 Task: Add an event with the title Third Training Session: Effective Team Collaboration, date '2024/03/16', time 8:30 AM to 10:30 AMand add a description: The Sales Techniques training session is a comprehensive and interactive workshop designed to equip sales professionals with effective strategies, skills, and tactics to enhance their sales performance and achieve greater success in their roles. This session focuses on developing a deep understanding of customer needs, building strong relationships, and closing deals through persuasive and customer-centric approaches., put the event into Blue category, logged in from the account softage.9@softage.netand send the event invitation to softage.3@softage.net with CC to  softage.4@softage.net. Set a reminder for the event 30 minutes before
Action: Mouse moved to (103, 137)
Screenshot: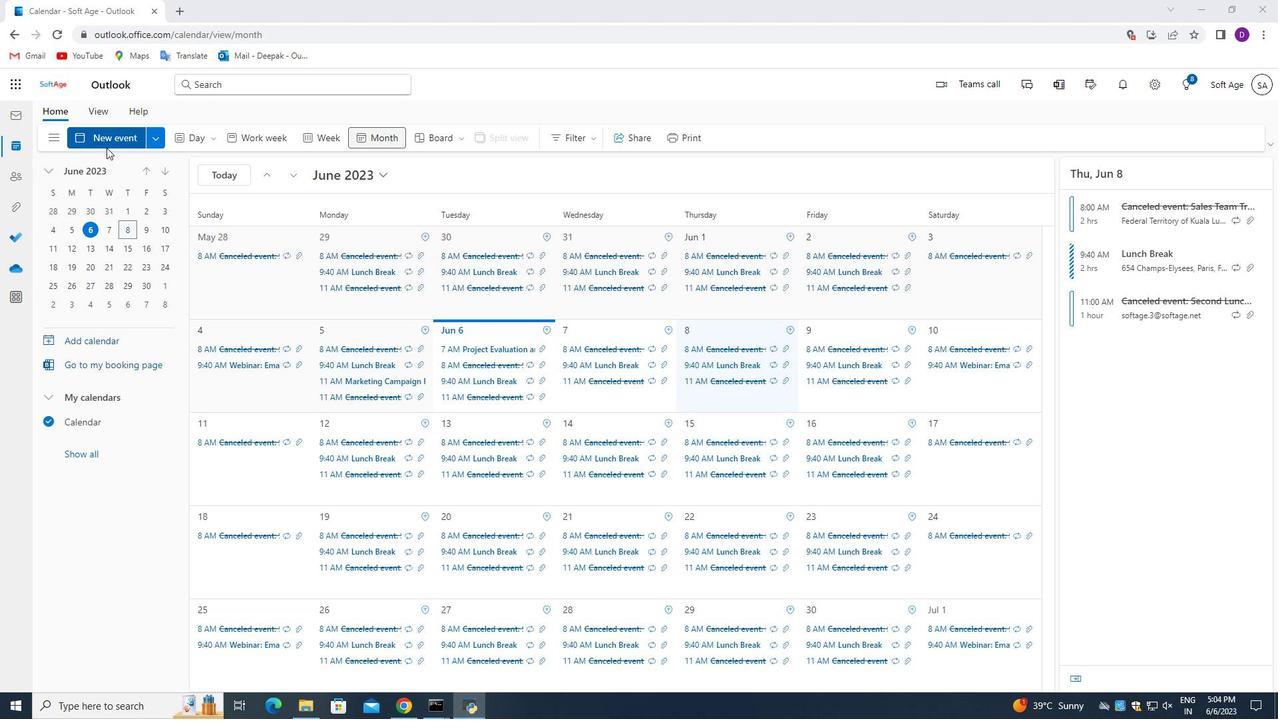 
Action: Mouse pressed left at (103, 137)
Screenshot: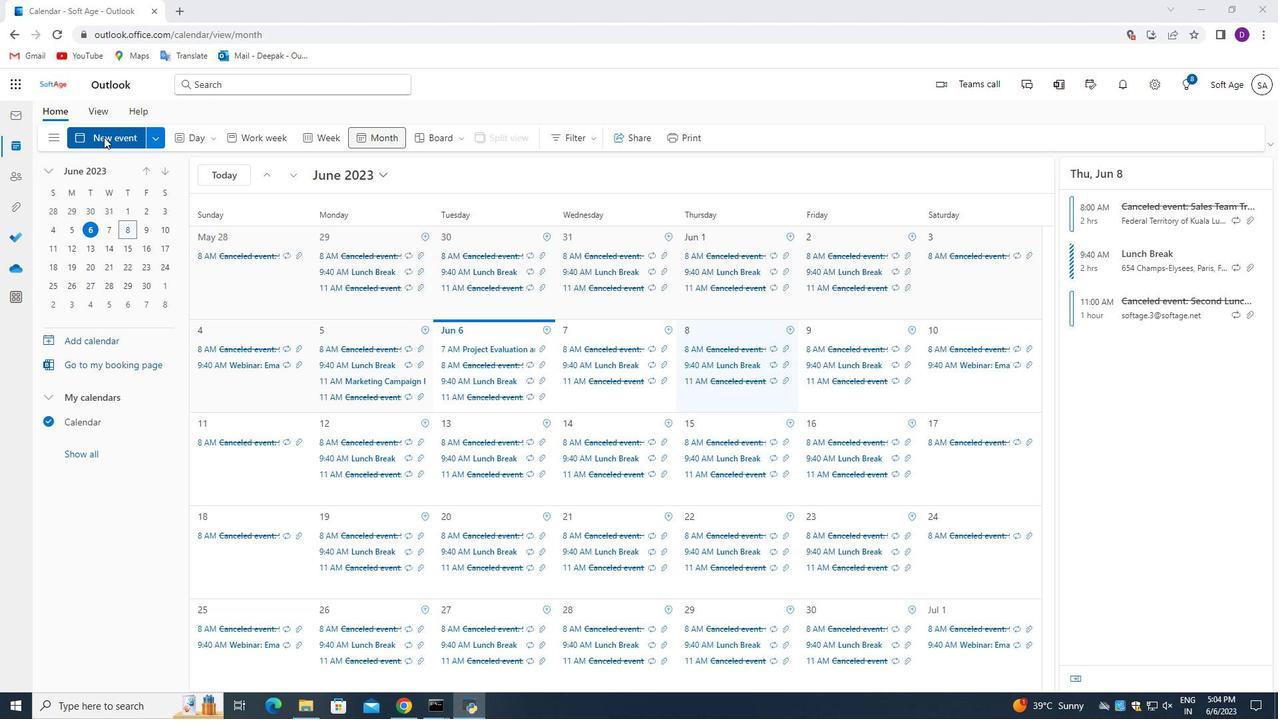 
Action: Mouse moved to (369, 515)
Screenshot: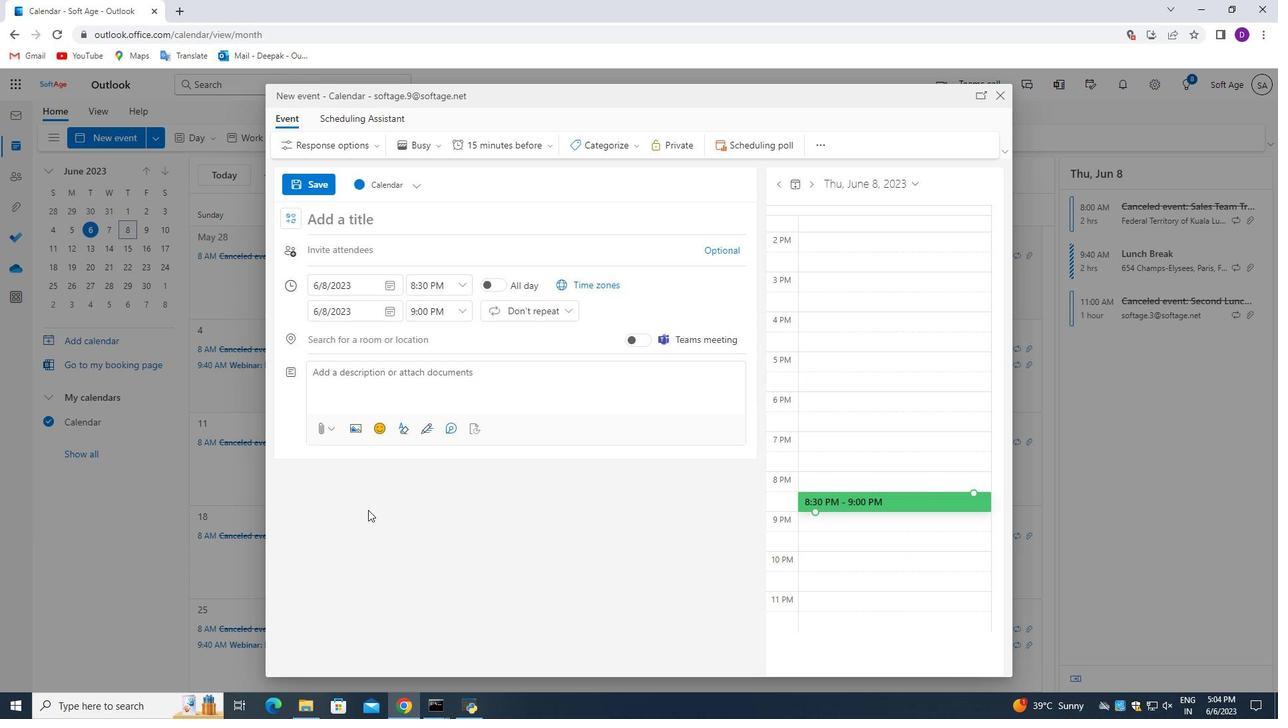 
Action: Key pressed <Key.shift_r>Third<Key.space><Key.shift_r>Training<Key.space><Key.shift_r>Seddion<Key.backspace><Key.backspace><Key.backspace><Key.backspace><Key.backspace>ssion<Key.shift_r>:<Key.space><Key.shift_r>Effective<Key.space><Key.shift_r>Team<Key.space><Key.shift_r>Collaboration
Screenshot: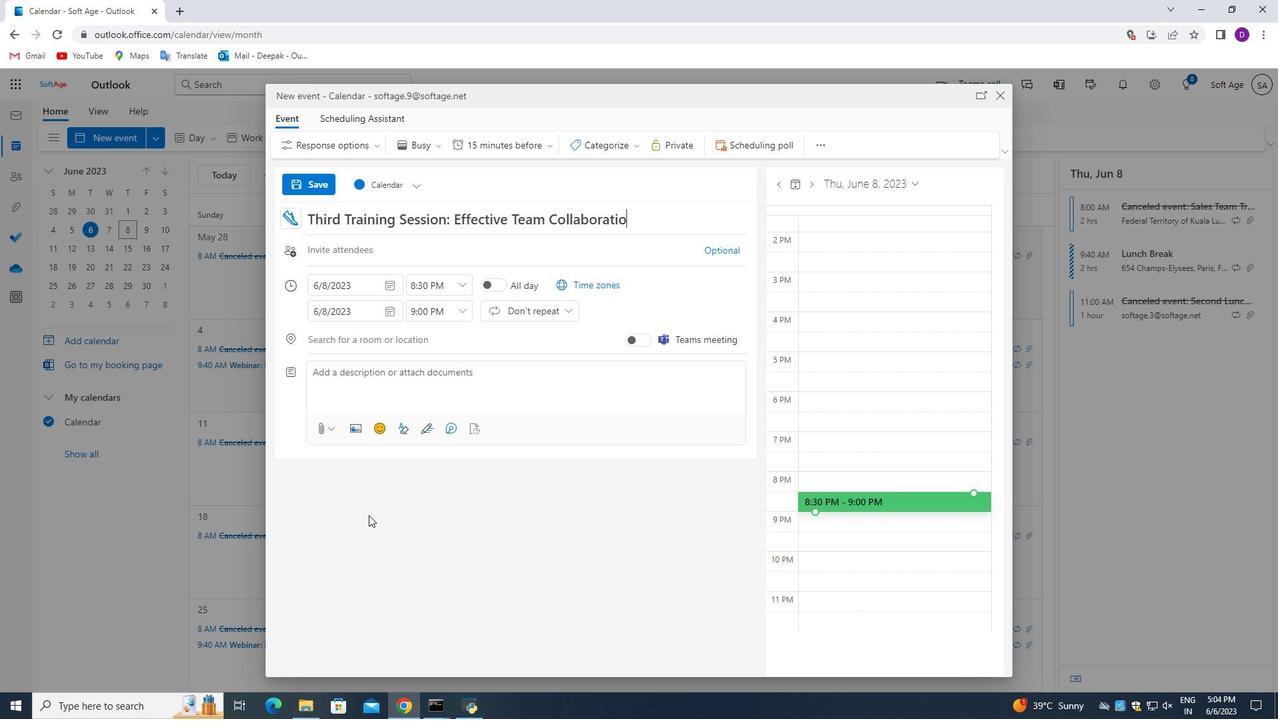 
Action: Mouse moved to (386, 287)
Screenshot: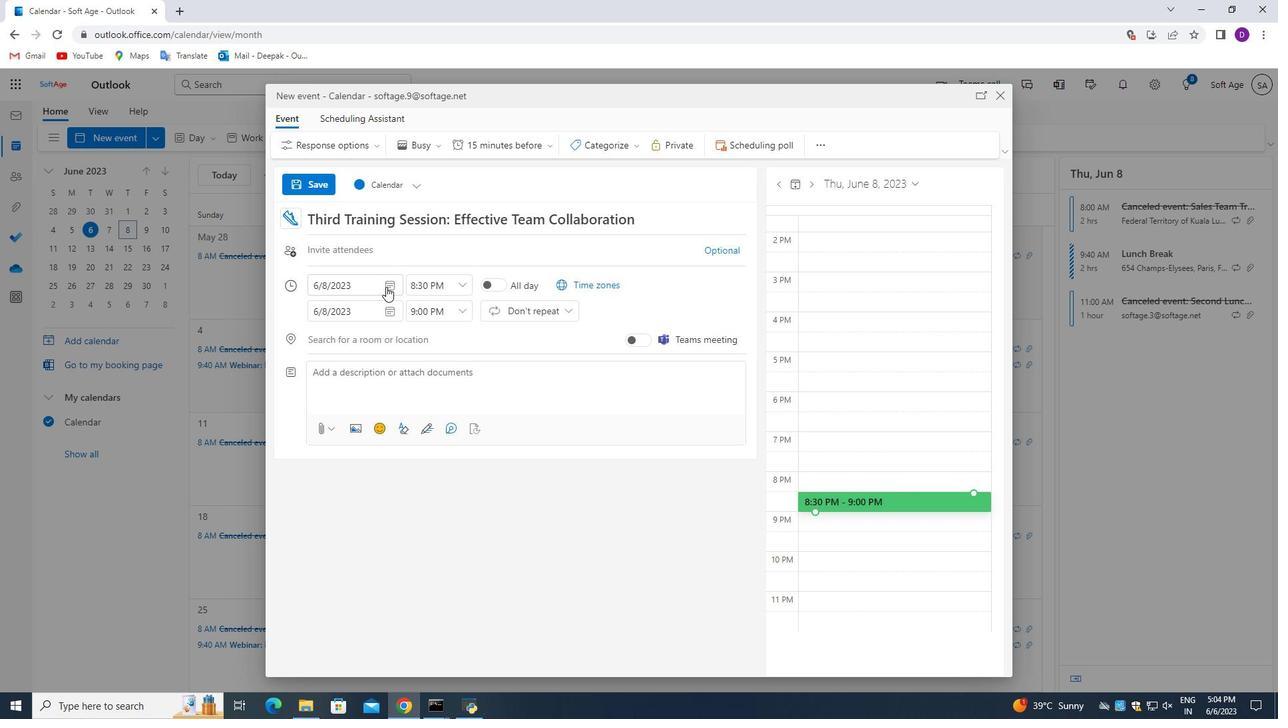 
Action: Mouse pressed left at (386, 287)
Screenshot: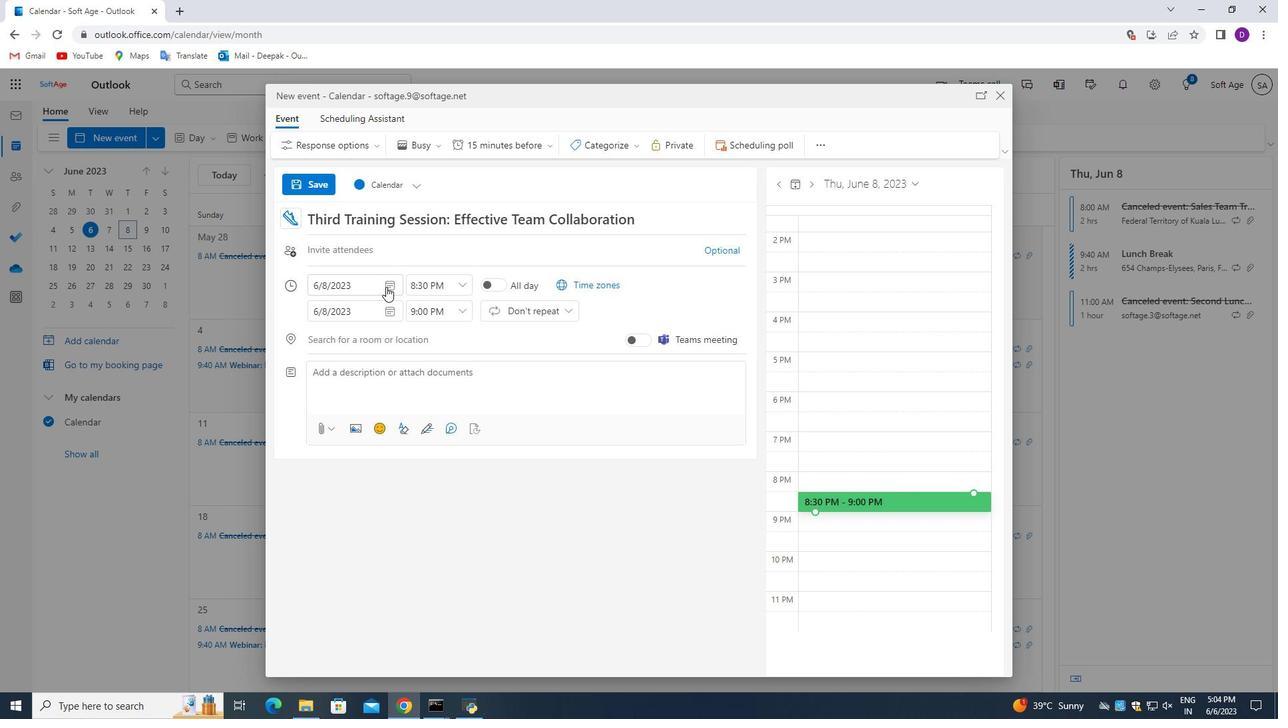 
Action: Mouse moved to (353, 315)
Screenshot: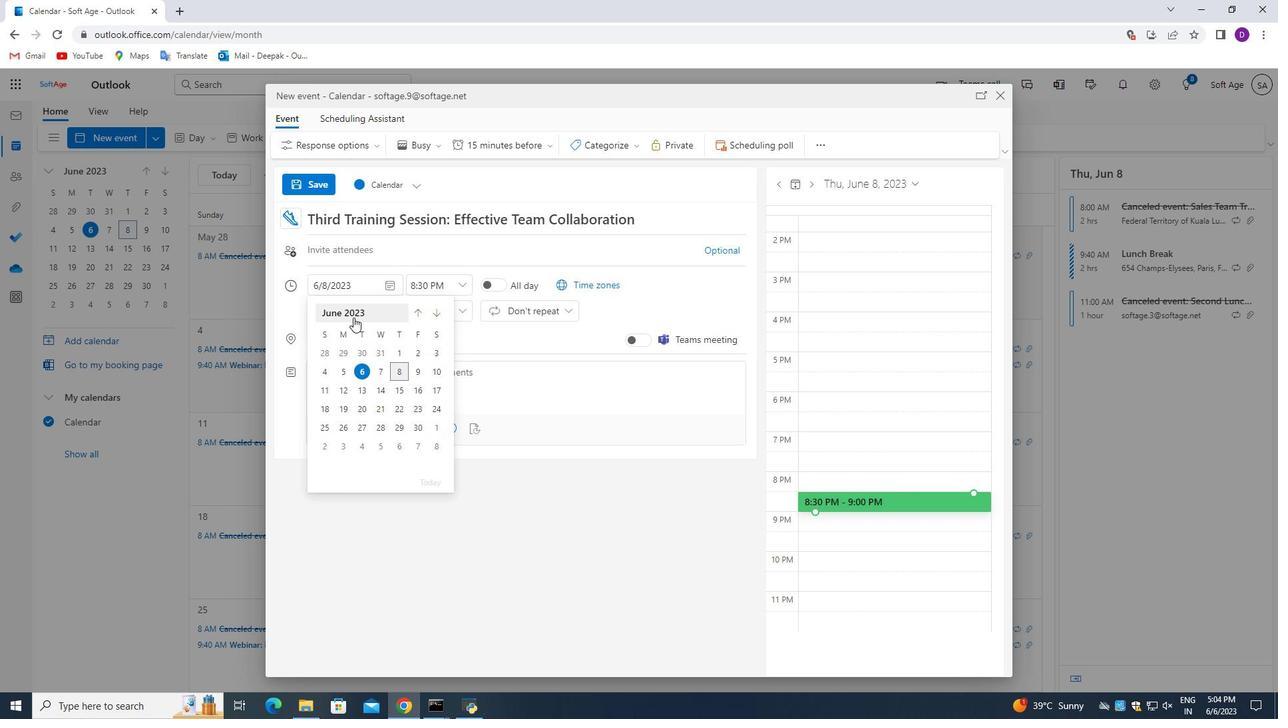 
Action: Mouse pressed left at (353, 315)
Screenshot: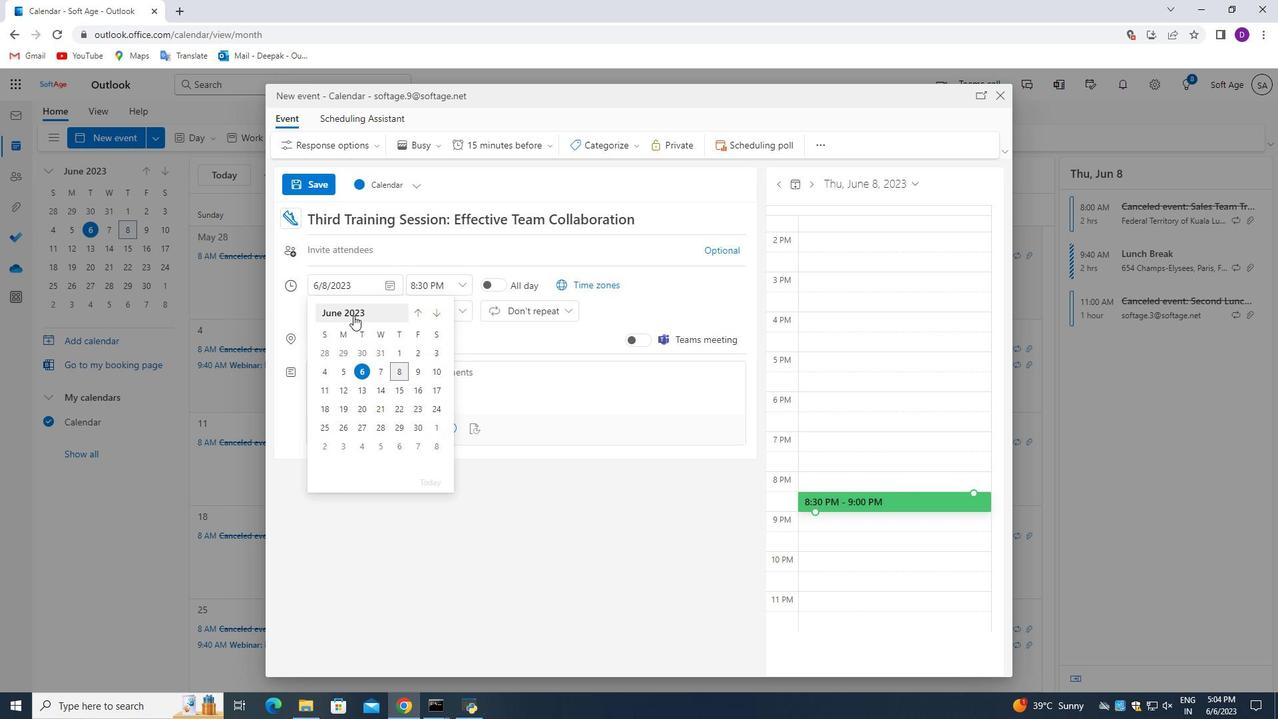 
Action: Mouse moved to (401, 343)
Screenshot: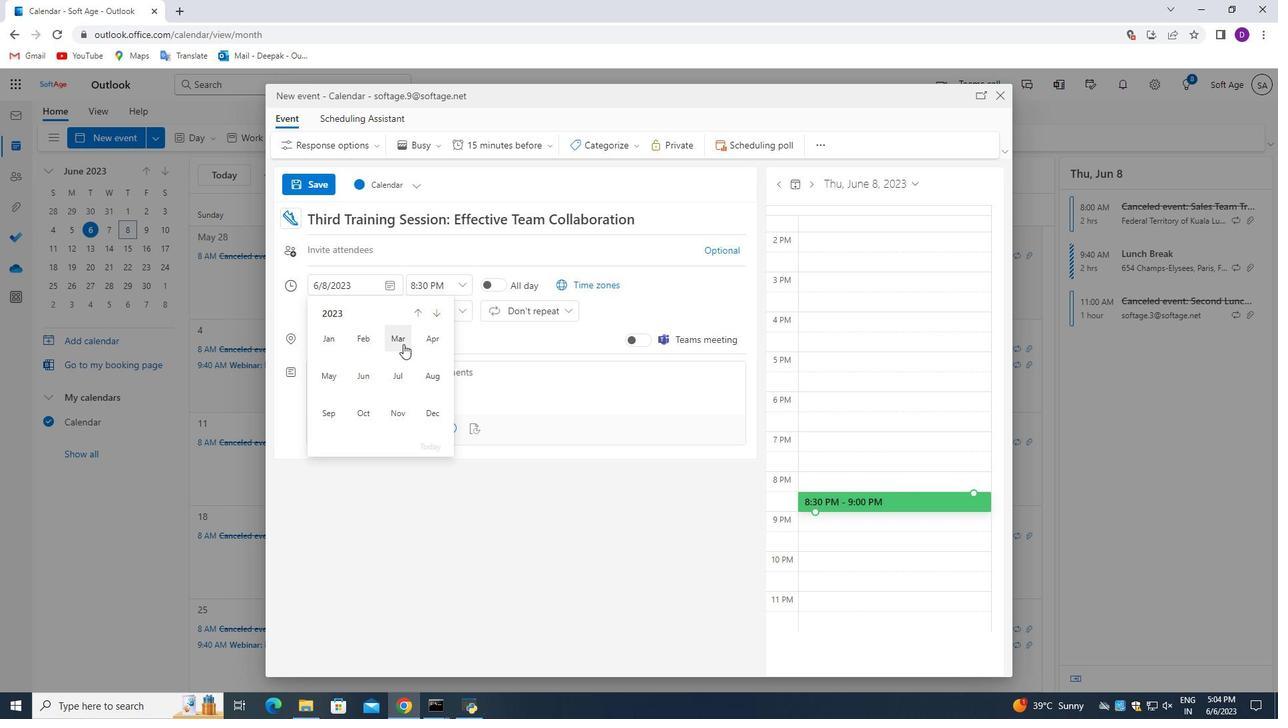 
Action: Mouse pressed left at (401, 343)
Screenshot: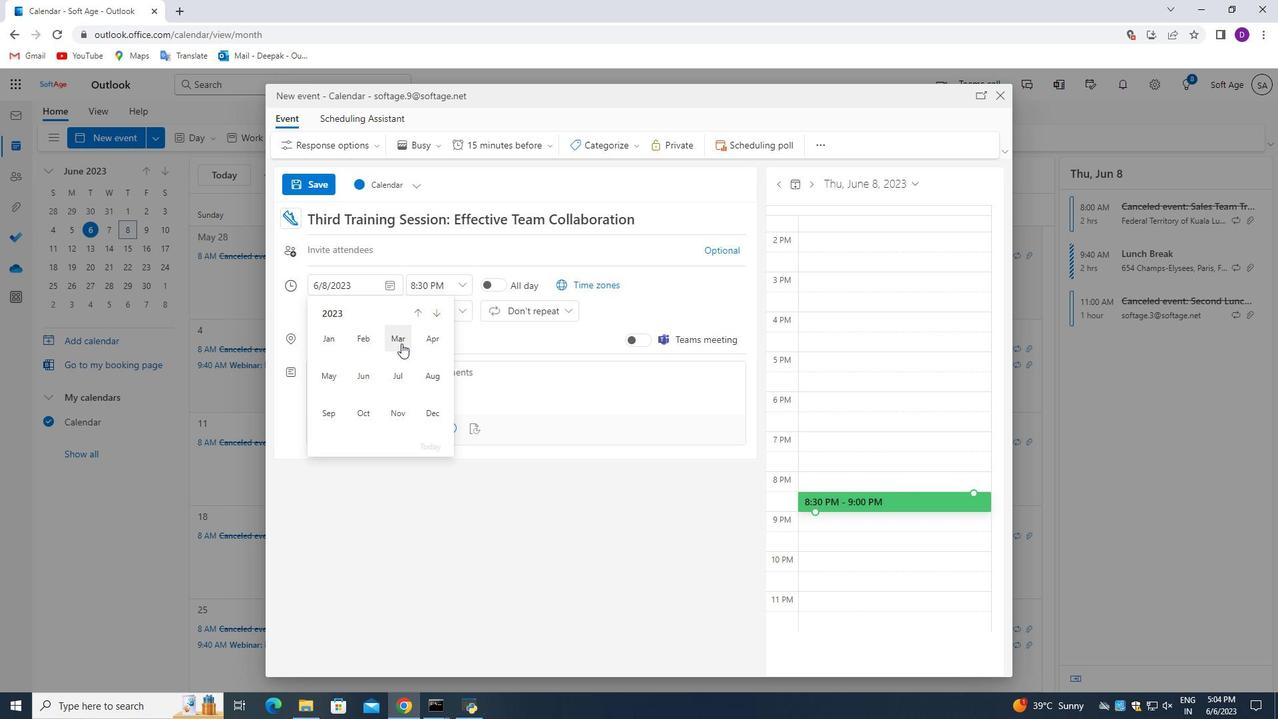 
Action: Mouse moved to (401, 391)
Screenshot: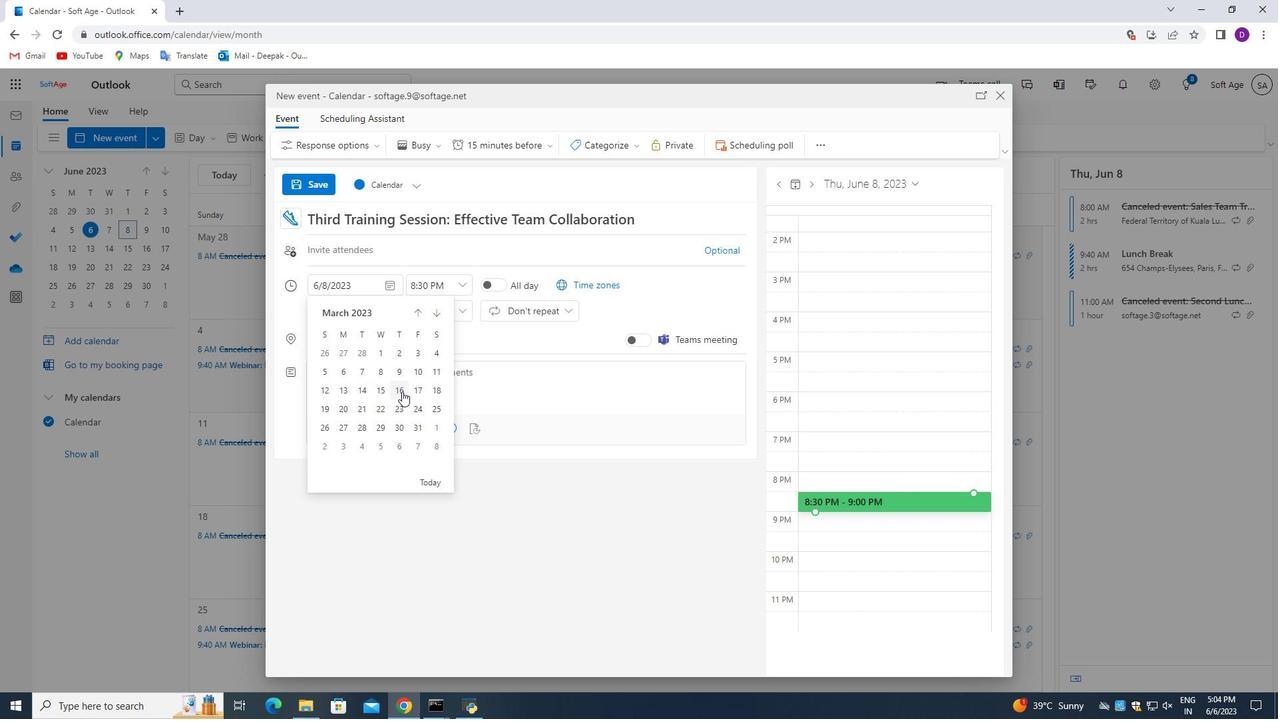 
Action: Mouse pressed left at (401, 391)
Screenshot: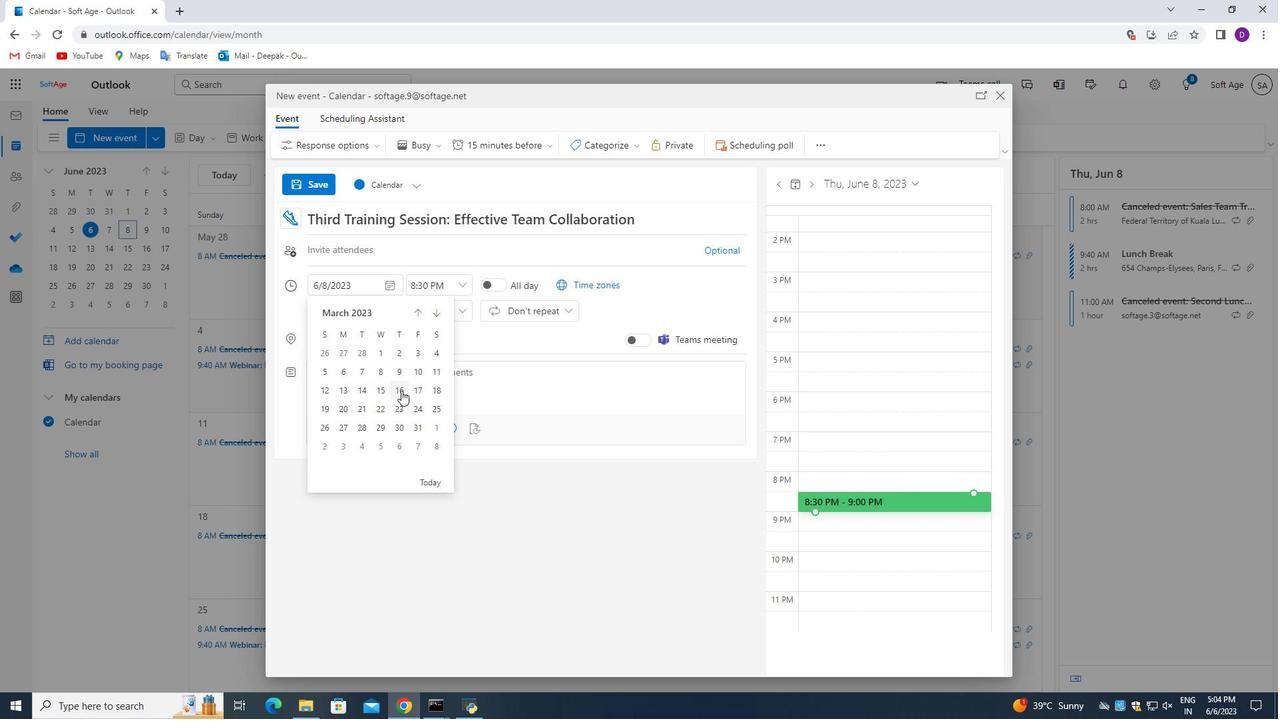 
Action: Mouse moved to (428, 377)
Screenshot: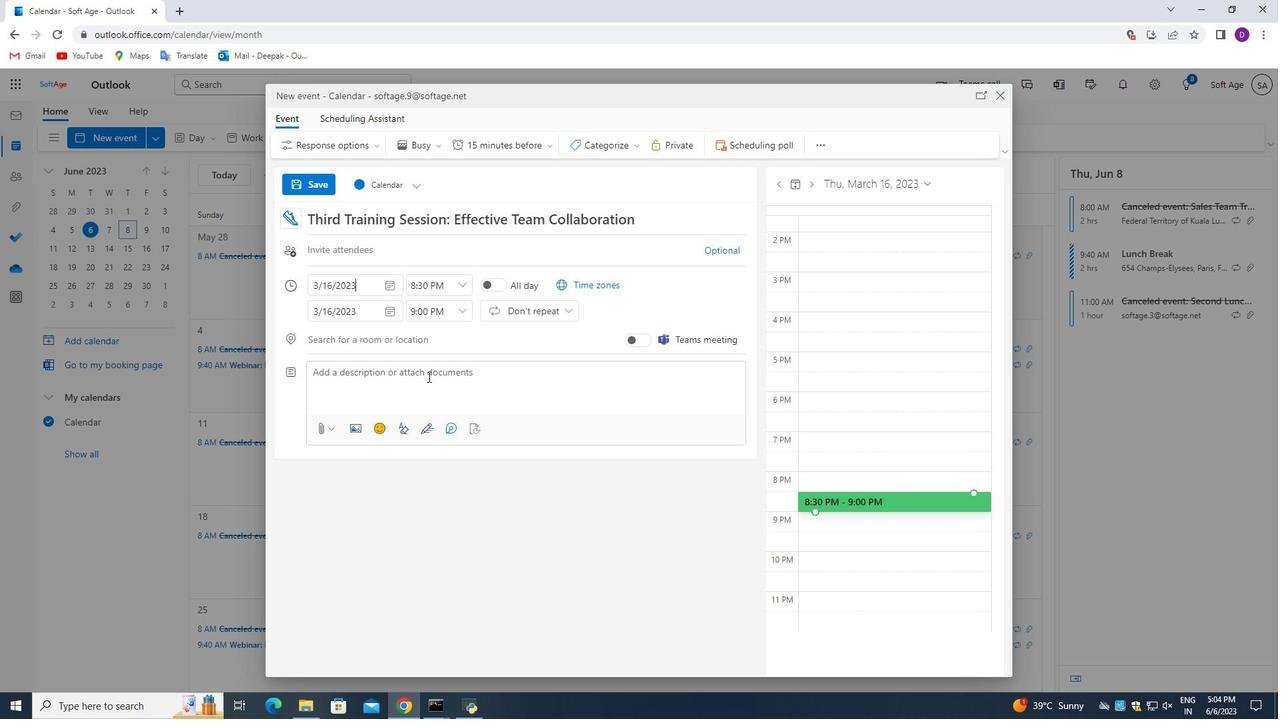 
Action: Mouse pressed left at (428, 377)
Screenshot: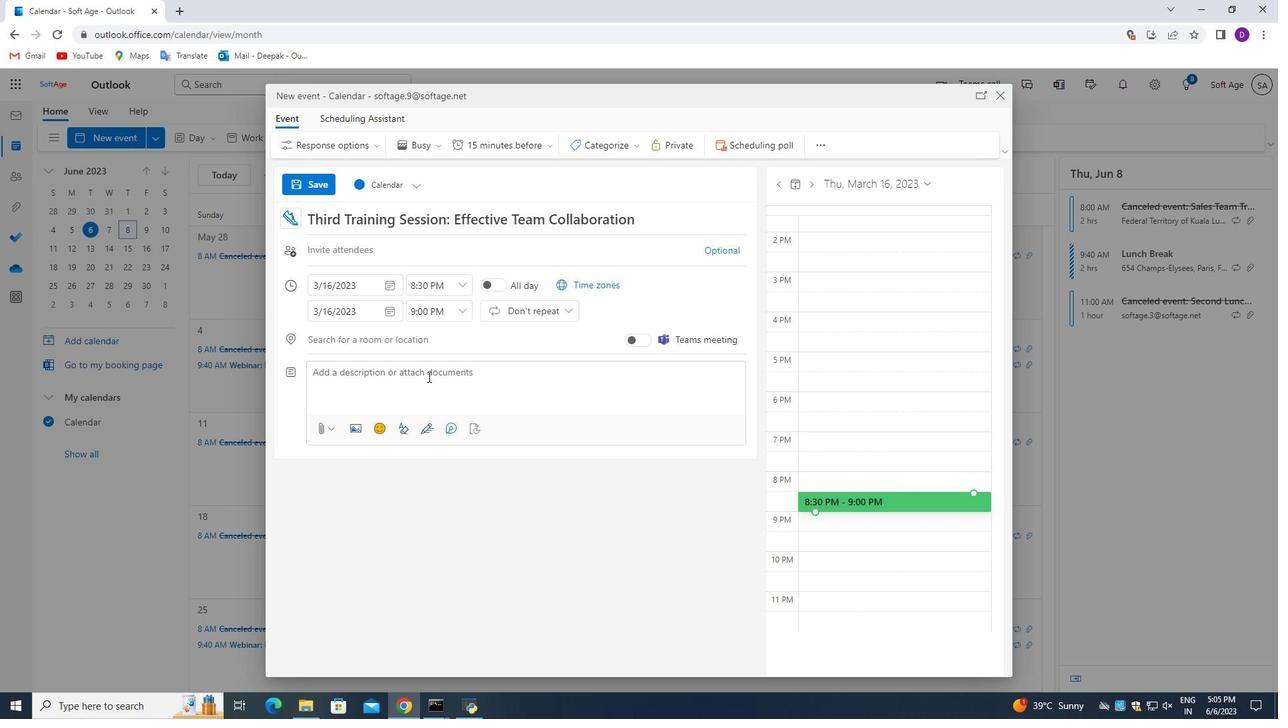
Action: Mouse moved to (458, 289)
Screenshot: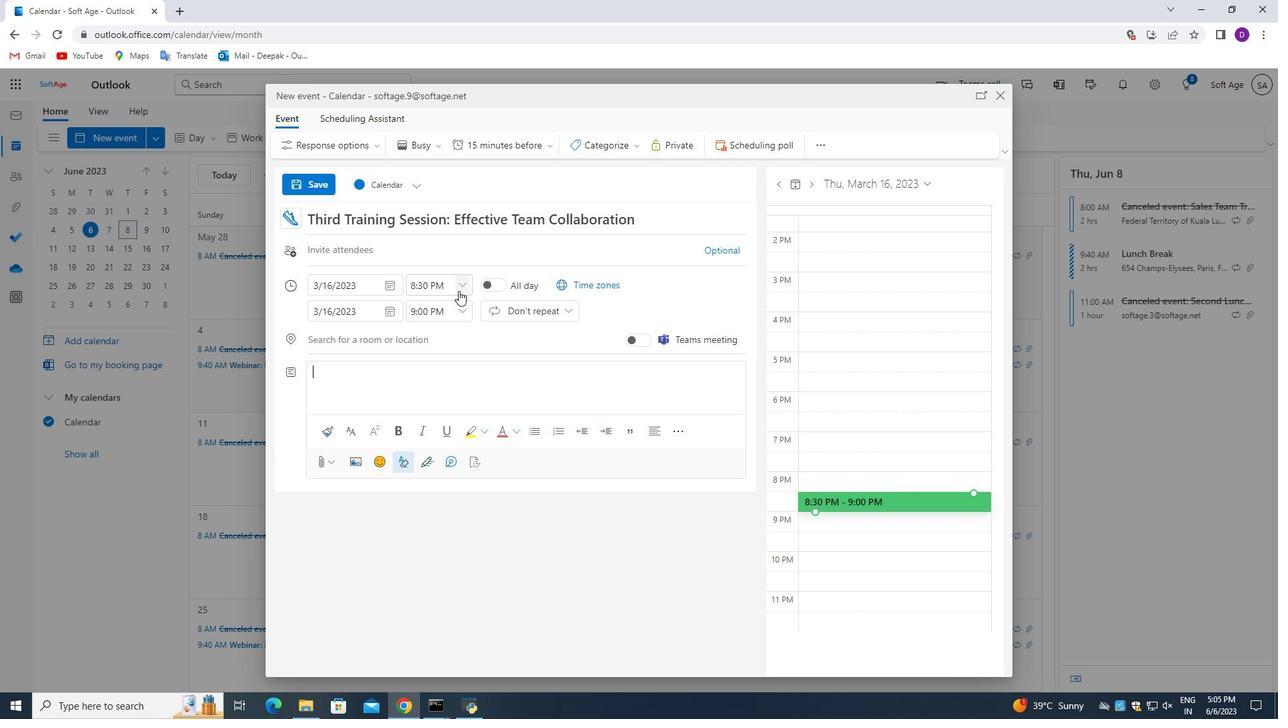 
Action: Mouse pressed left at (458, 289)
Screenshot: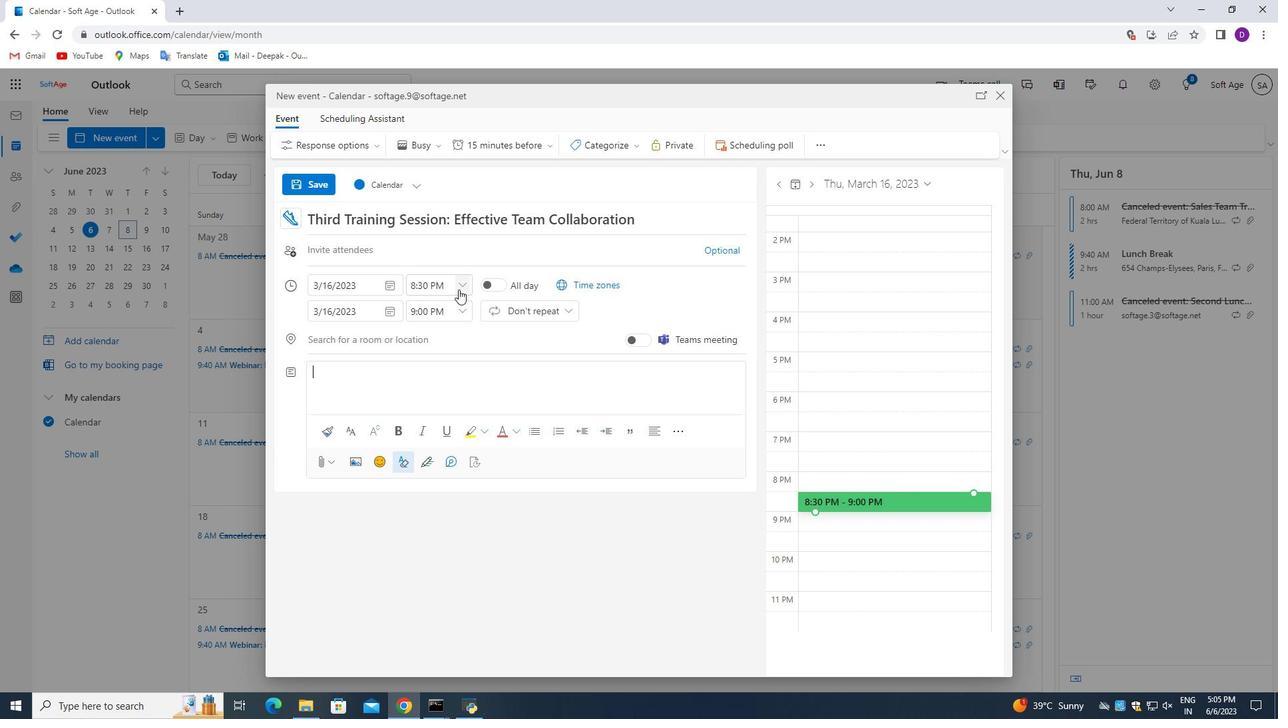 
Action: Mouse moved to (436, 384)
Screenshot: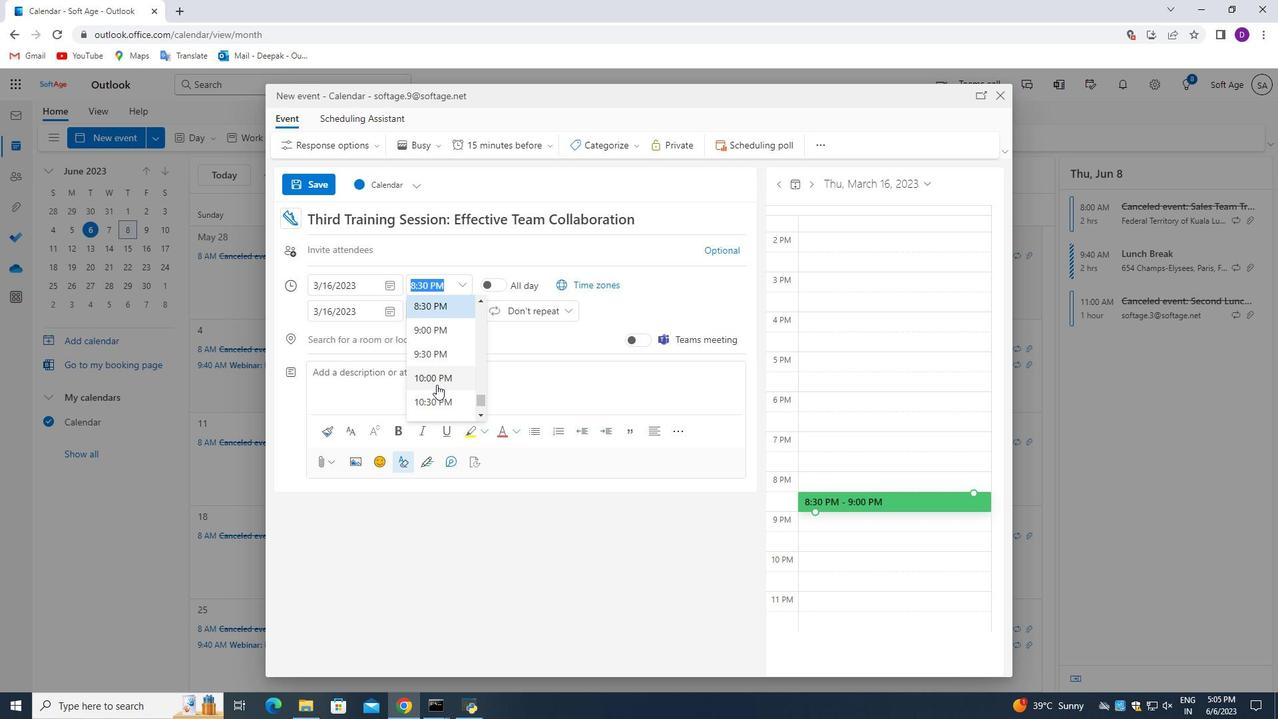 
Action: Mouse scrolled (436, 385) with delta (0, 0)
Screenshot: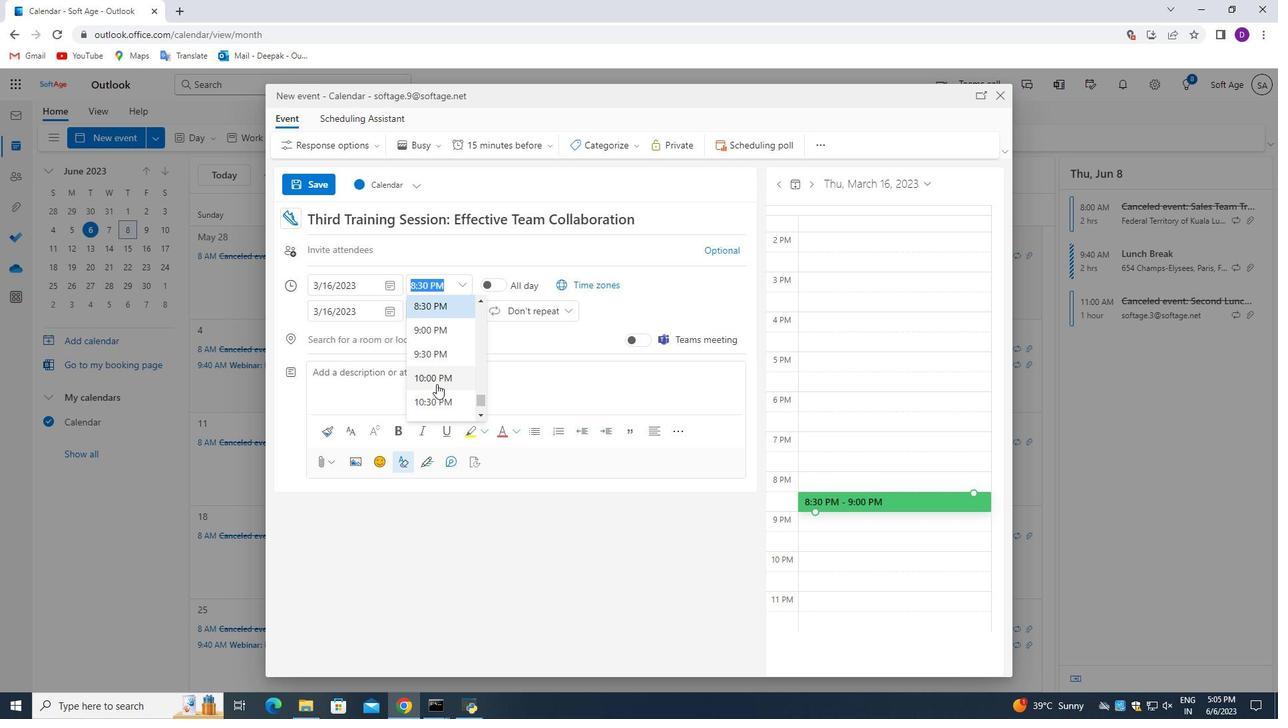 
Action: Mouse scrolled (436, 385) with delta (0, 0)
Screenshot: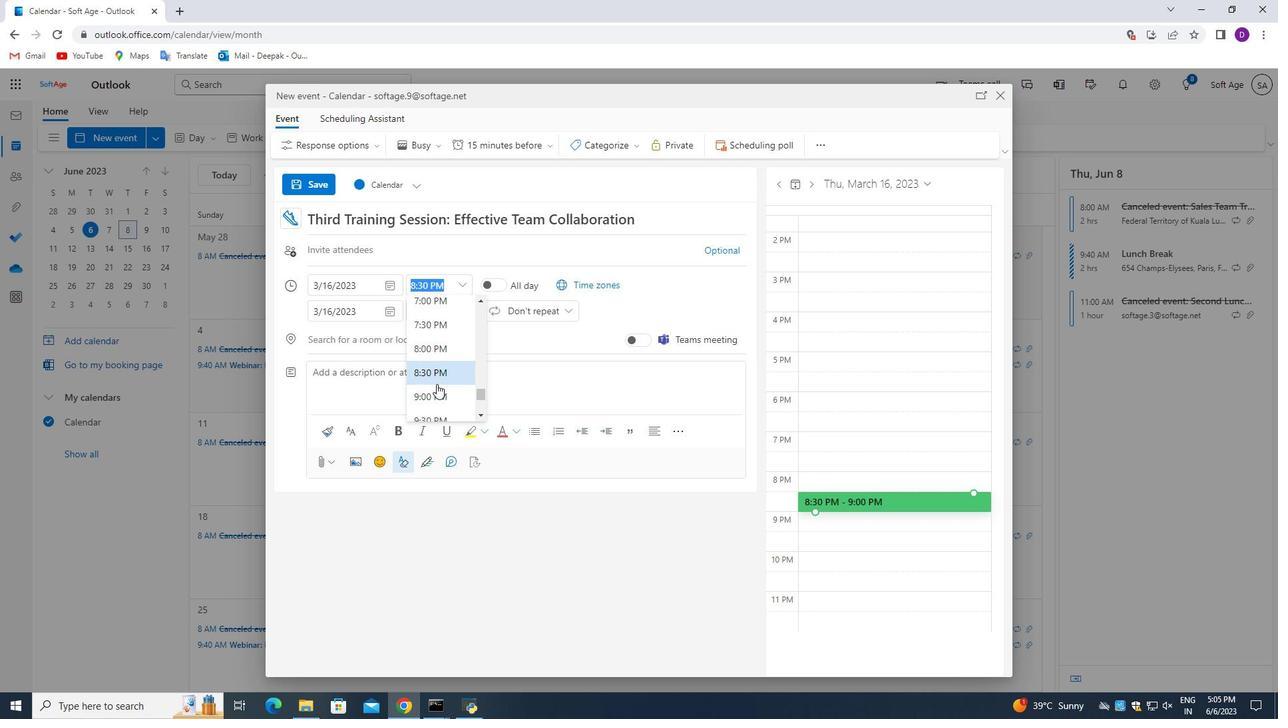 
Action: Mouse scrolled (436, 385) with delta (0, 0)
Screenshot: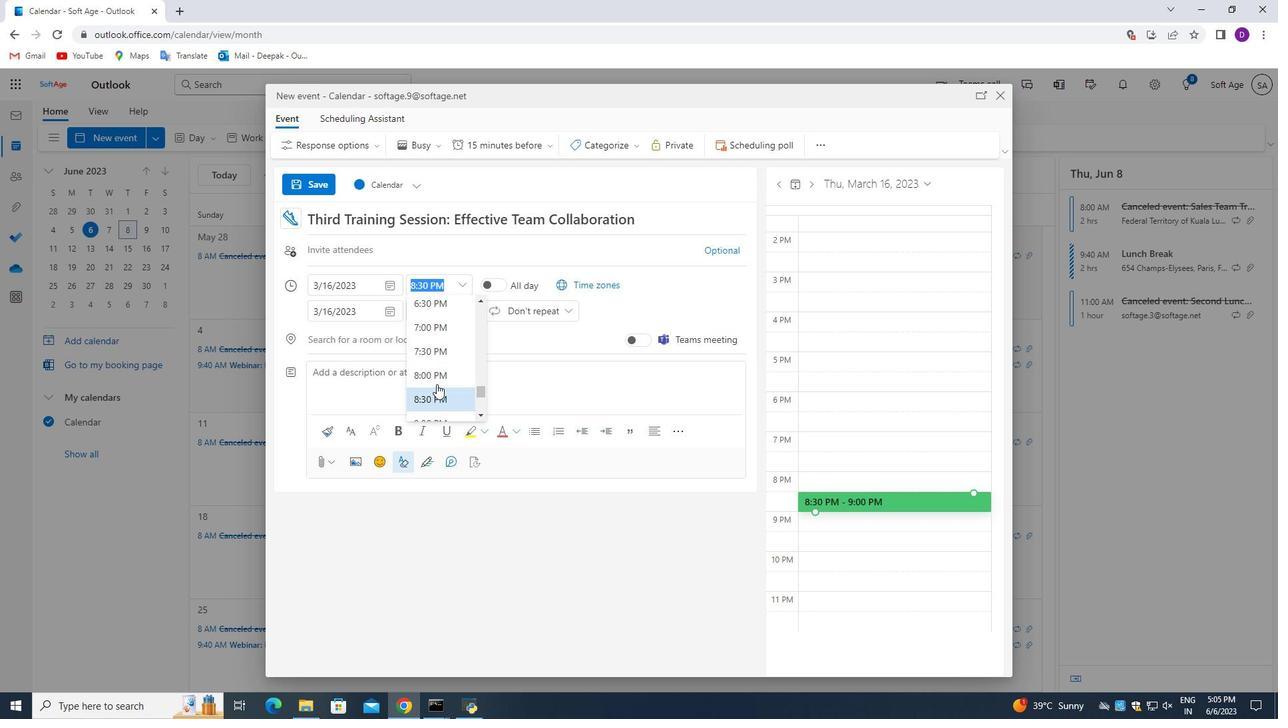 
Action: Mouse moved to (446, 379)
Screenshot: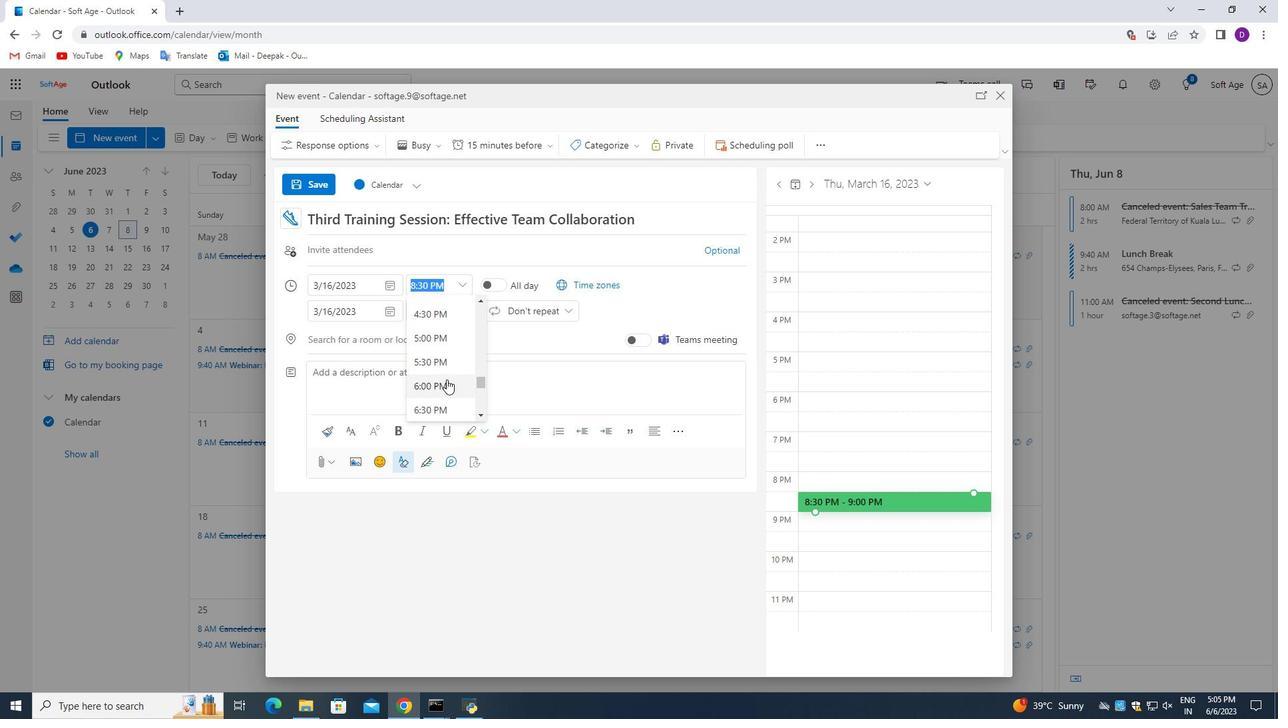 
Action: Mouse scrolled (446, 380) with delta (0, 0)
Screenshot: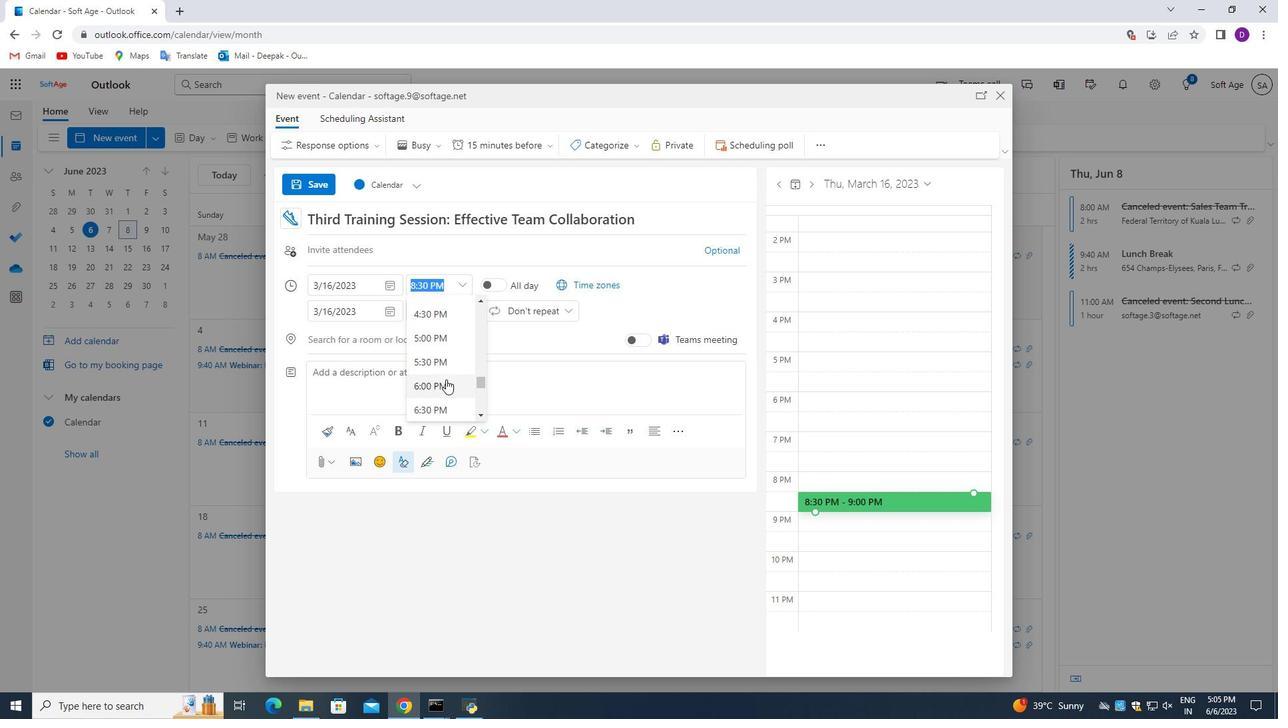 
Action: Mouse moved to (428, 381)
Screenshot: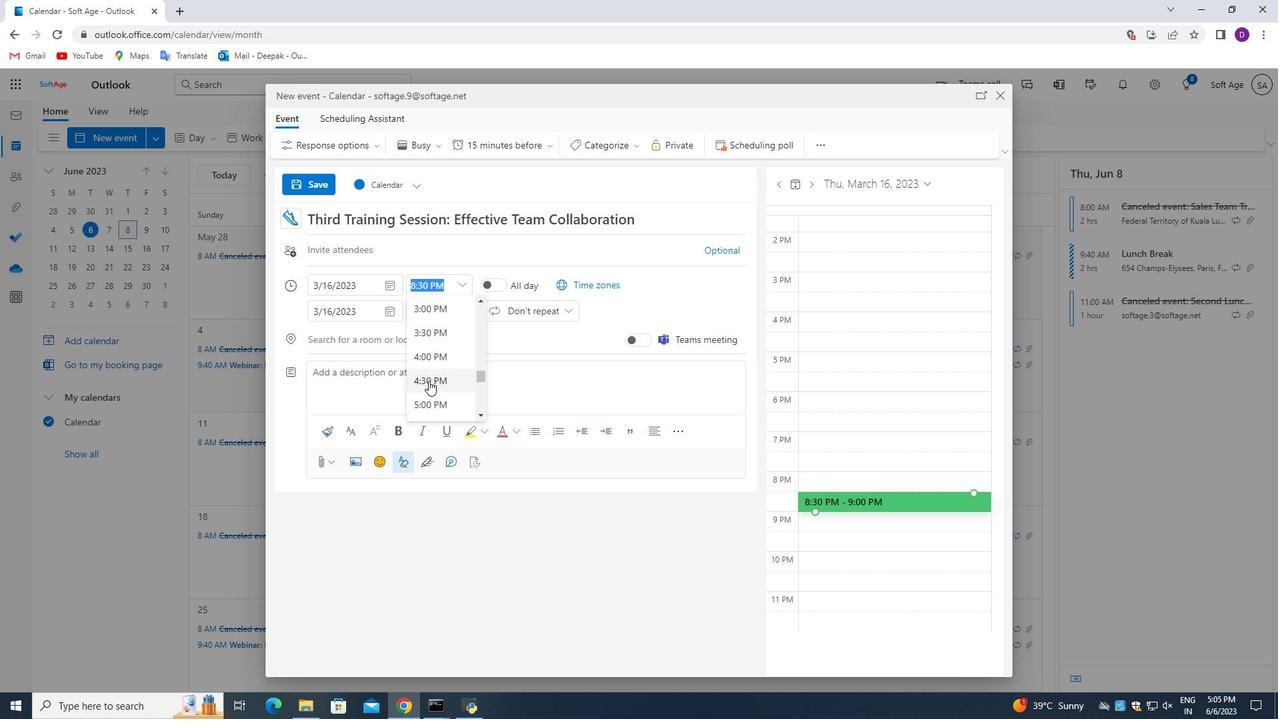 
Action: Mouse scrolled (428, 381) with delta (0, 0)
Screenshot: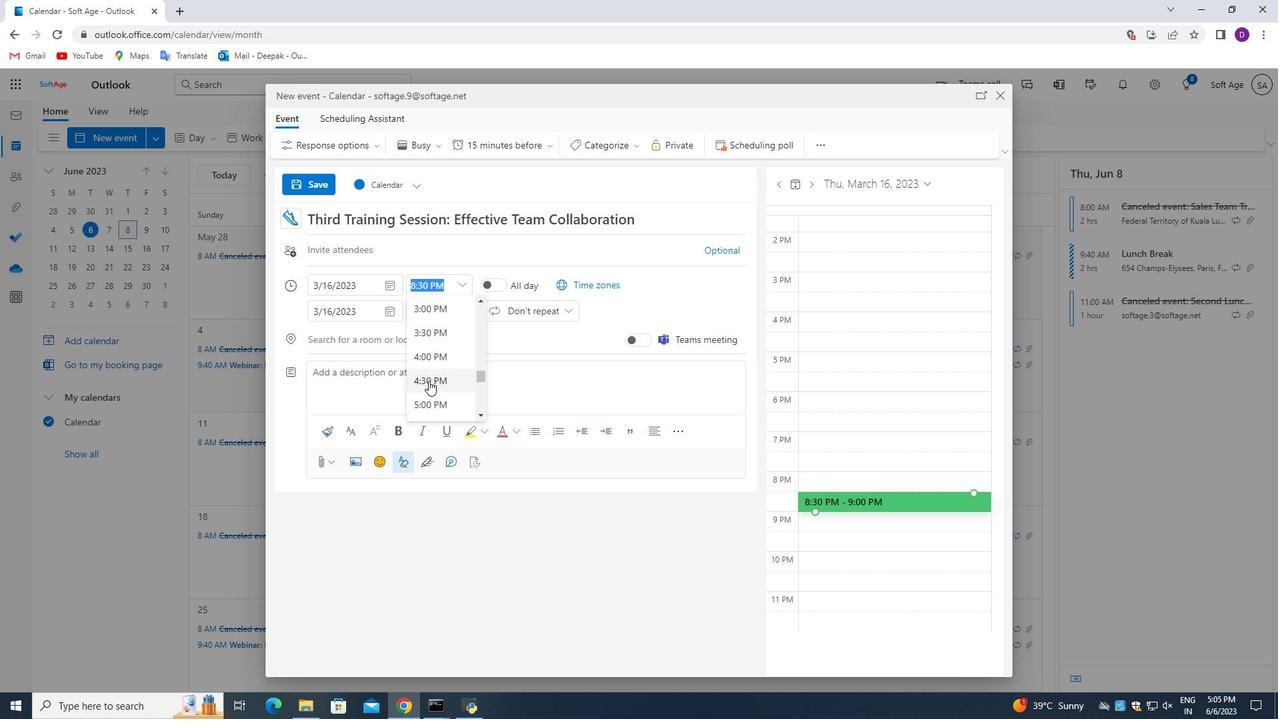 
Action: Mouse moved to (428, 380)
Screenshot: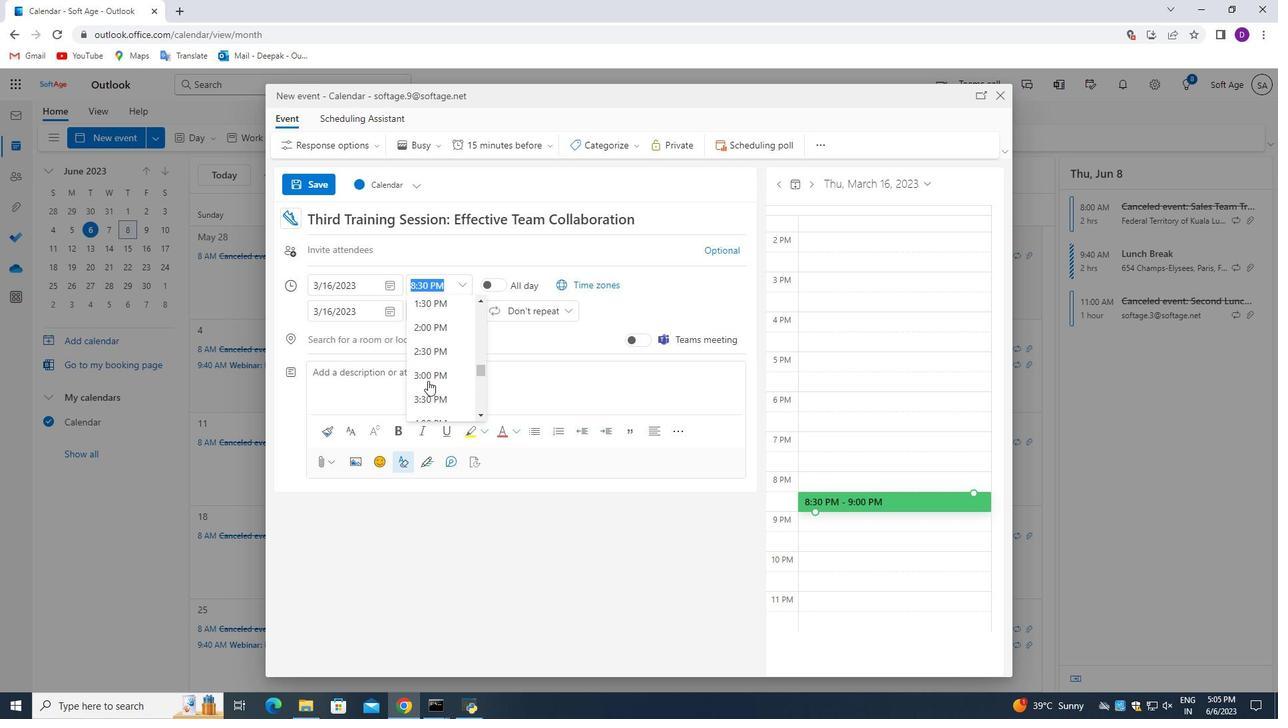 
Action: Mouse scrolled (428, 381) with delta (0, 0)
Screenshot: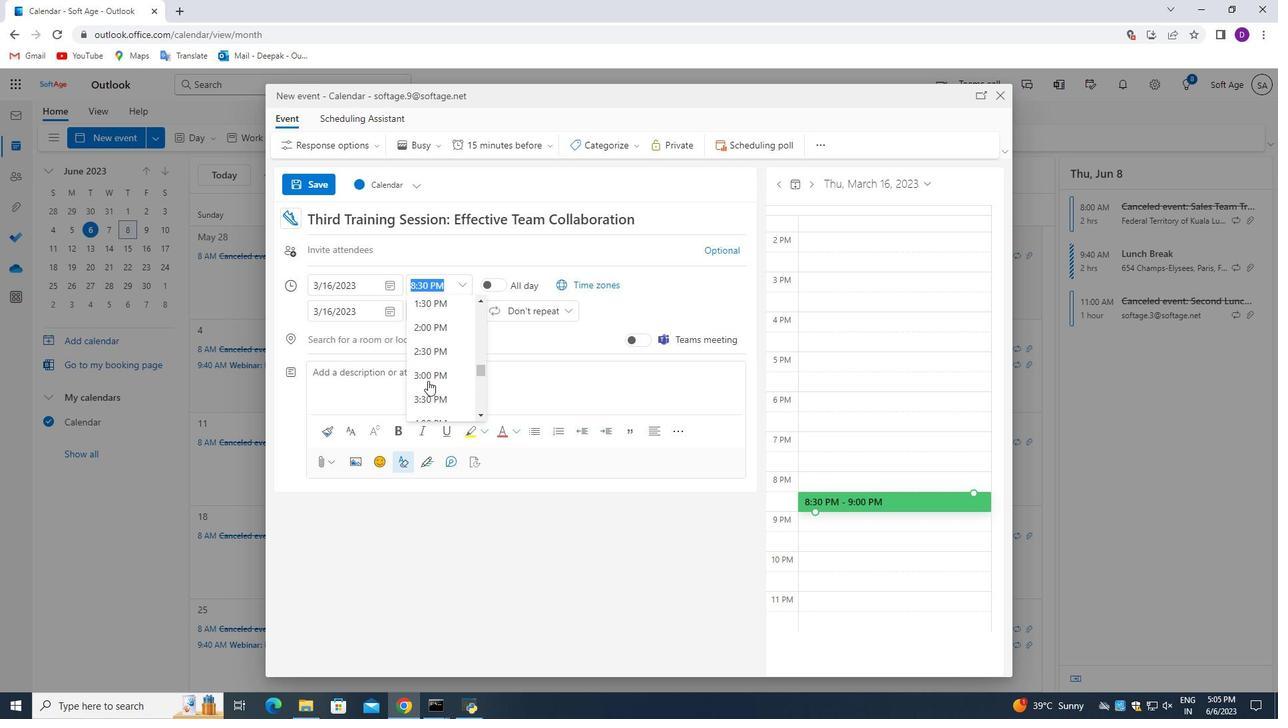 
Action: Mouse moved to (428, 379)
Screenshot: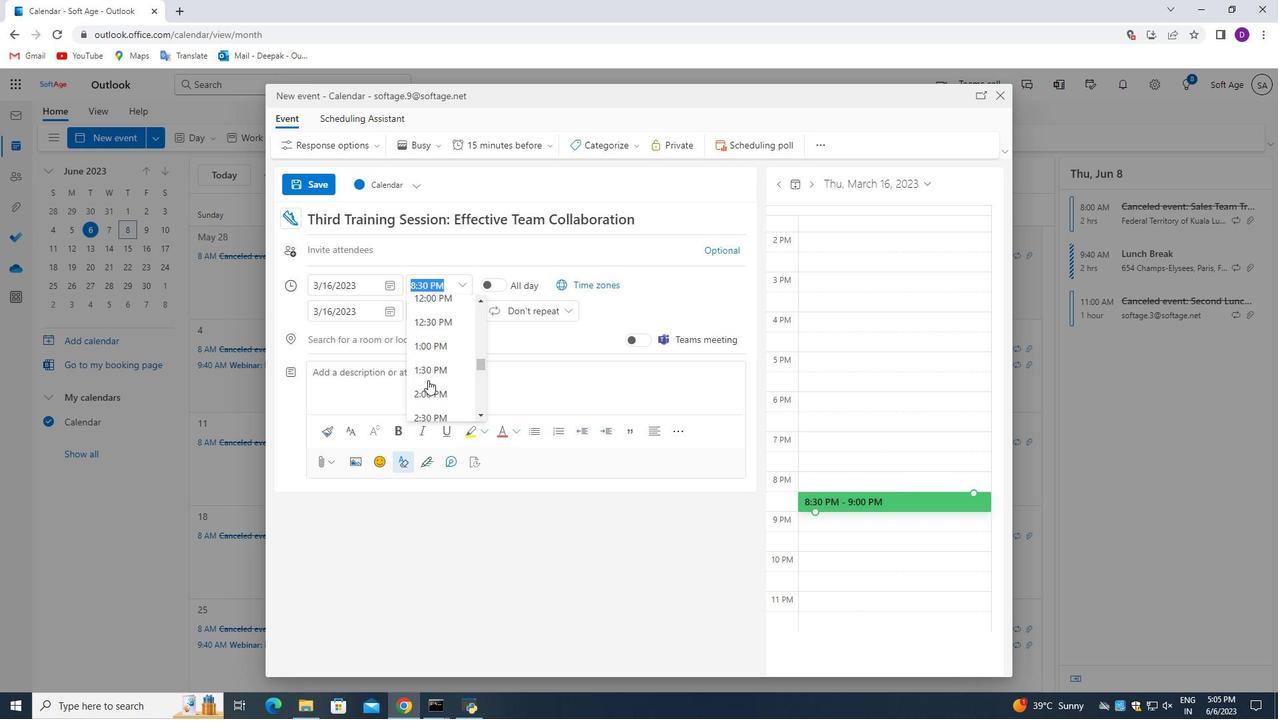 
Action: Mouse scrolled (428, 380) with delta (0, 0)
Screenshot: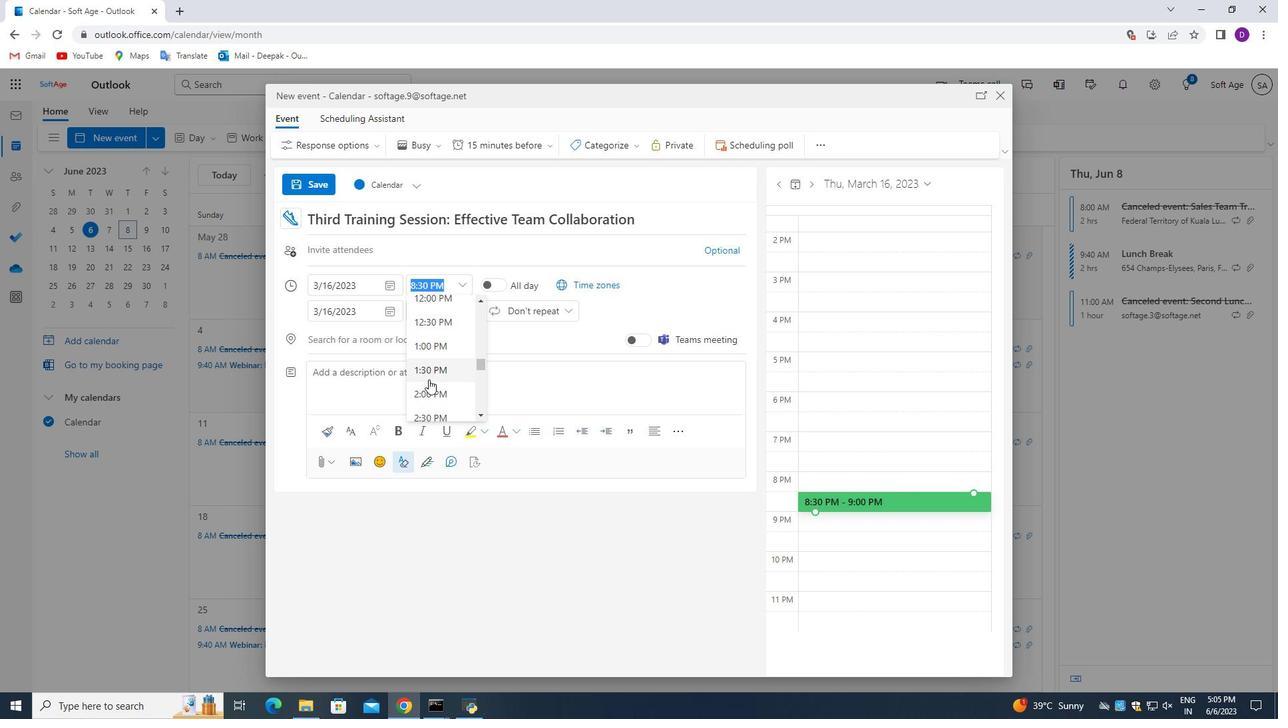 
Action: Mouse moved to (430, 389)
Screenshot: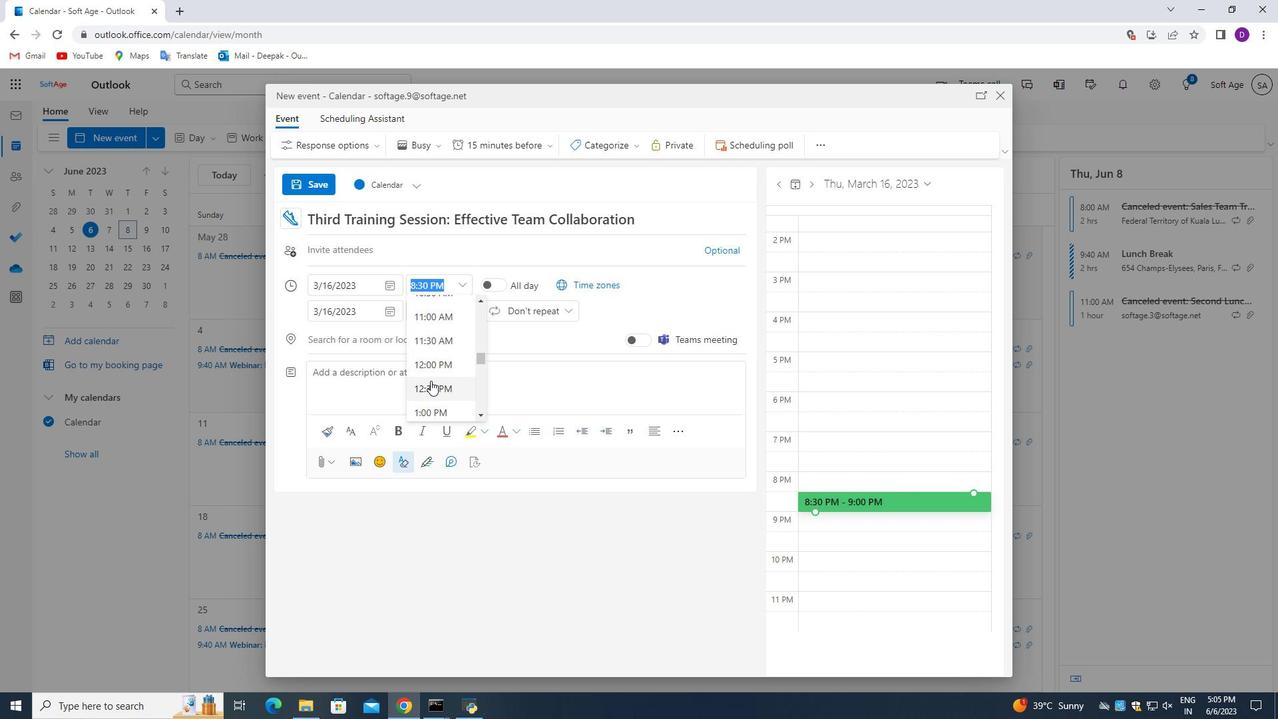 
Action: Mouse scrolled (430, 389) with delta (0, 0)
Screenshot: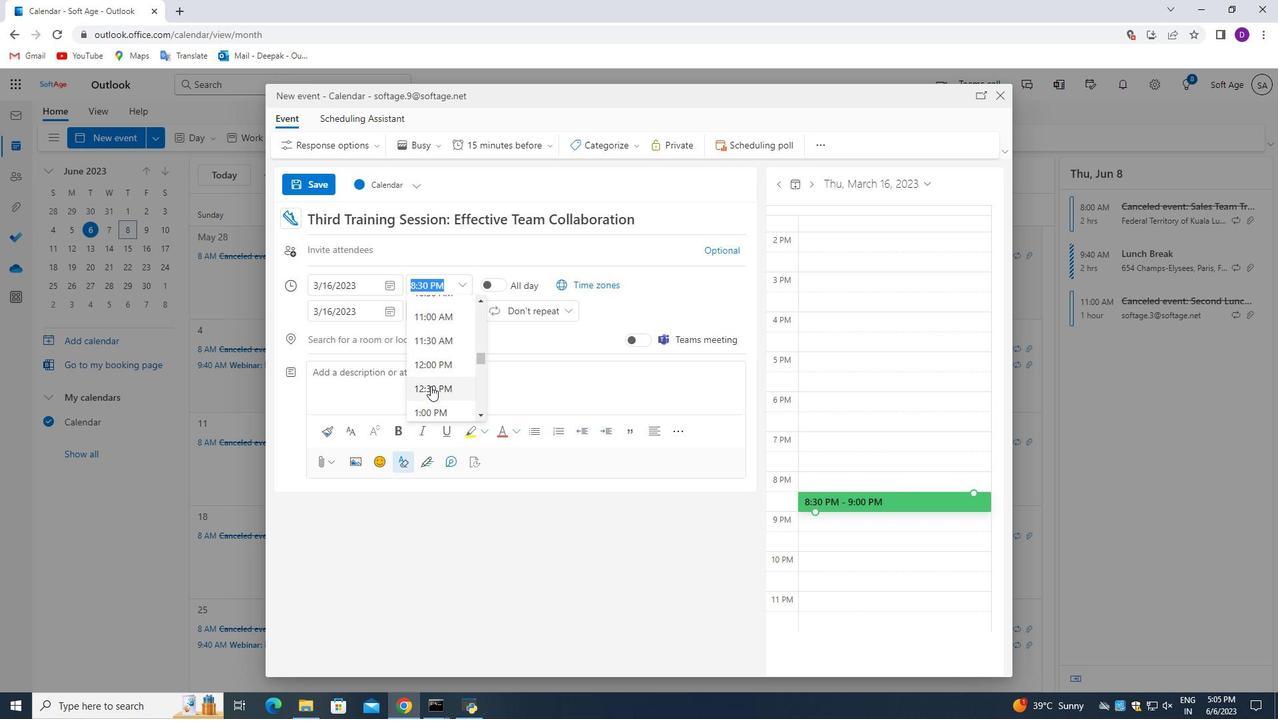 
Action: Mouse moved to (430, 389)
Screenshot: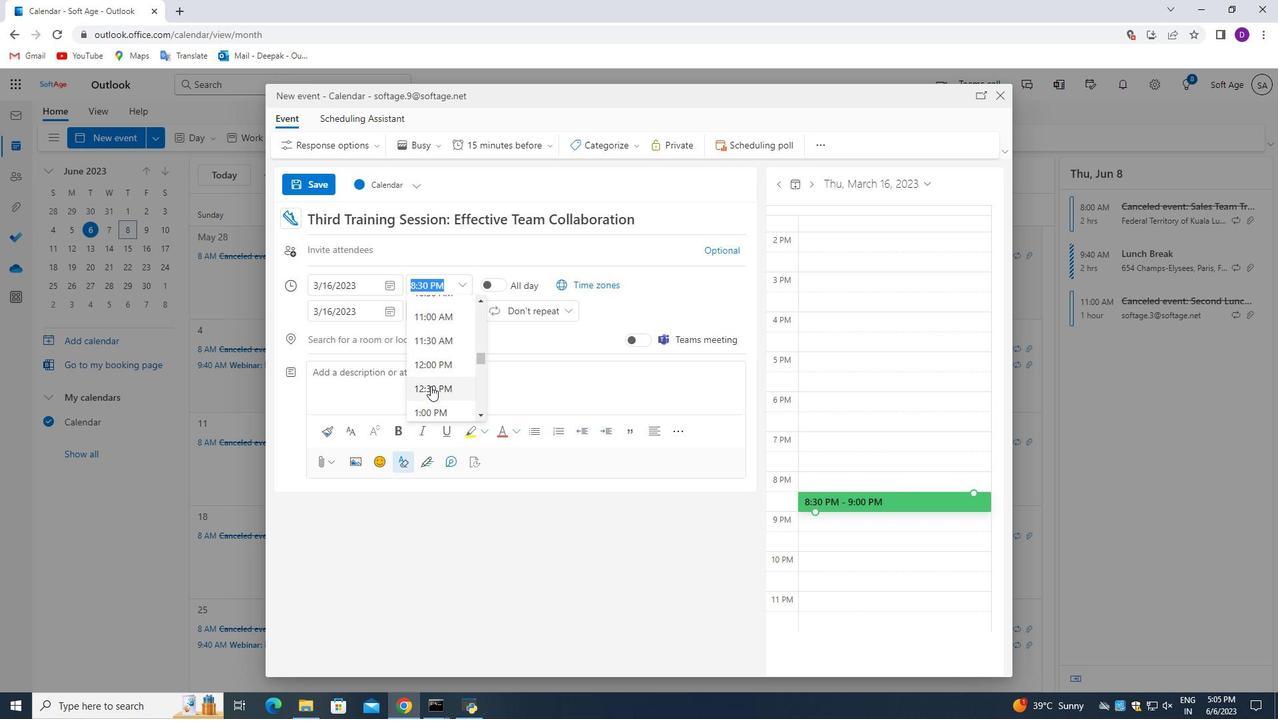 
Action: Mouse scrolled (430, 390) with delta (0, 0)
Screenshot: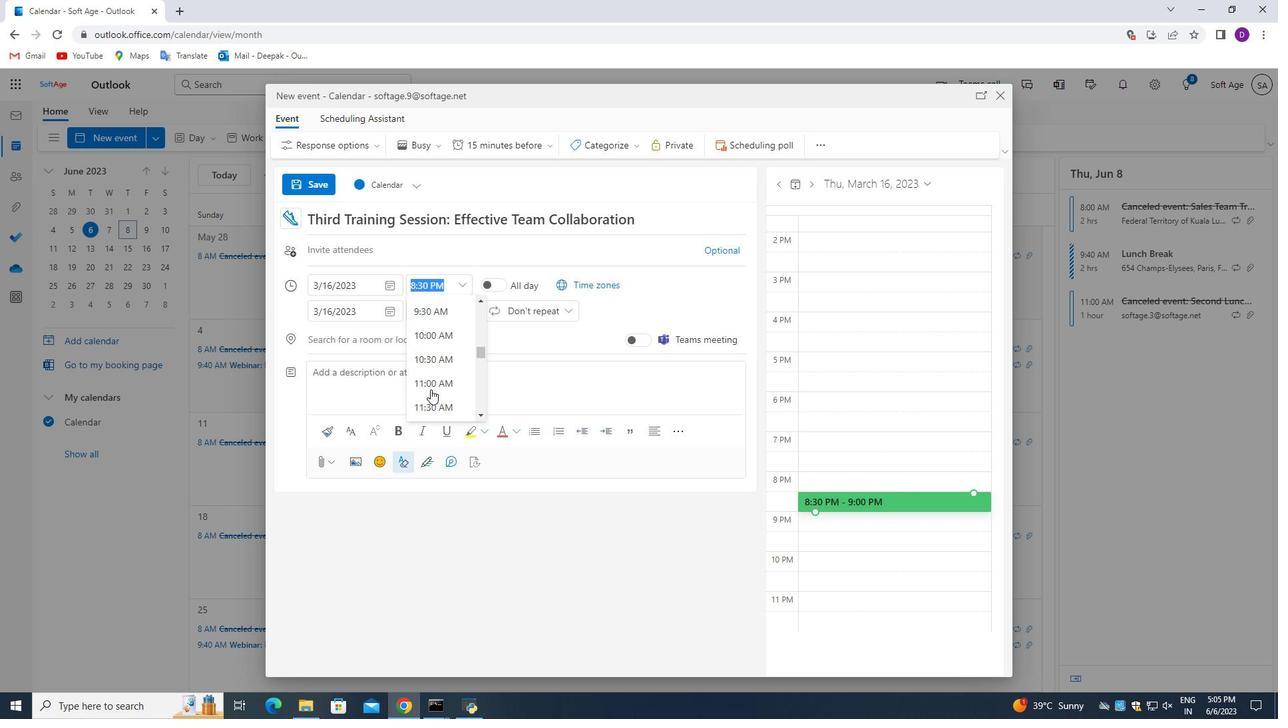 
Action: Mouse moved to (436, 329)
Screenshot: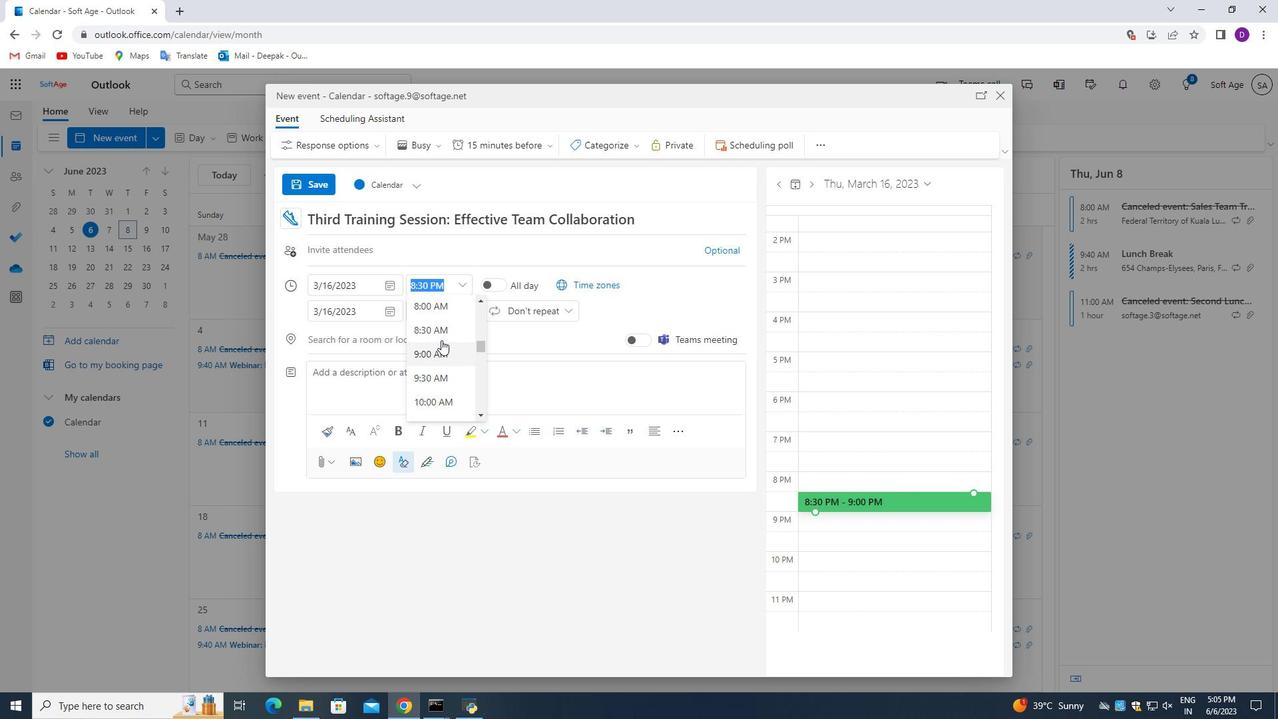 
Action: Mouse pressed left at (436, 329)
Screenshot: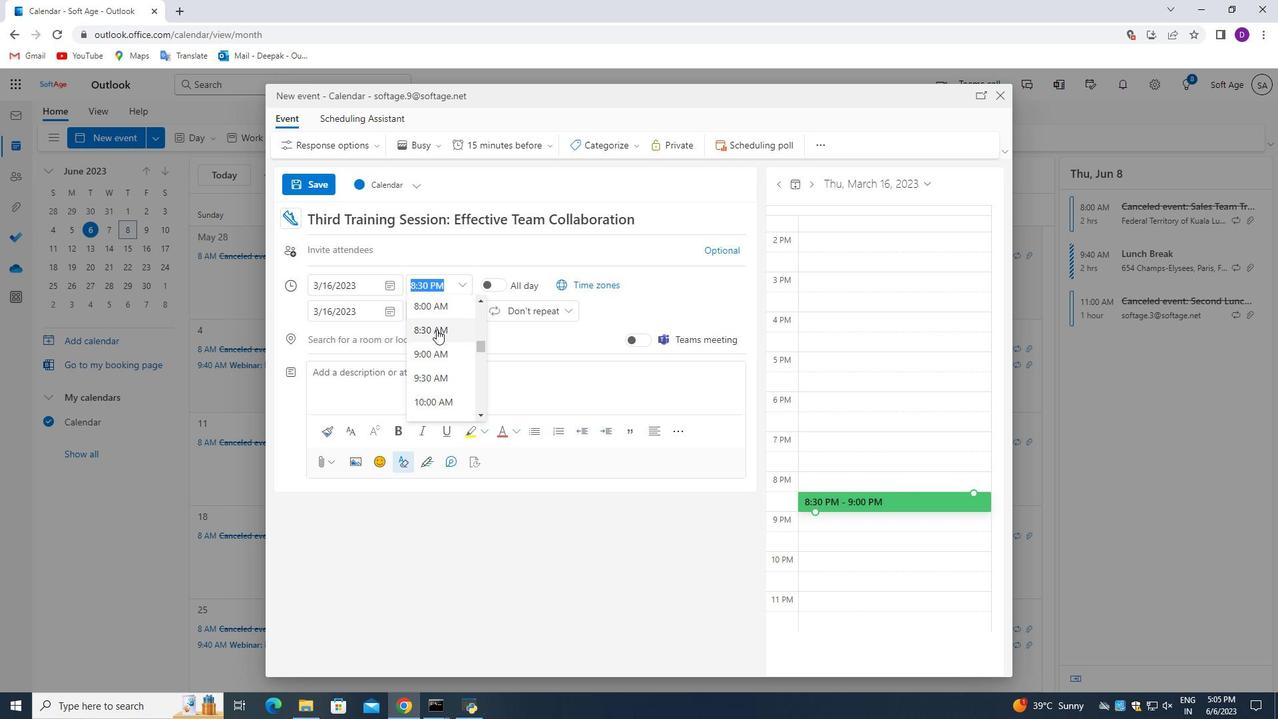 
Action: Mouse moved to (458, 315)
Screenshot: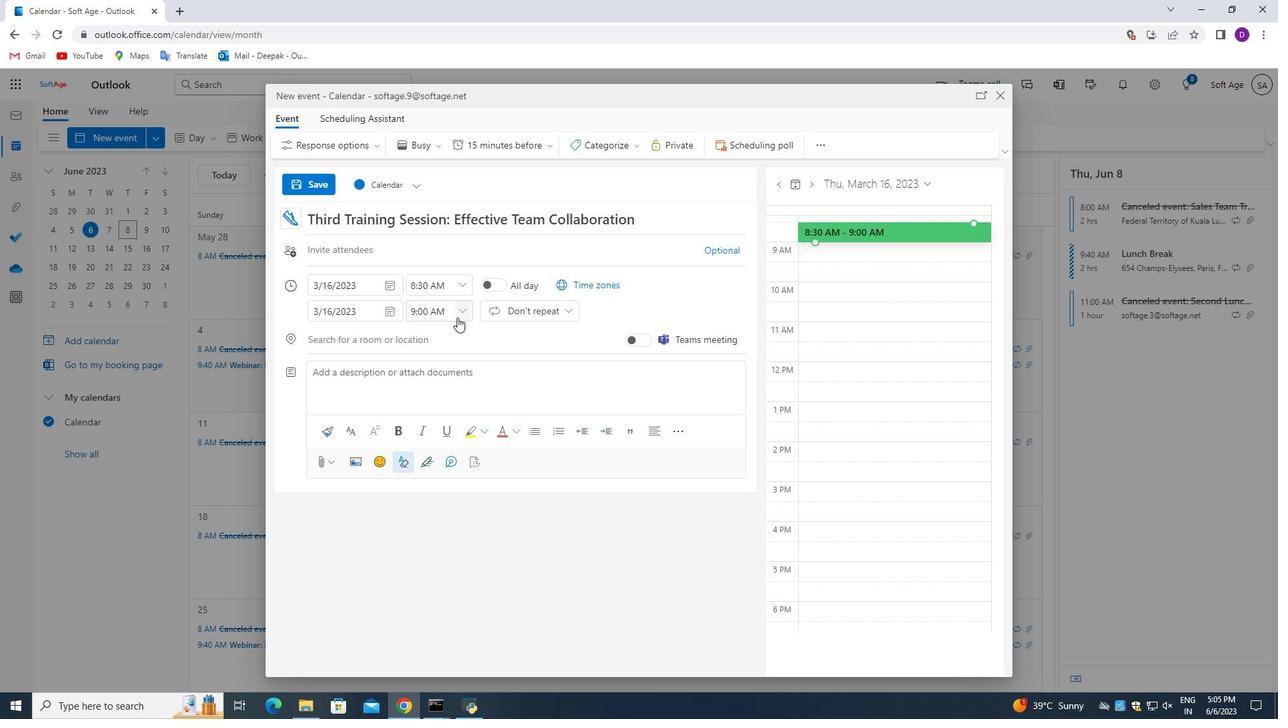 
Action: Mouse pressed left at (458, 315)
Screenshot: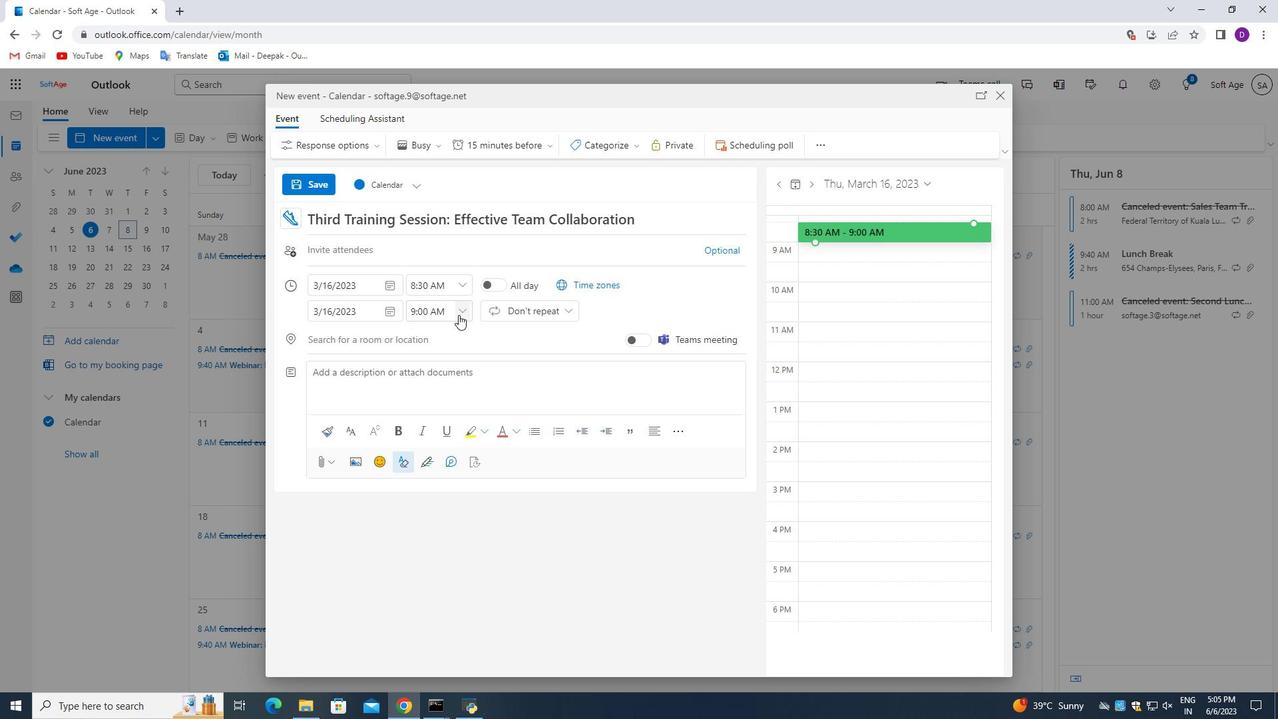 
Action: Mouse moved to (456, 400)
Screenshot: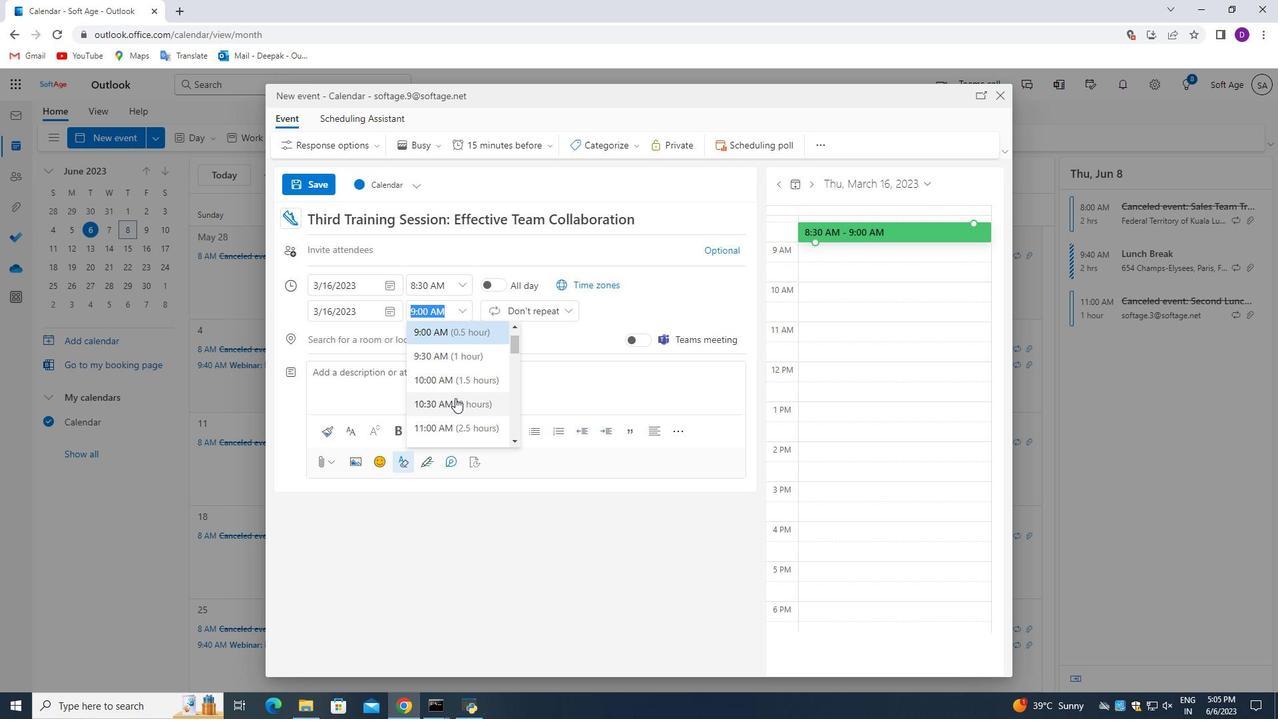
Action: Mouse pressed left at (456, 400)
Screenshot: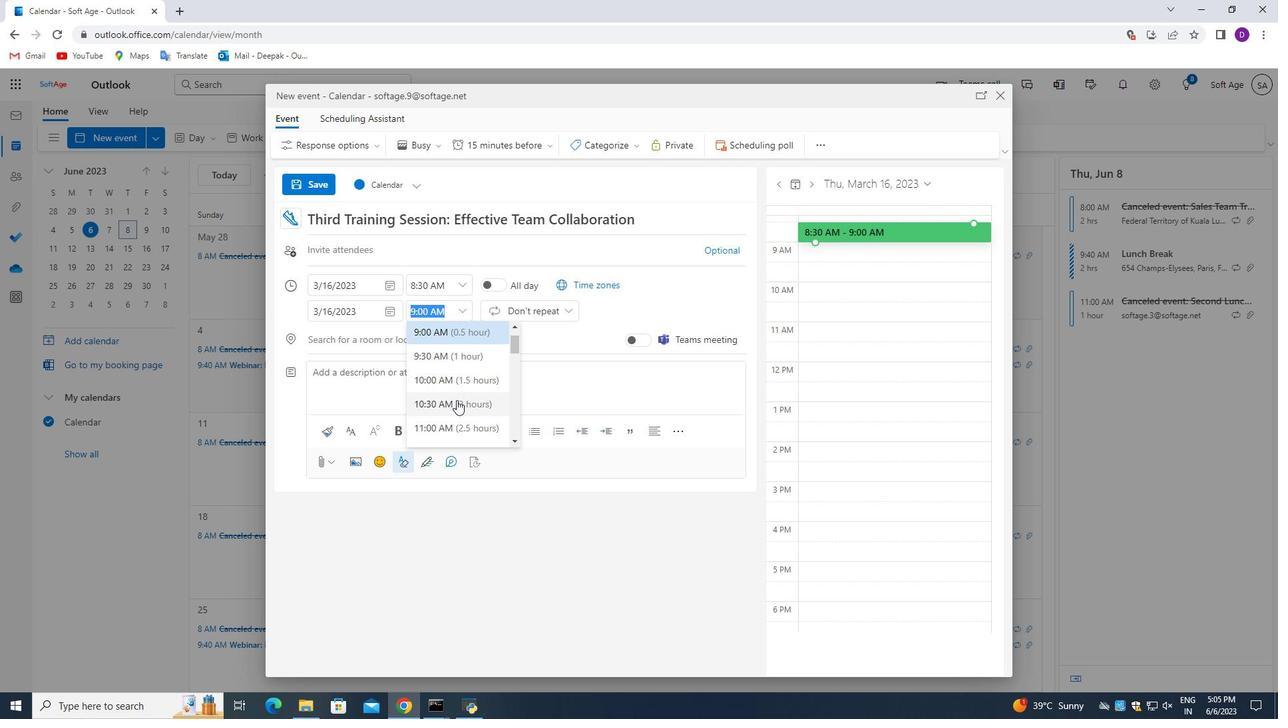 
Action: Mouse moved to (412, 378)
Screenshot: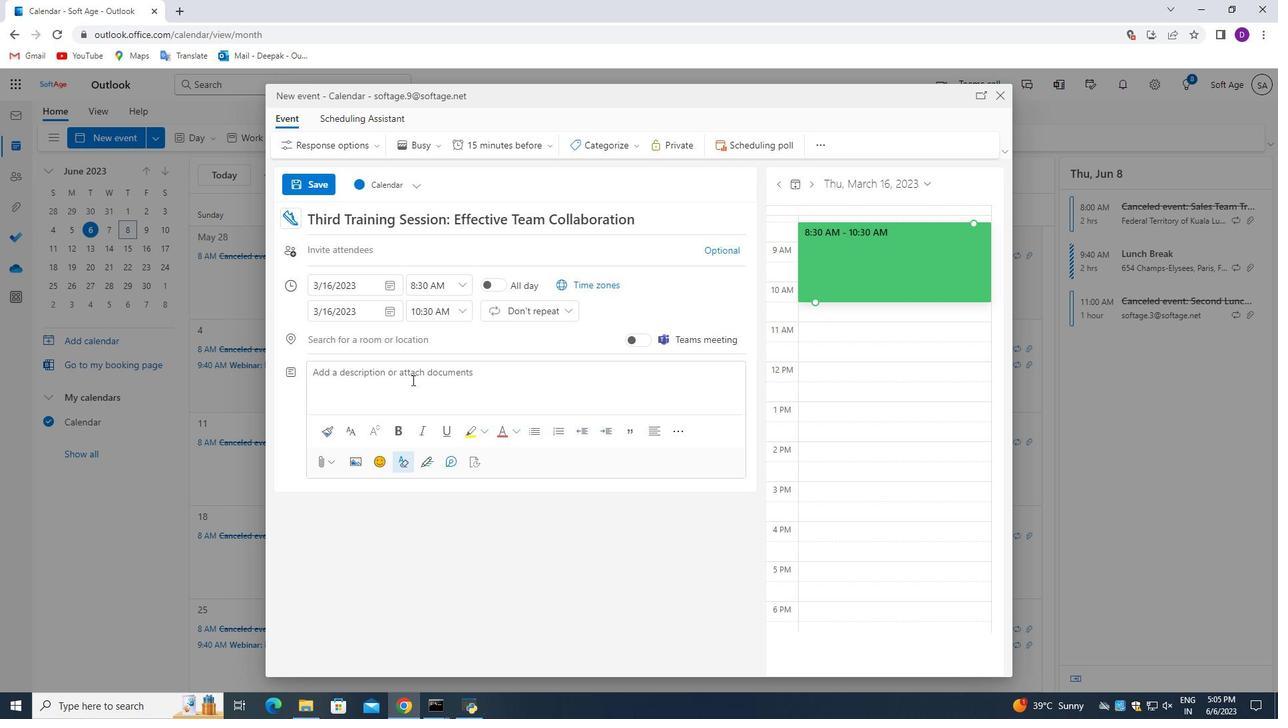 
Action: Mouse pressed left at (412, 378)
Screenshot: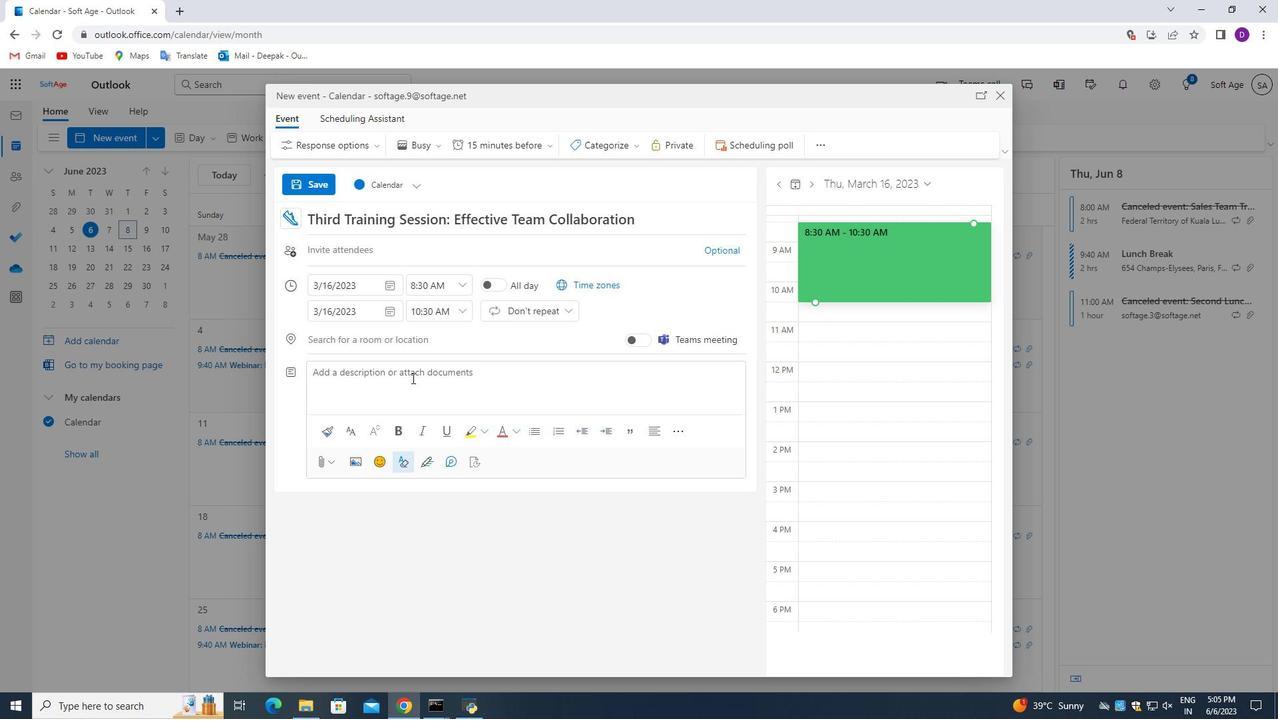 
Action: Mouse moved to (463, 564)
Screenshot: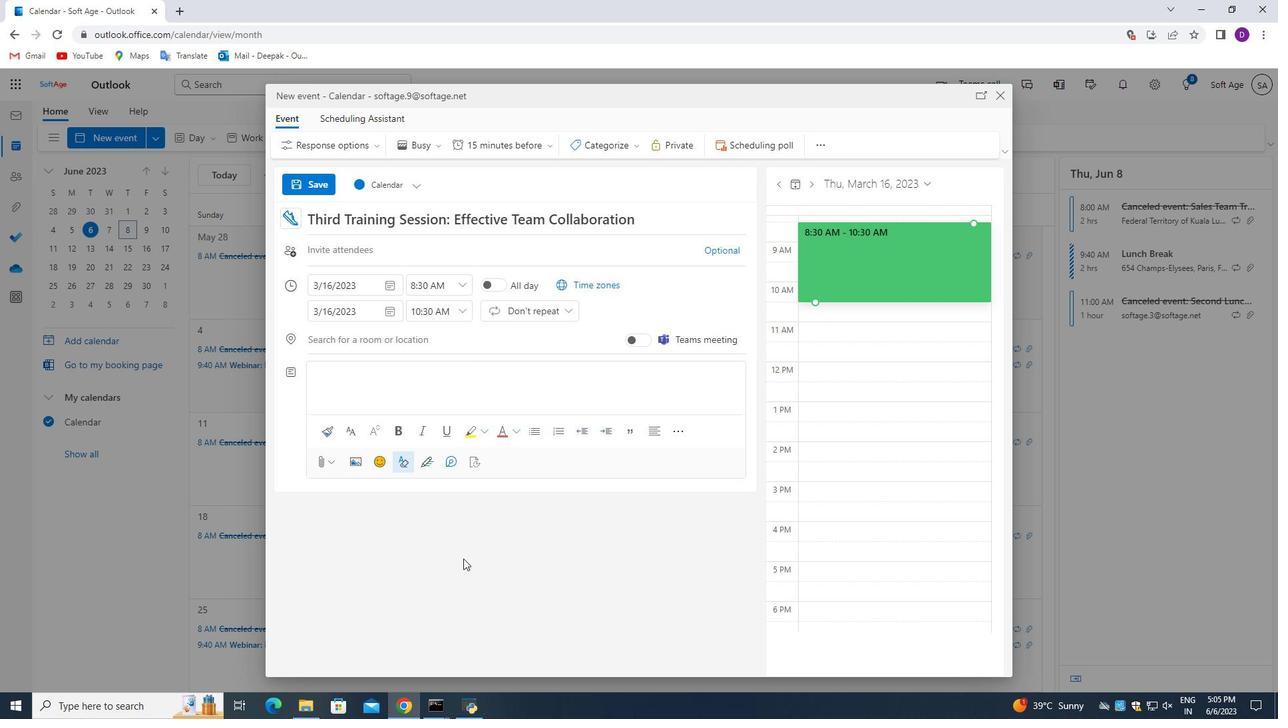 
Action: Key pressed <Key.shift_r>The<Key.space><Key.shift_r>Sales<Key.space><Key.shift_r>Techniques<Key.space>training<Key.space>session<Key.space>is<Key.space>a<Key.space>comprehensic<Key.backspace>ve<Key.space>and<Key.space>interactive<Key.space>workshop<Key.space>designed<Key.space>to<Key.space>equip<Key.space>sales<Key.space>professionals<Key.space>with<Key.space>effective<Key.space>strategies,<Key.space>skills,<Key.space>and<Key.space>tactics<Key.space>to<Key.space>enhance<Key.space>their<Key.space>sales<Key.space>pr<Key.backspace>erformance<Key.space>and<Key.space>achieve<Key.space>g
Screenshot: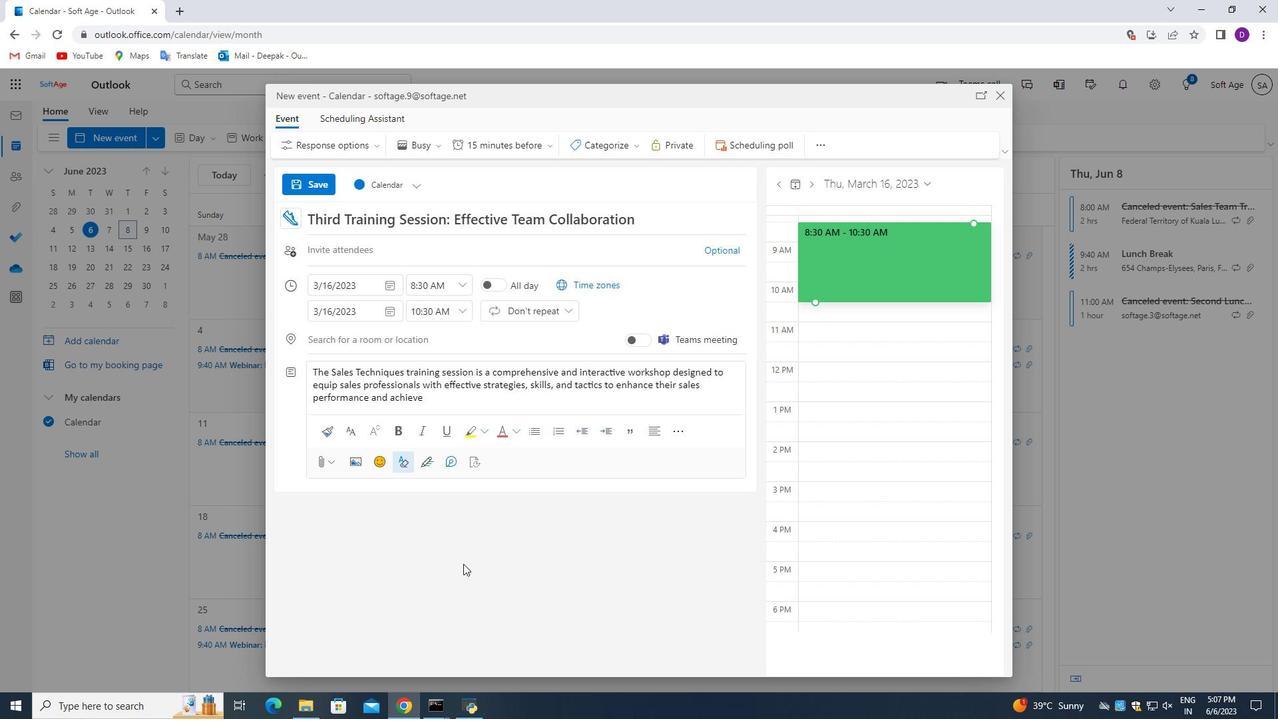 
Action: Mouse moved to (463, 564)
Screenshot: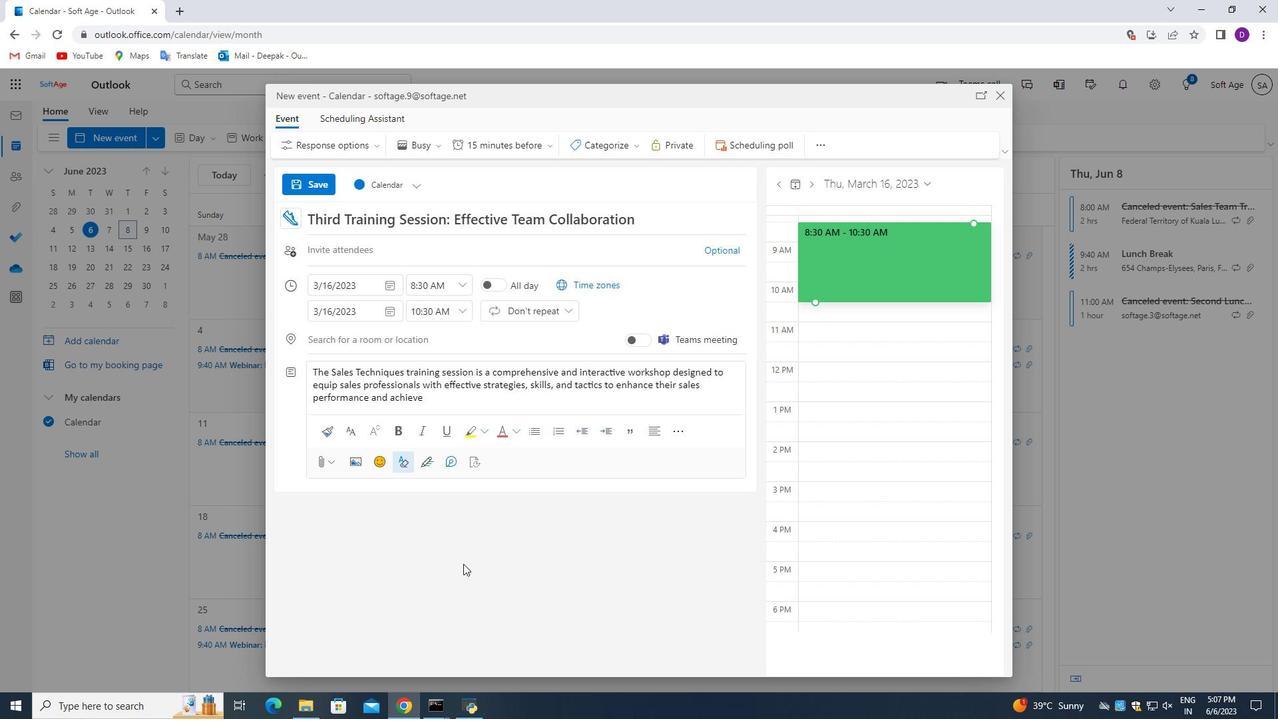 
Action: Key pressed reater<Key.space>success<Key.space>in<Key.space>their<Key.space>roles.<Key.space><Key.shift_r>This<Key.space>session<Key.space>focuses<Key.space>on<Key.space>developing<Key.space>a<Key.space>deep<Key.space>understanding<Key.space>of<Key.space>customer<Key.space>needs<Key.space>through<Key.space>persuasive<Key.space>and<Key.space>customer-centric<Key.space>approaches.
Screenshot: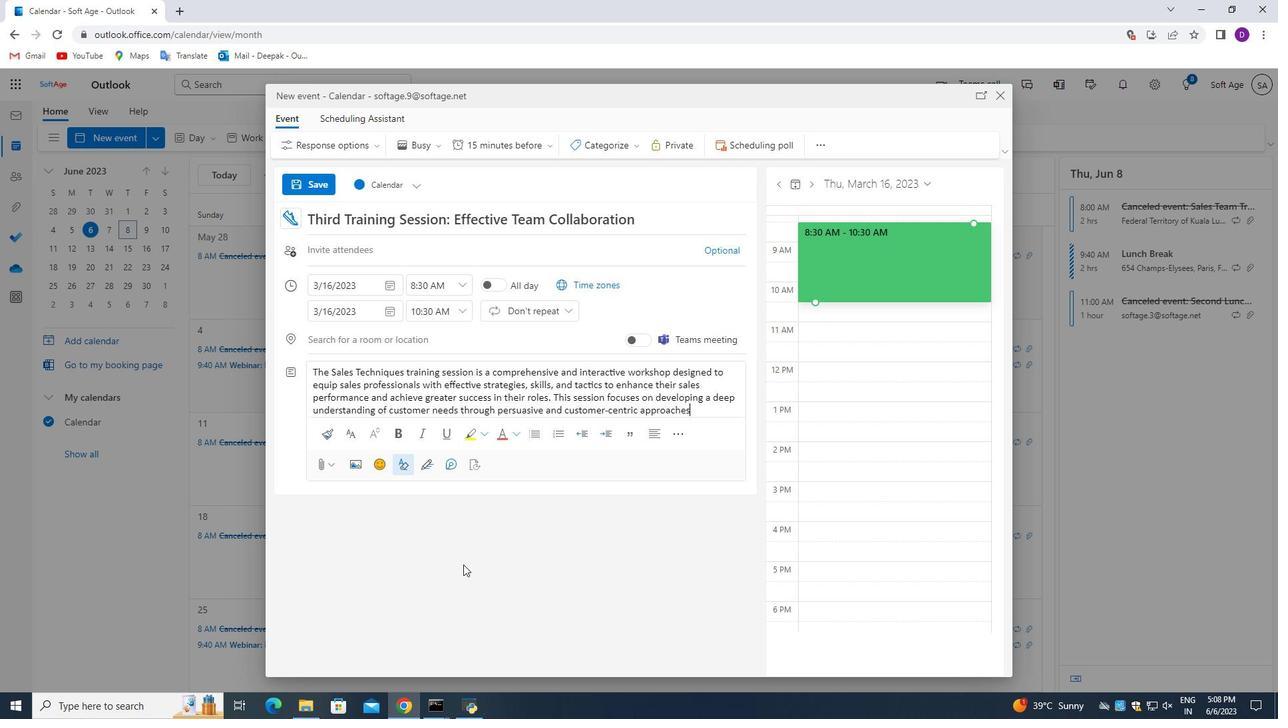 
Action: Mouse moved to (608, 145)
Screenshot: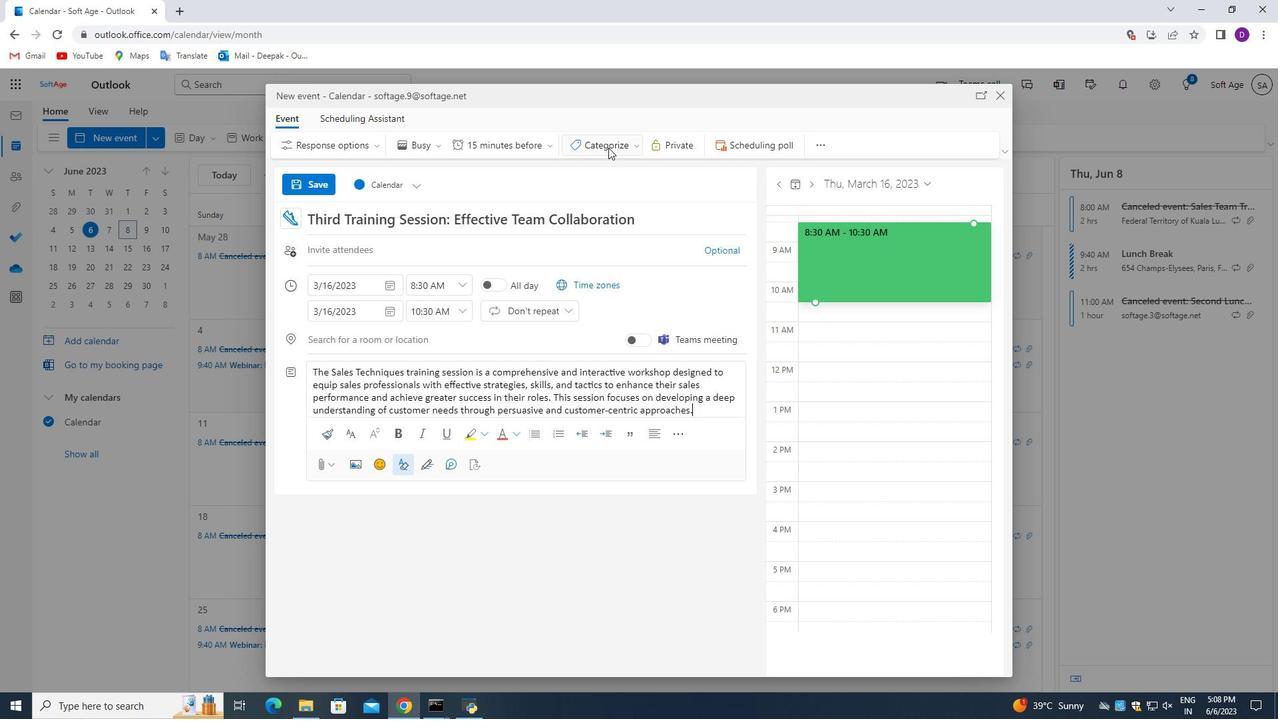 
Action: Mouse pressed left at (608, 145)
Screenshot: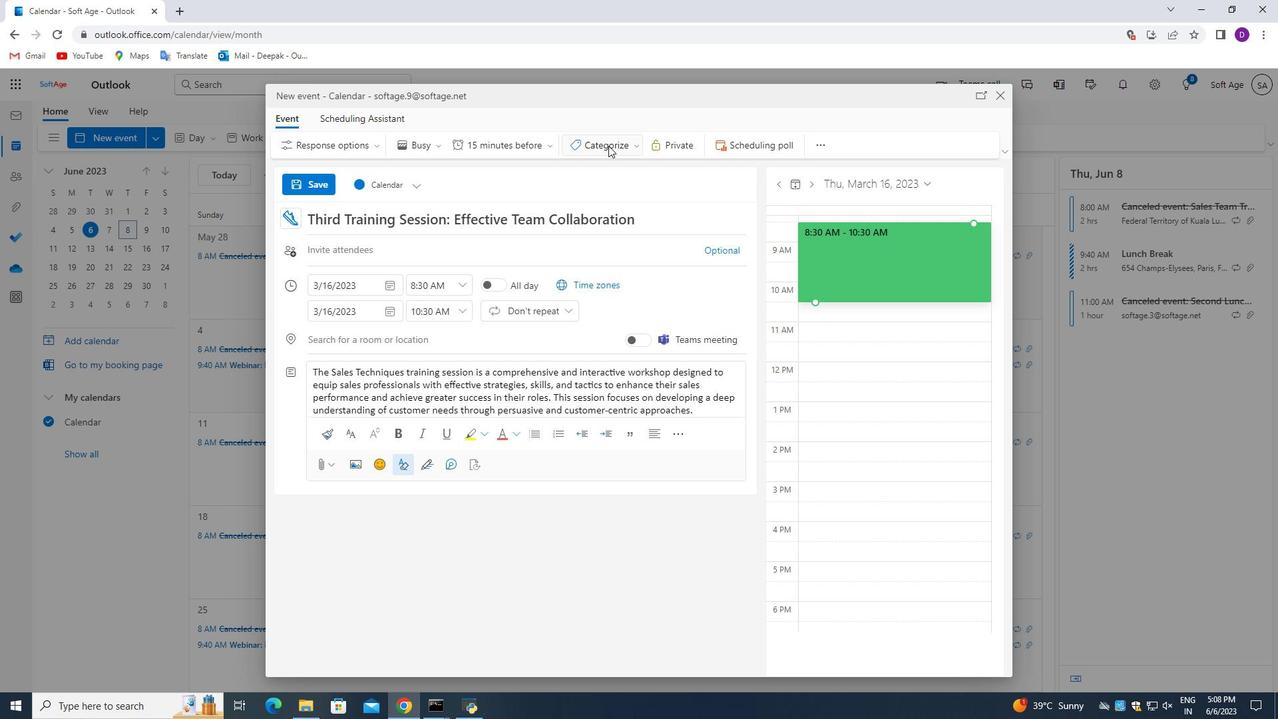 
Action: Mouse moved to (610, 174)
Screenshot: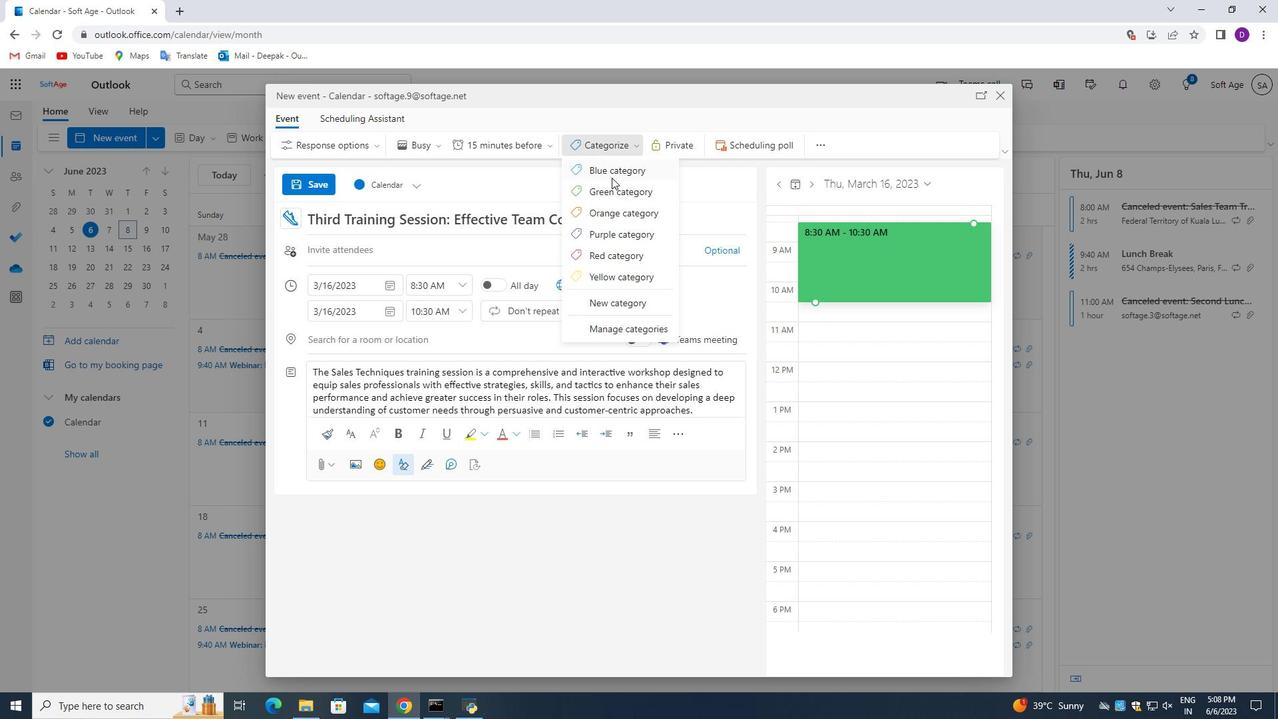 
Action: Mouse pressed left at (610, 174)
Screenshot: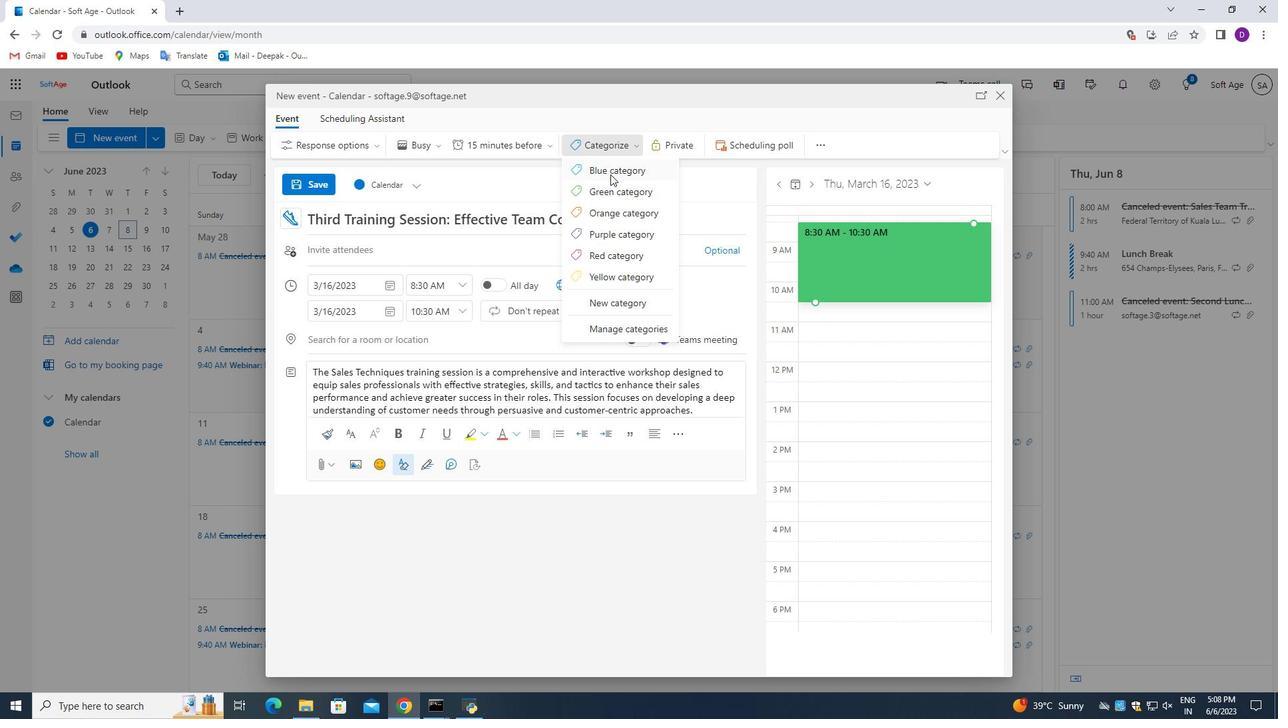 
Action: Mouse moved to (359, 250)
Screenshot: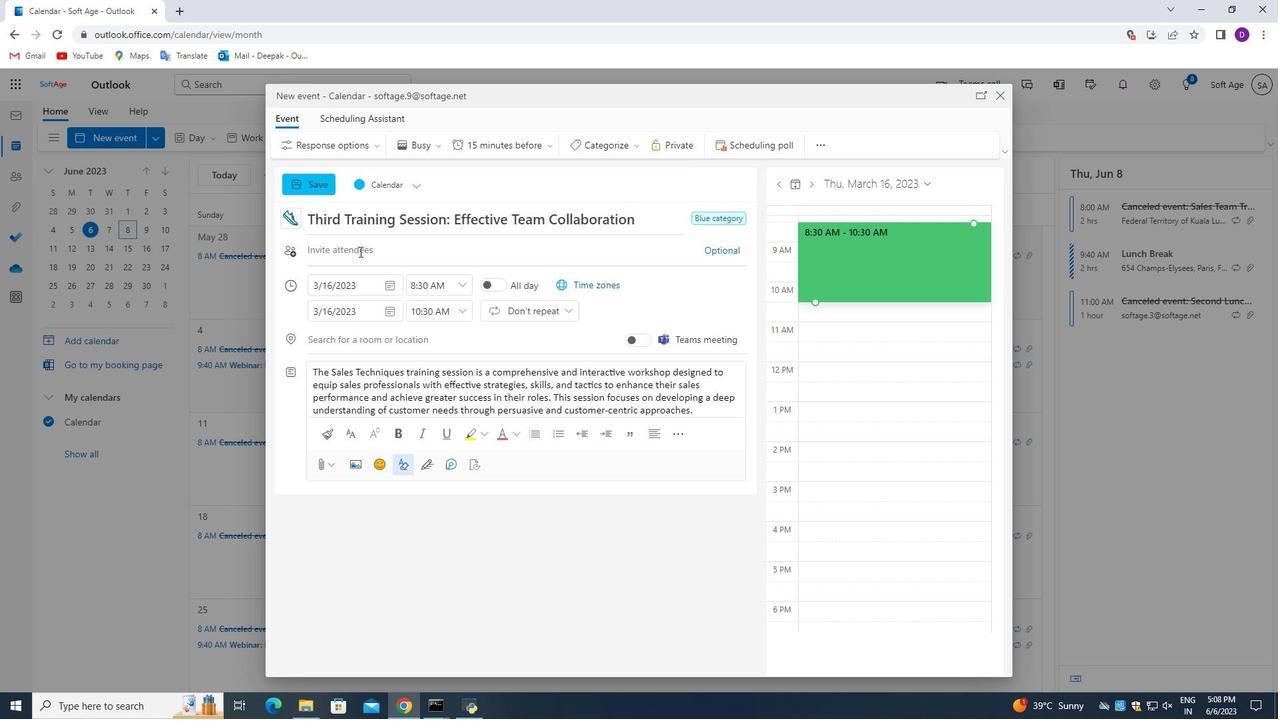 
Action: Mouse pressed left at (359, 250)
Screenshot: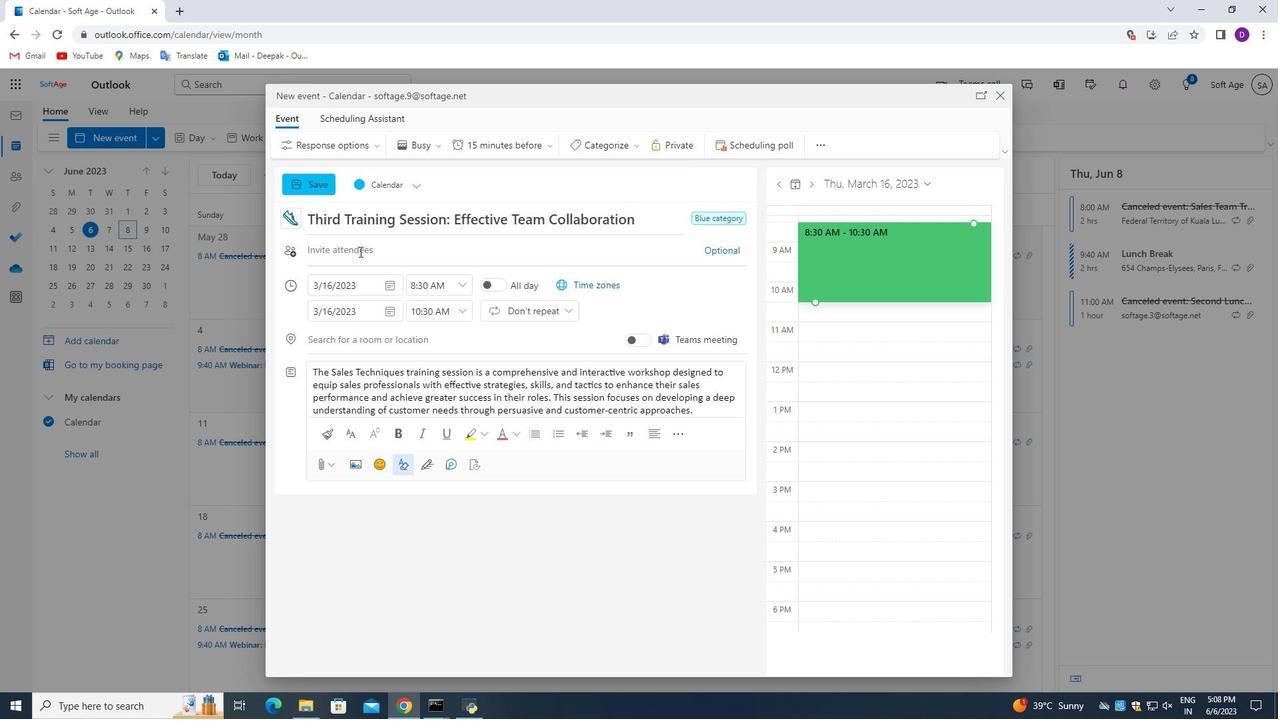 
Action: Mouse moved to (433, 524)
Screenshot: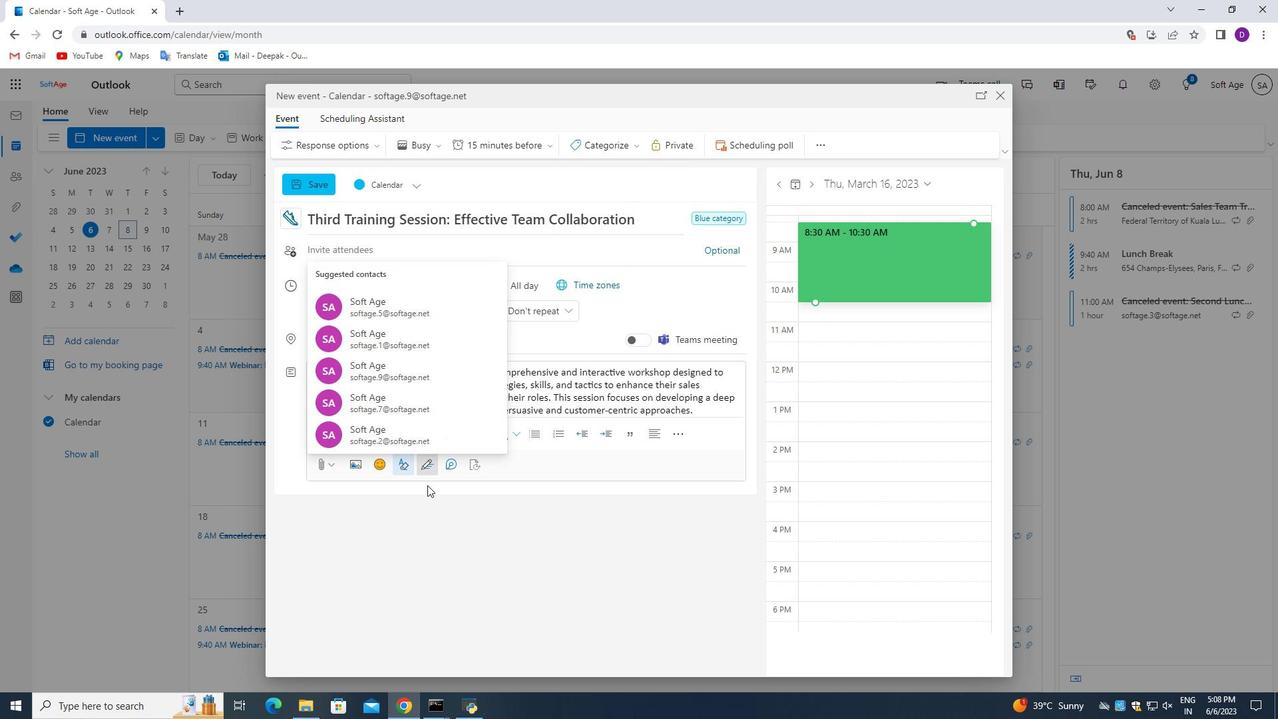 
Action: Key pressed softage.3<Key.shift>@softage.net<Key.enter>
Screenshot: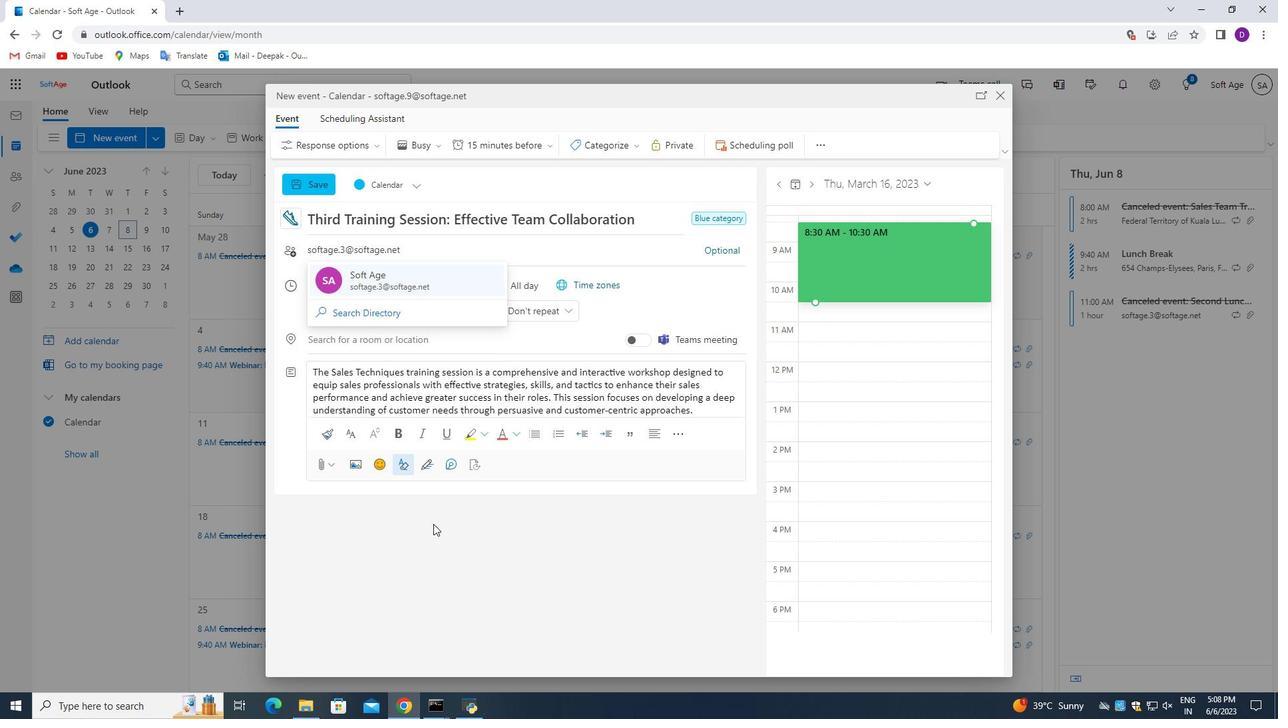 
Action: Mouse moved to (728, 256)
Screenshot: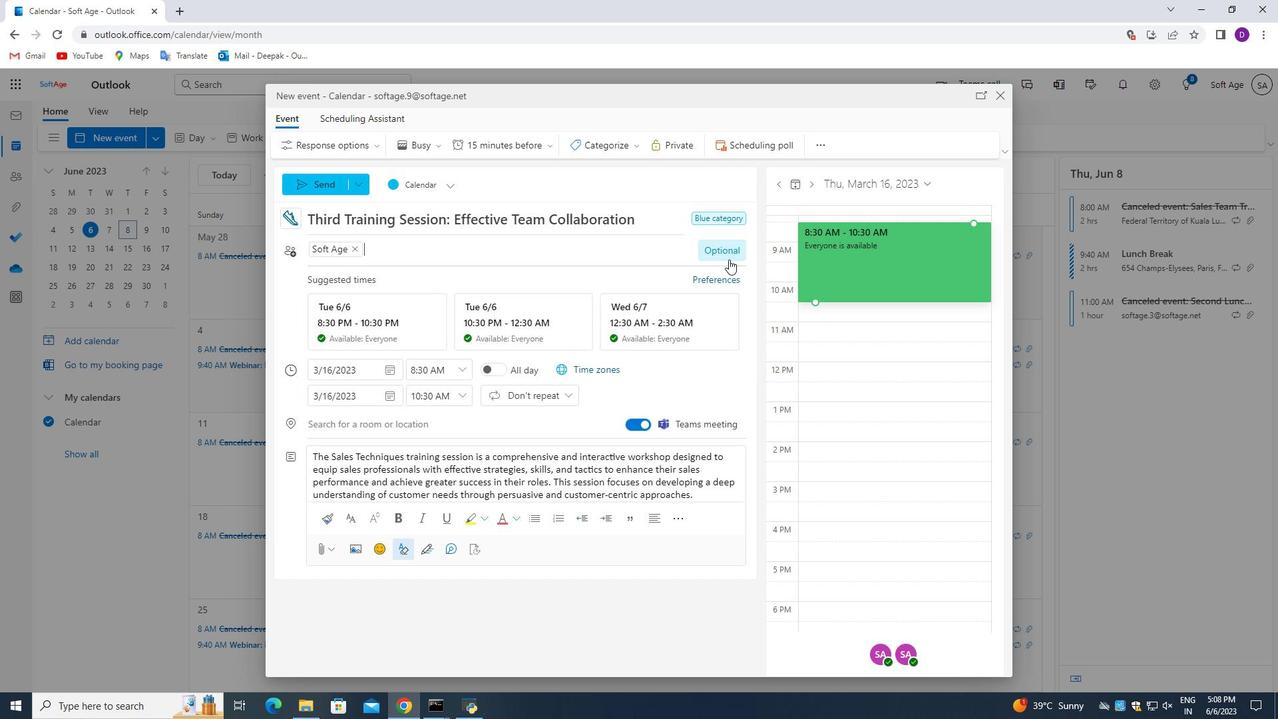 
Action: Mouse pressed left at (728, 256)
Screenshot: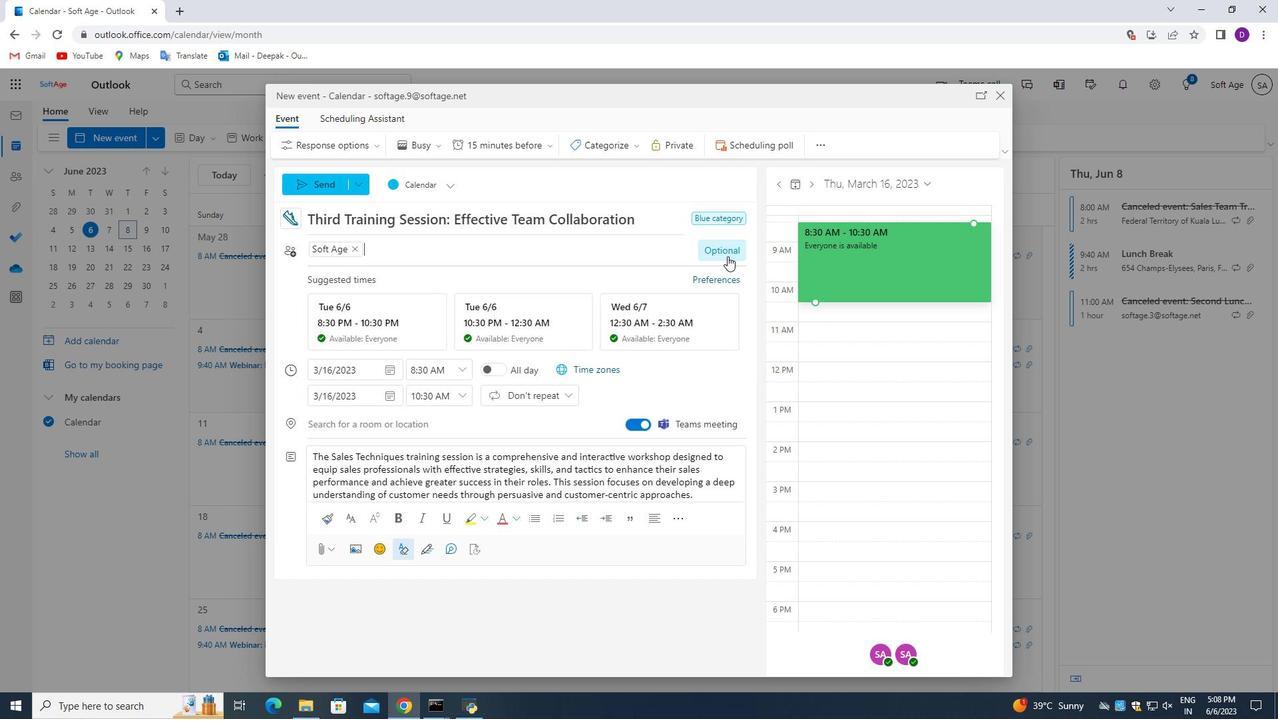 
Action: Mouse moved to (435, 253)
Screenshot: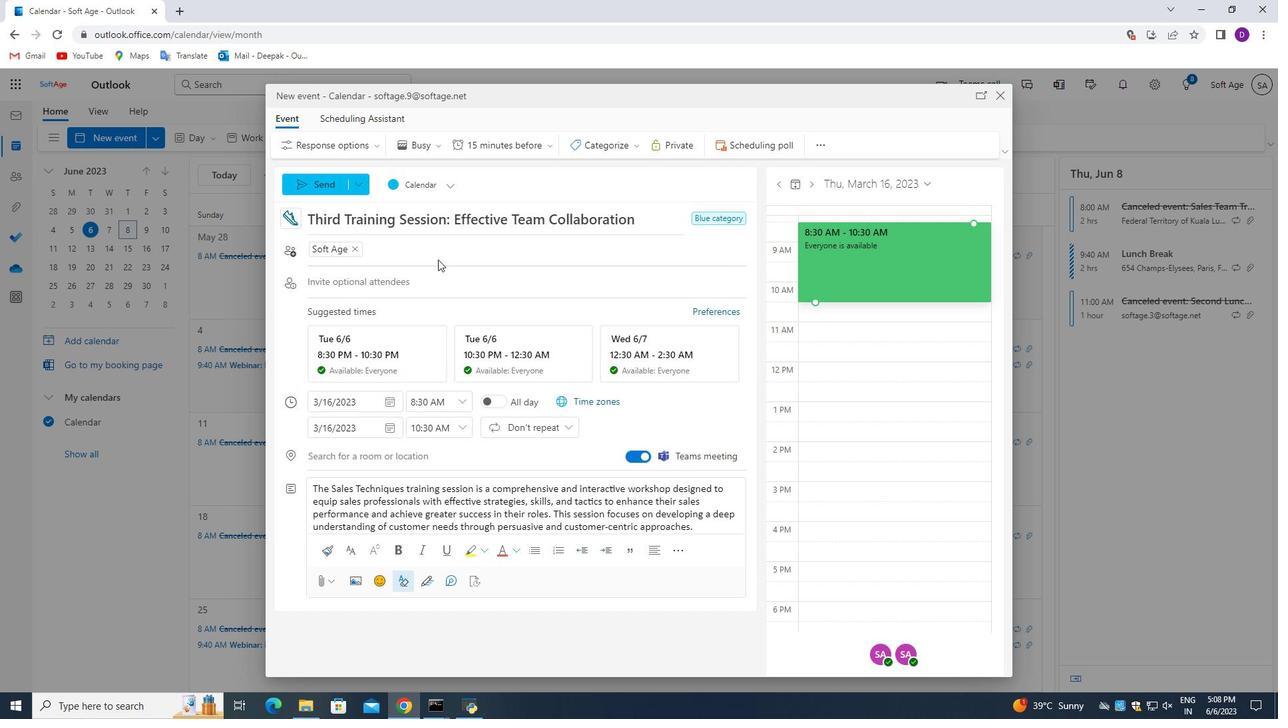 
Action: Key pressed softage.4<Key.shift>@softage.net<Key.enter>
Screenshot: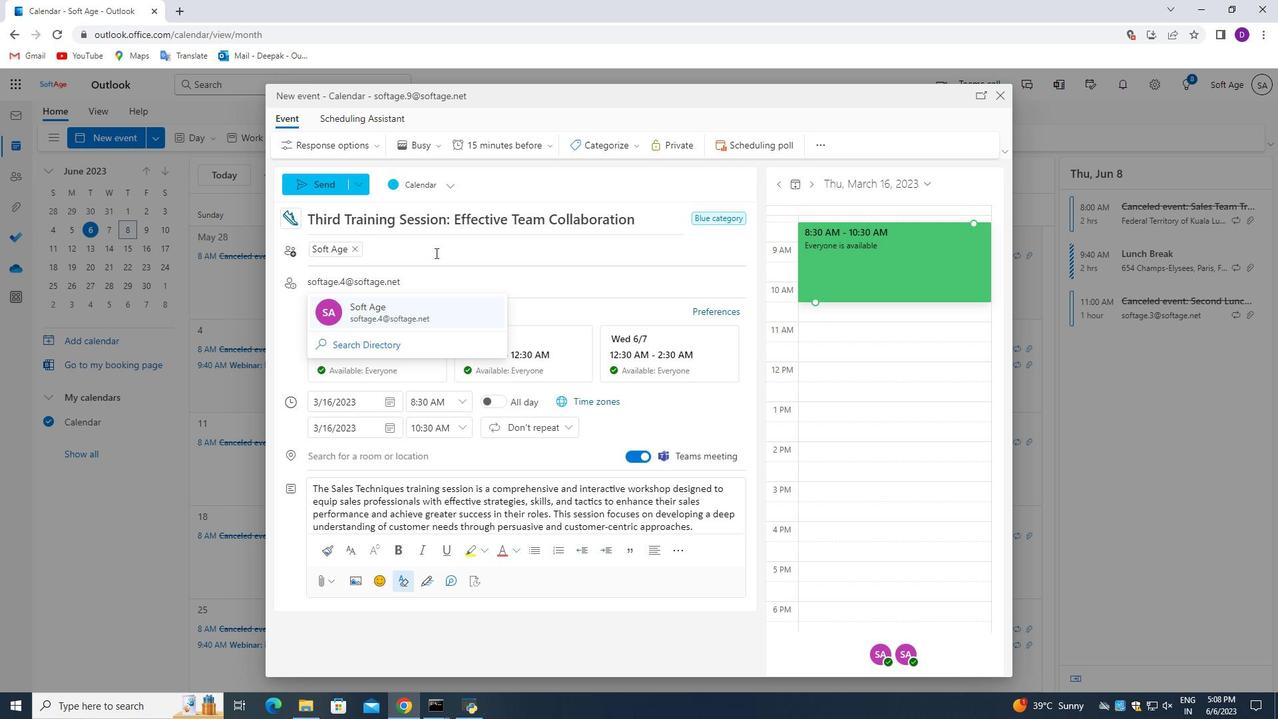 
Action: Mouse moved to (482, 289)
Screenshot: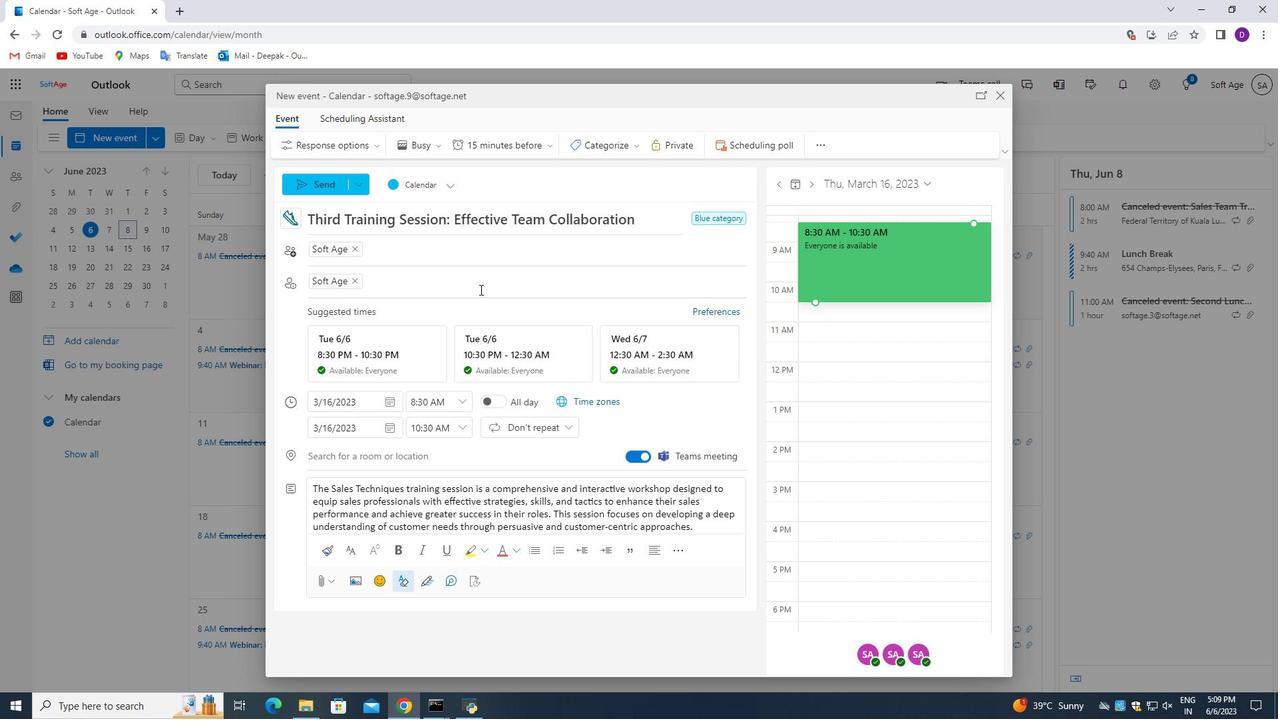 
Action: Mouse scrolled (482, 289) with delta (0, 0)
Screenshot: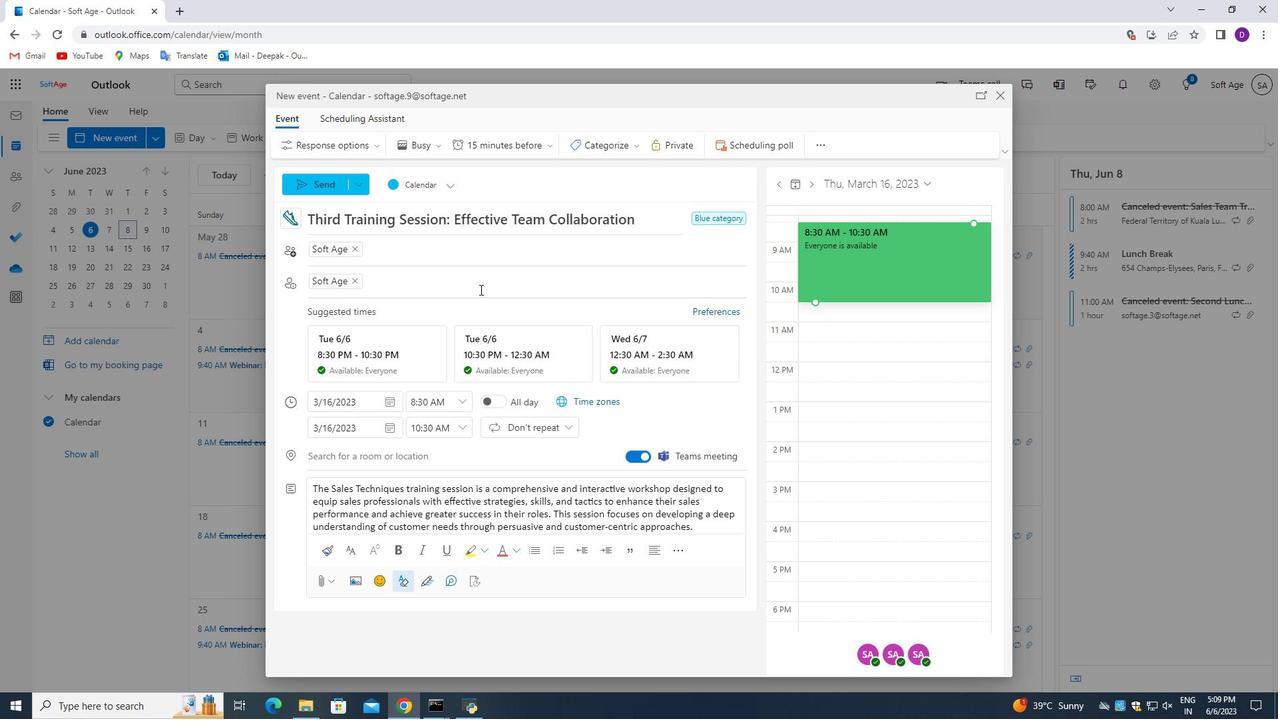 
Action: Mouse moved to (482, 287)
Screenshot: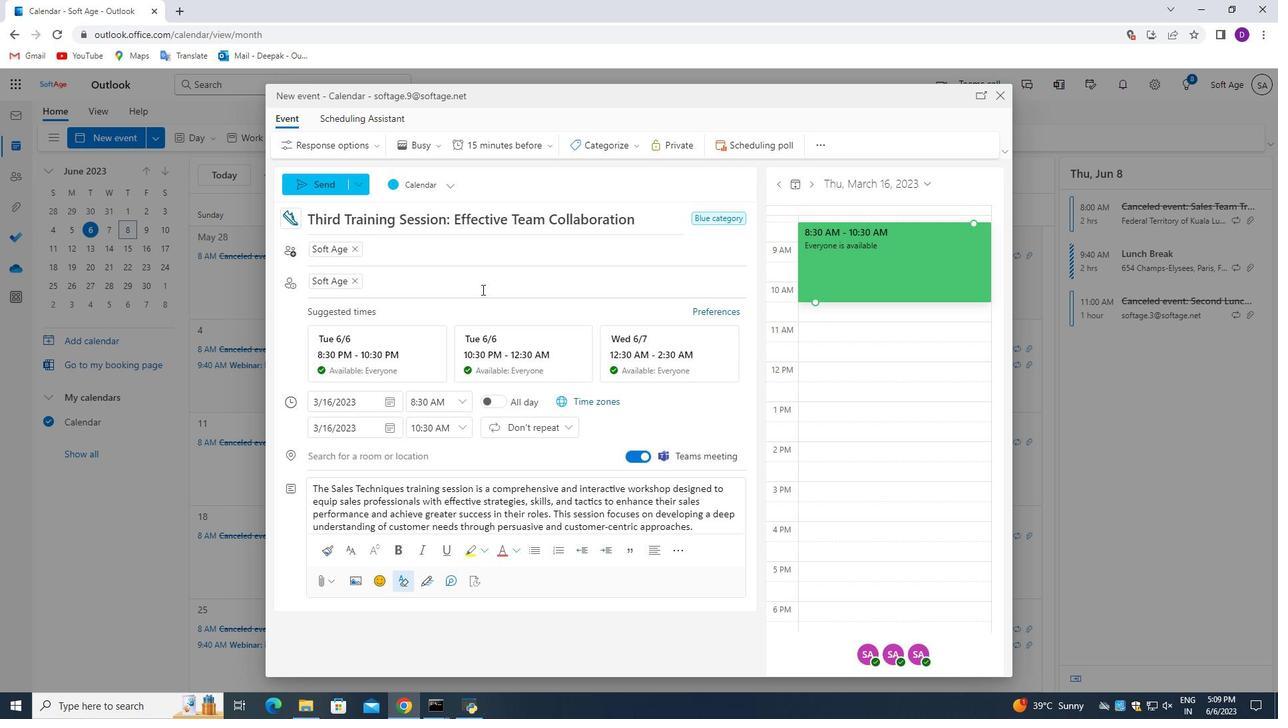 
Action: Mouse scrolled (482, 287) with delta (0, 0)
Screenshot: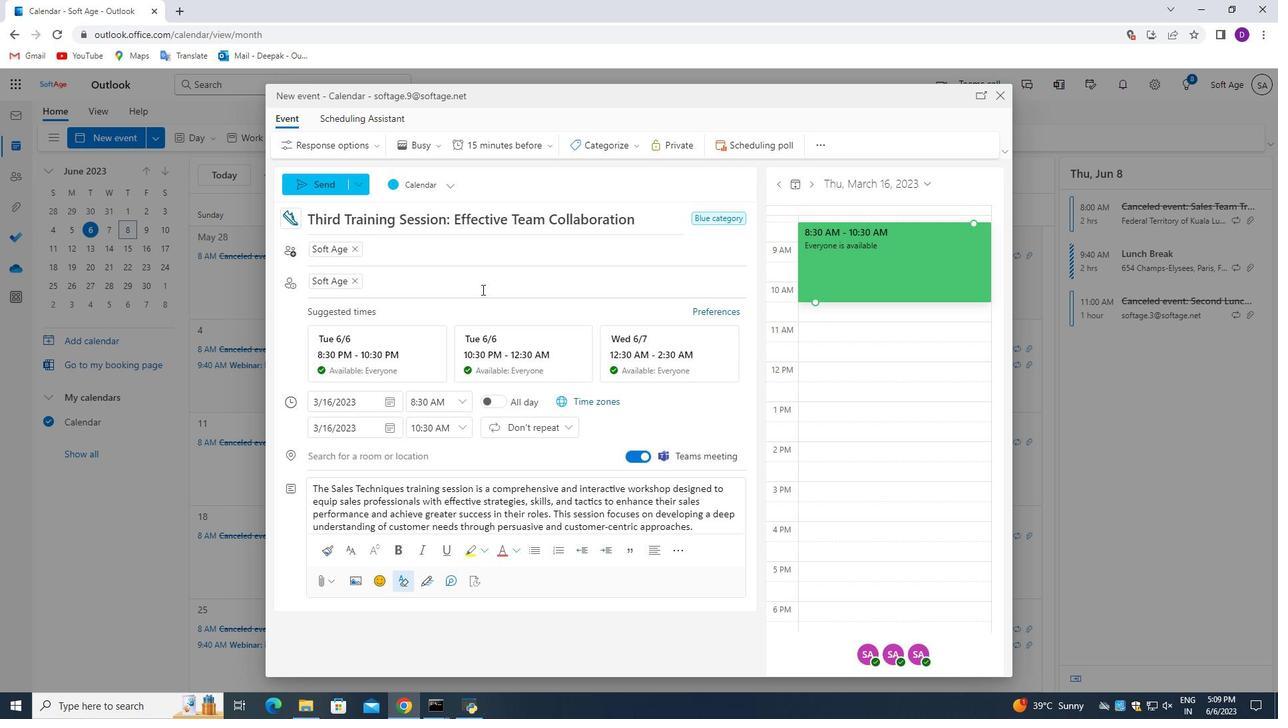 
Action: Mouse moved to (481, 283)
Screenshot: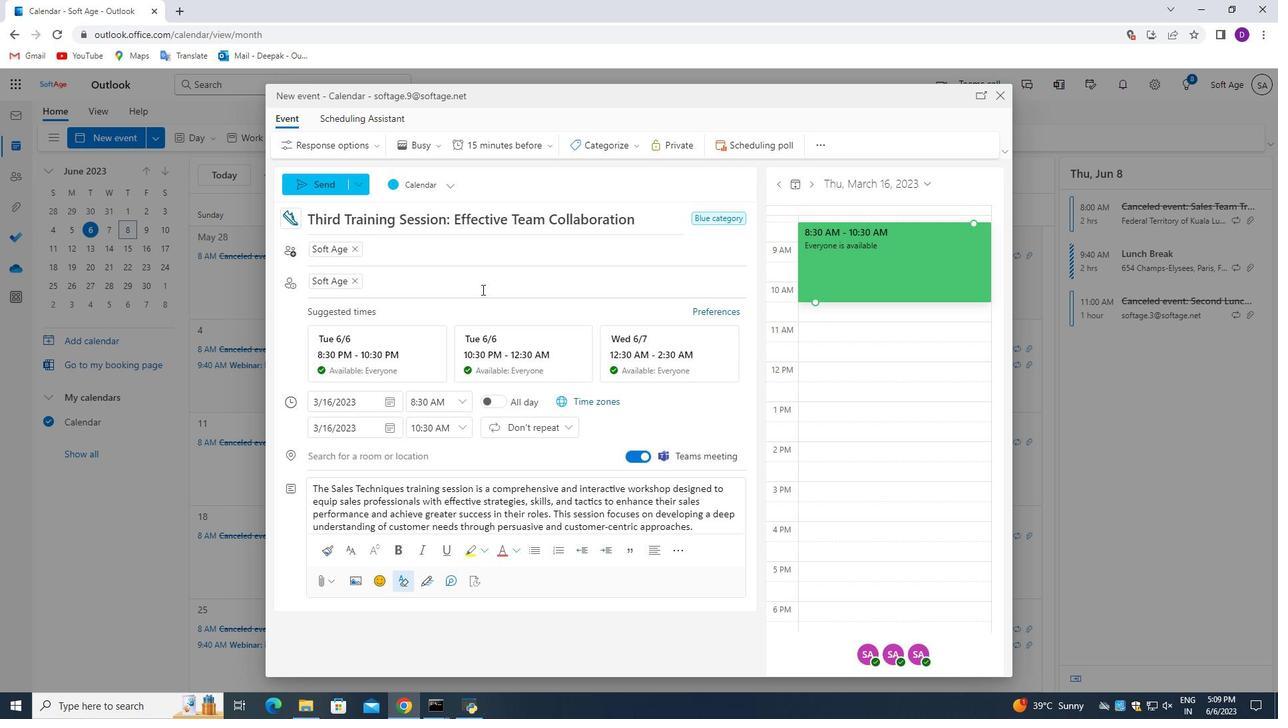 
Action: Mouse scrolled (481, 283) with delta (0, 0)
Screenshot: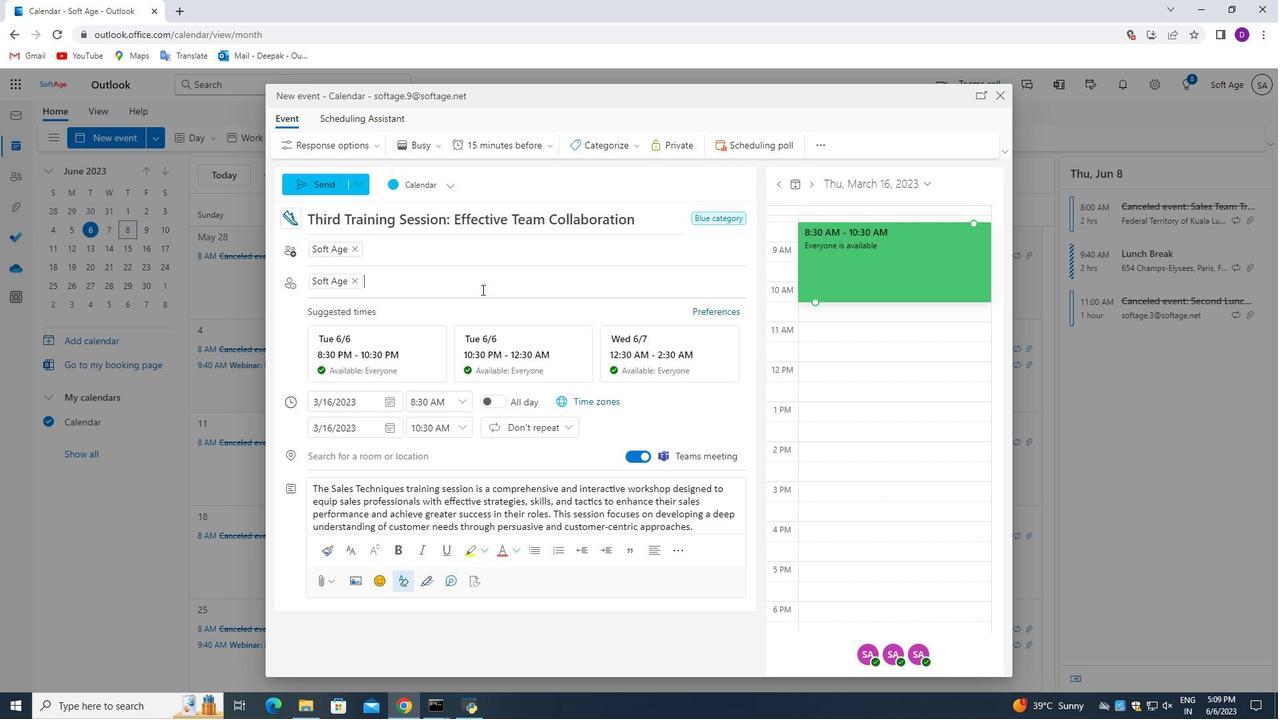 
Action: Mouse moved to (510, 245)
Screenshot: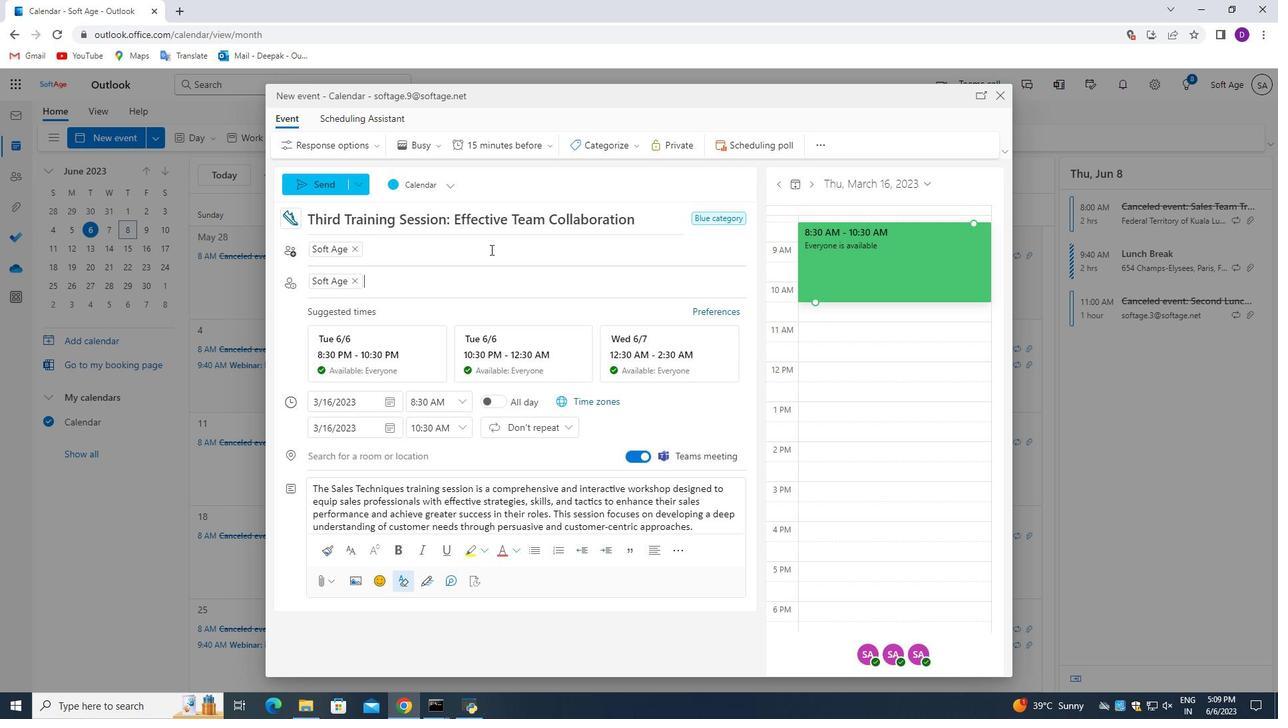 
Action: Mouse scrolled (510, 245) with delta (0, 0)
Screenshot: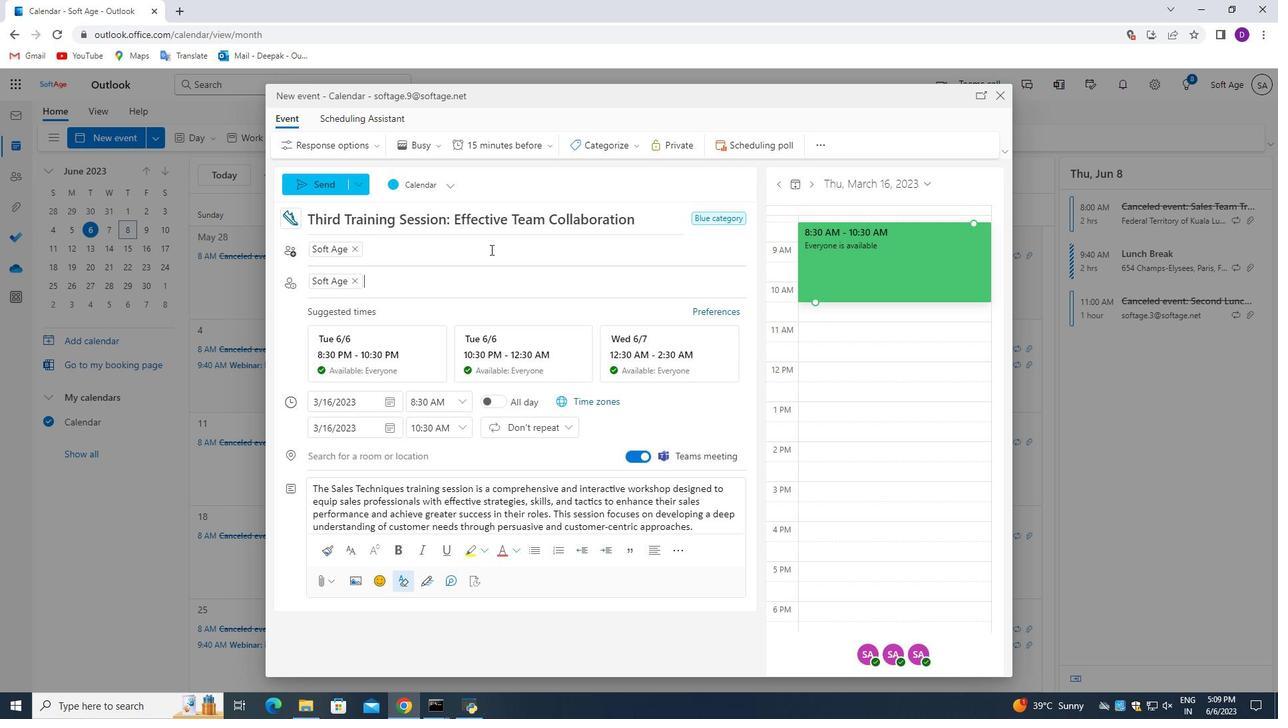 
Action: Mouse moved to (524, 245)
Screenshot: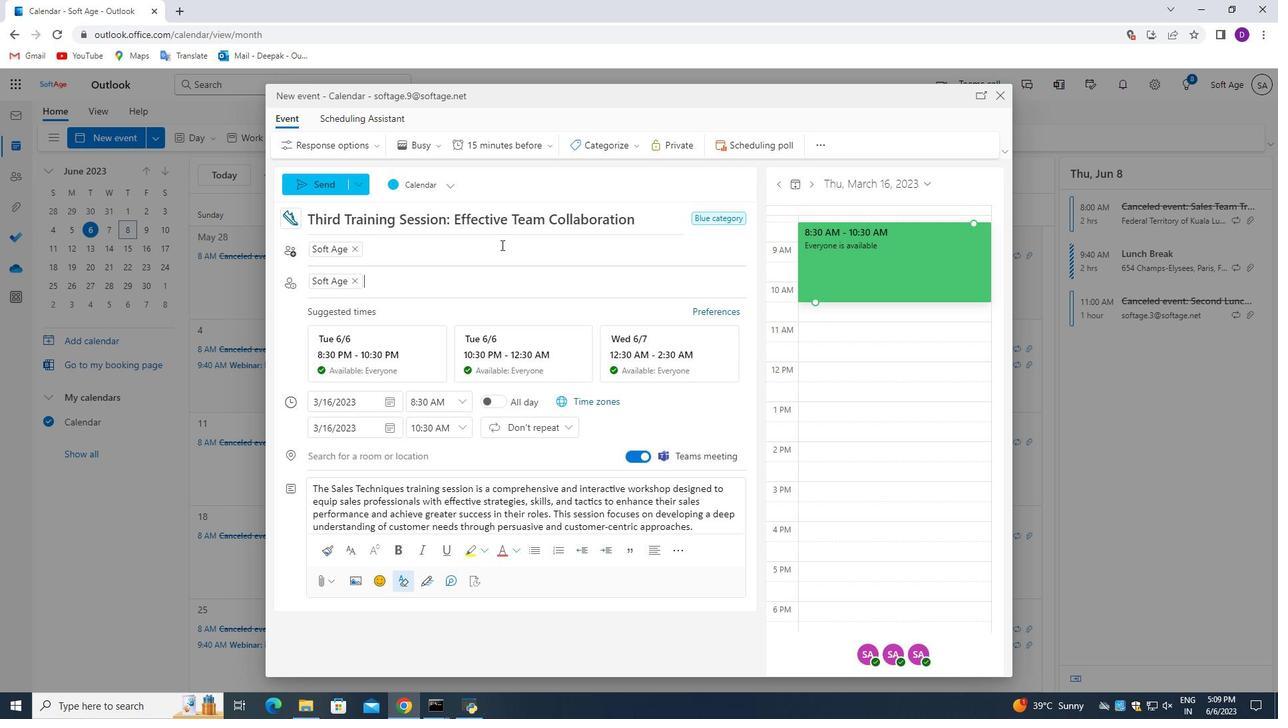 
Action: Mouse scrolled (524, 245) with delta (0, 0)
Screenshot: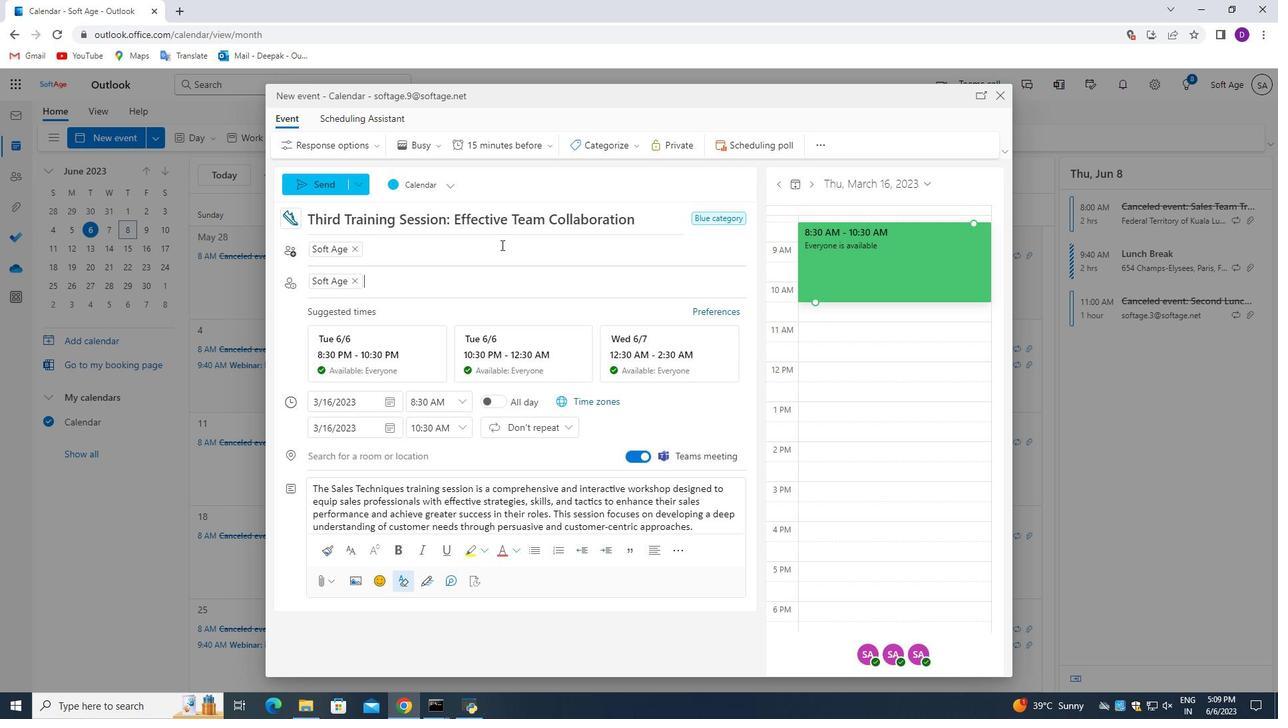 
Action: Mouse moved to (532, 246)
Screenshot: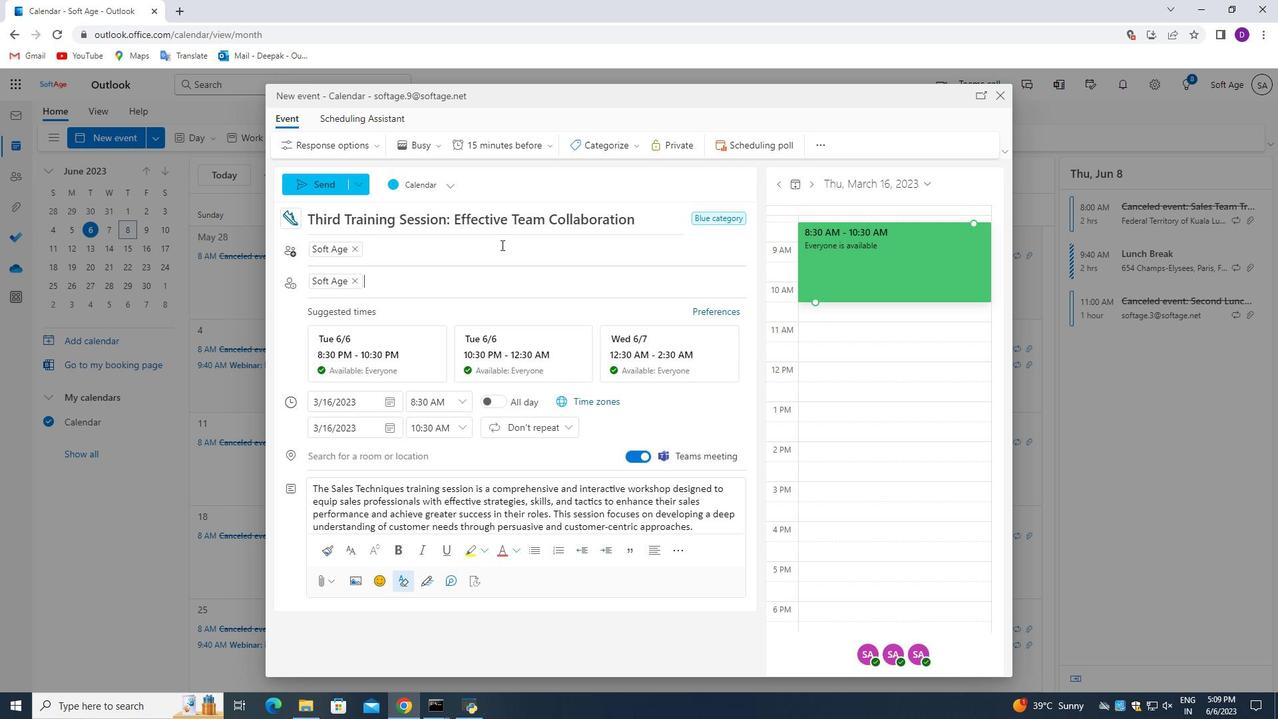 
Action: Mouse scrolled (532, 247) with delta (0, 0)
Screenshot: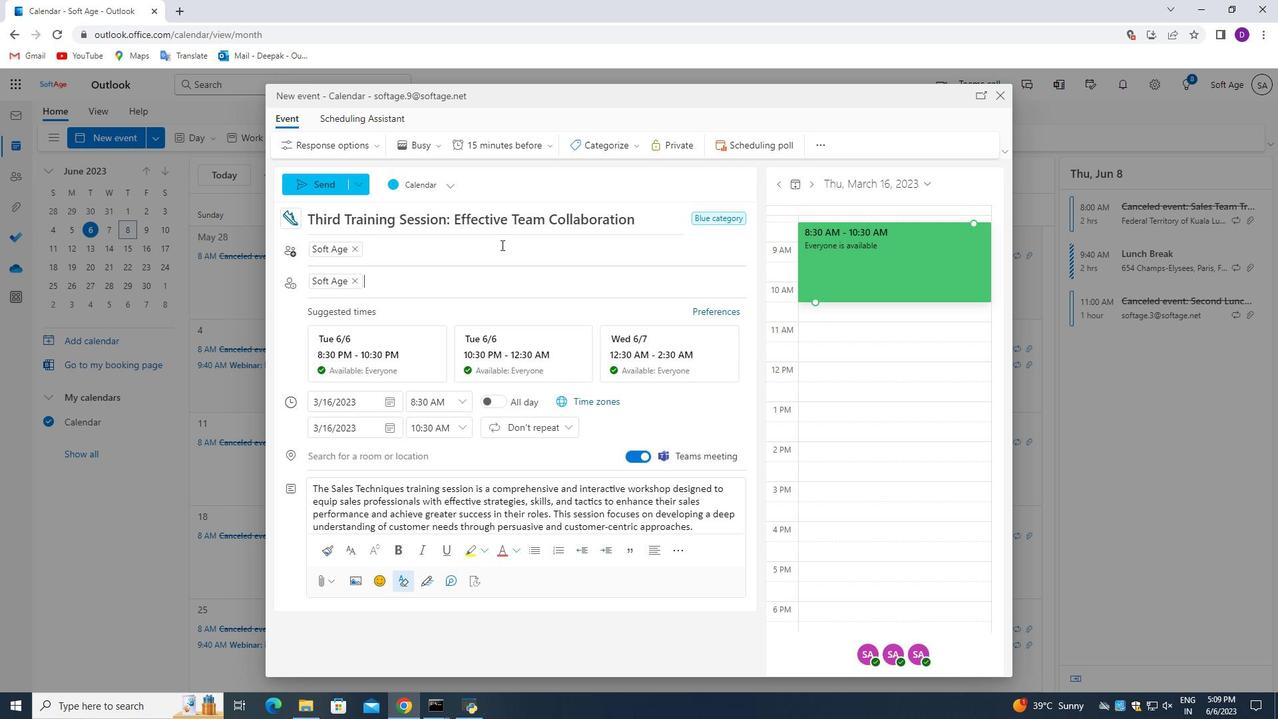 
Action: Mouse moved to (535, 150)
Screenshot: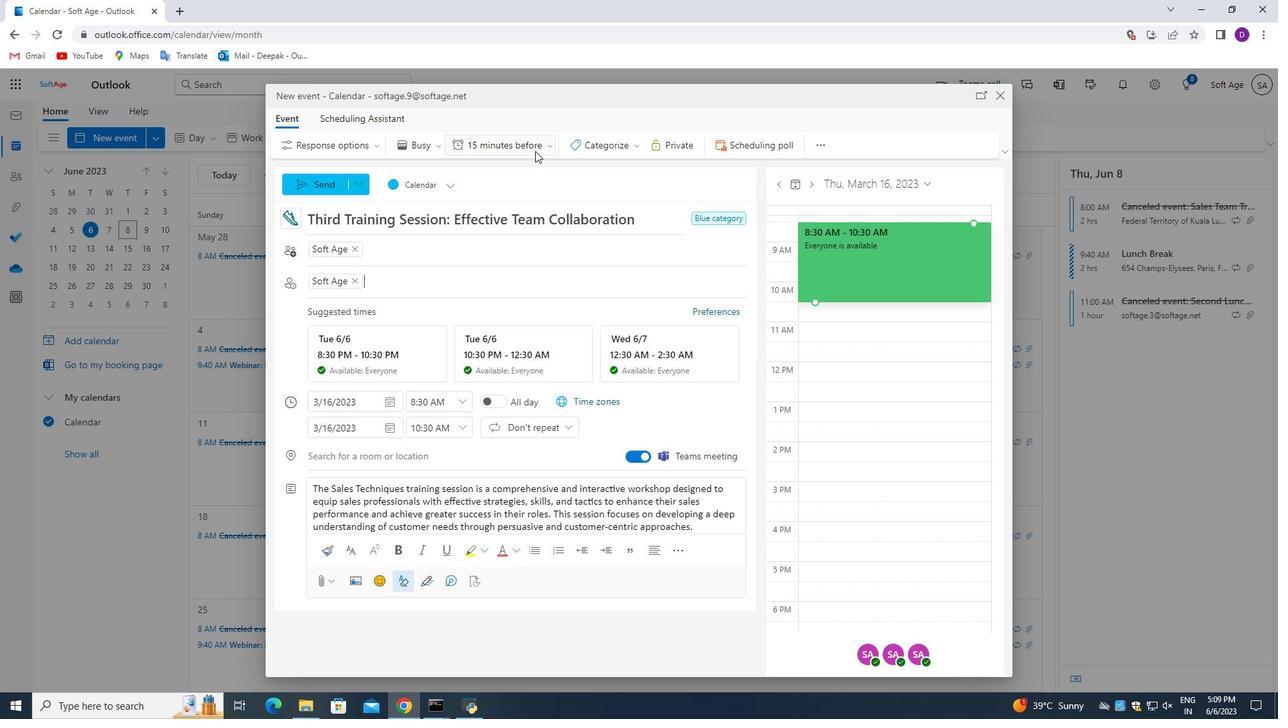 
Action: Mouse pressed left at (535, 150)
Screenshot: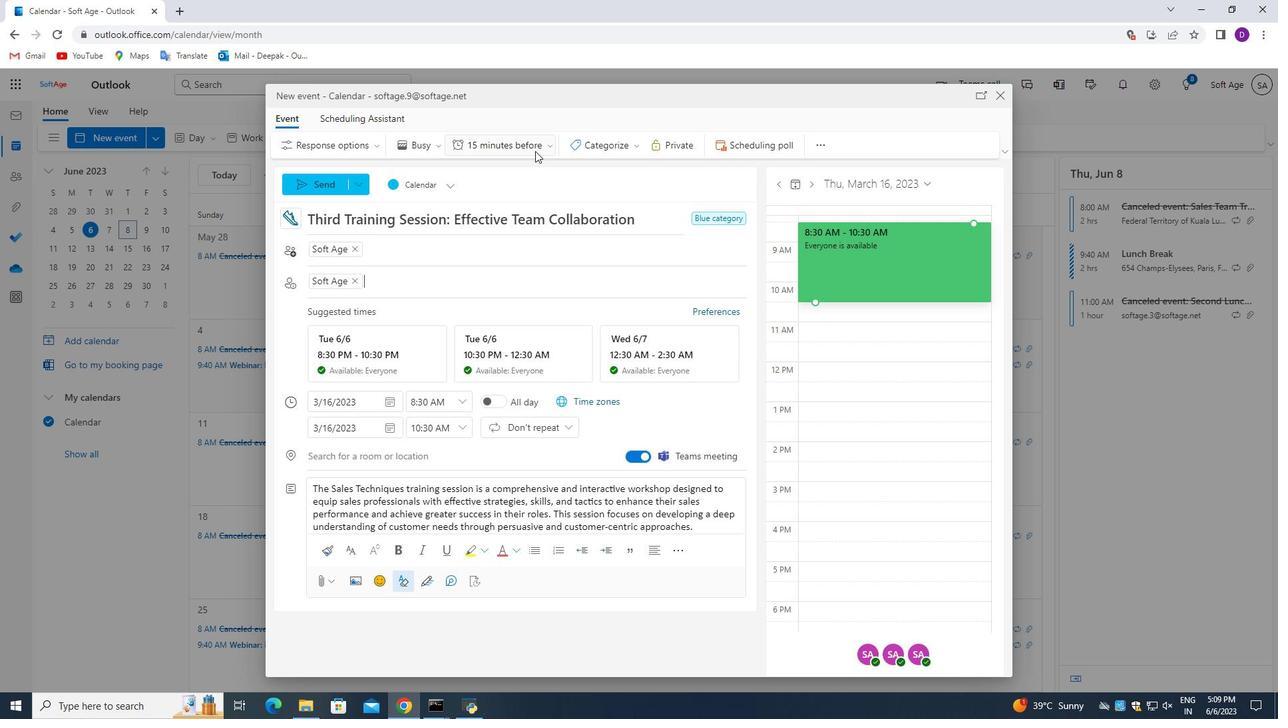 
Action: Mouse moved to (502, 265)
Screenshot: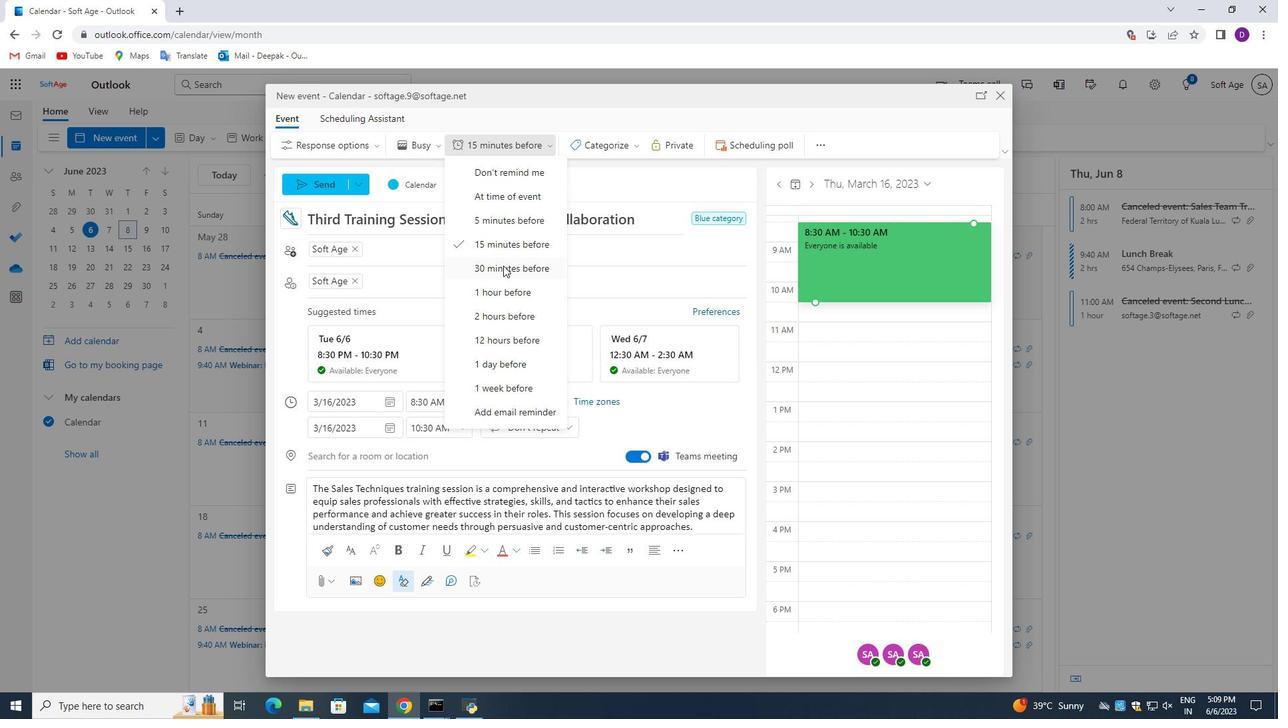 
Action: Mouse pressed left at (502, 265)
Screenshot: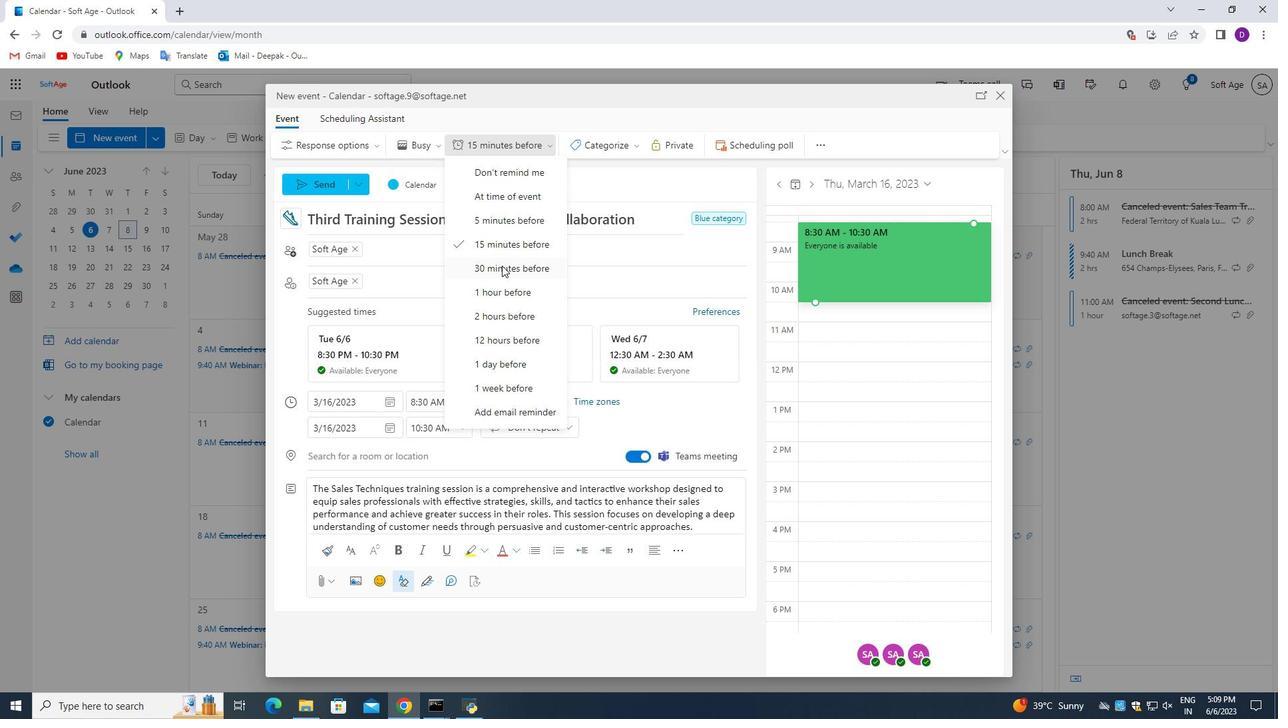 
Action: Mouse moved to (516, 336)
Screenshot: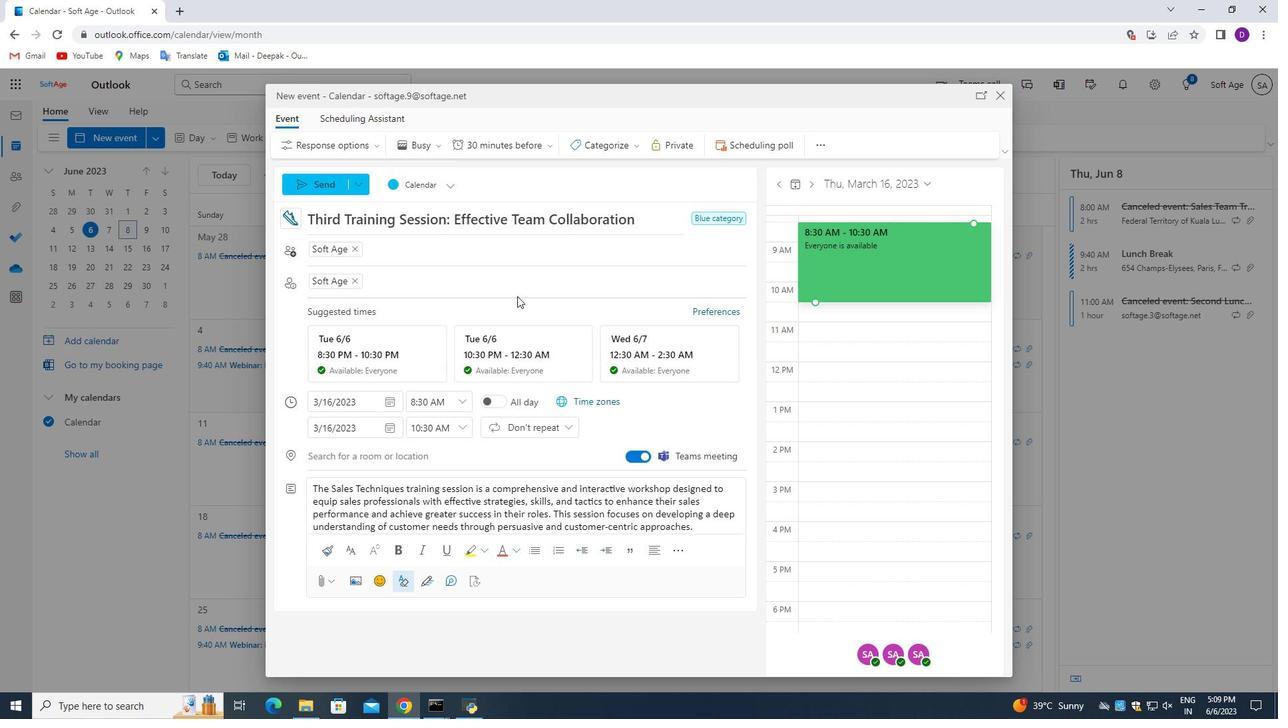 
Action: Mouse scrolled (516, 335) with delta (0, 0)
Screenshot: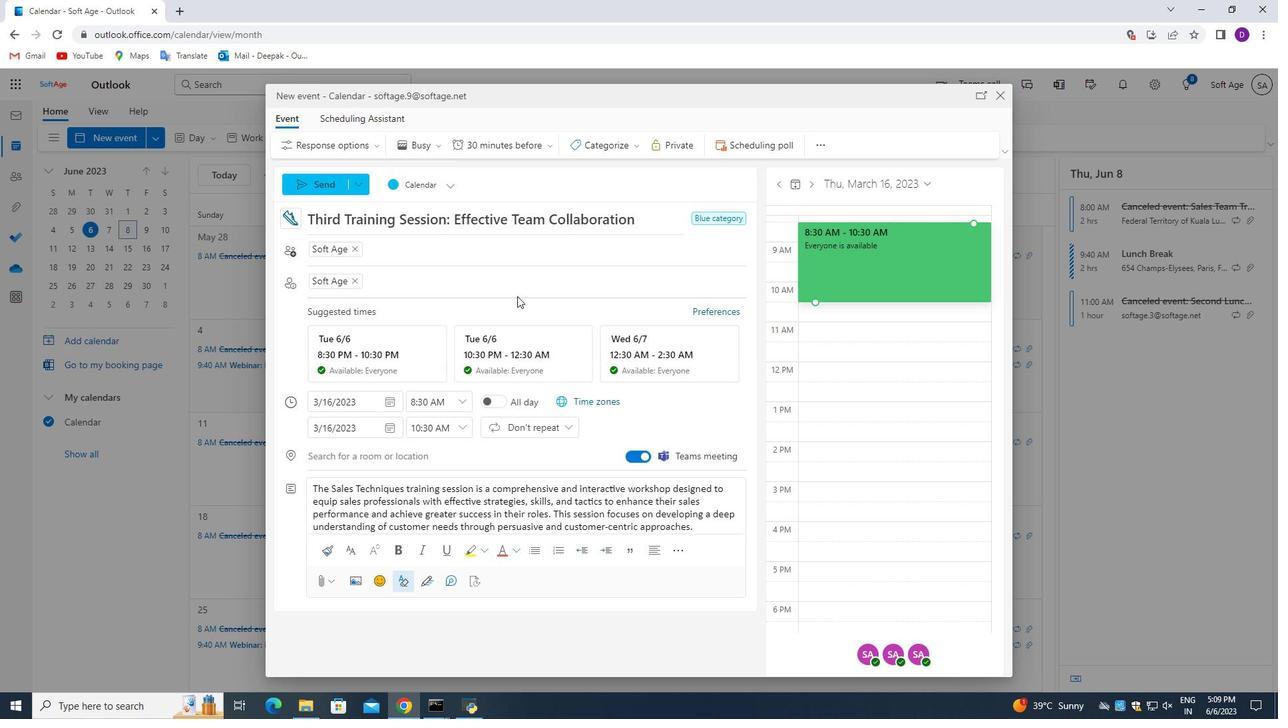 
Action: Mouse moved to (516, 354)
Screenshot: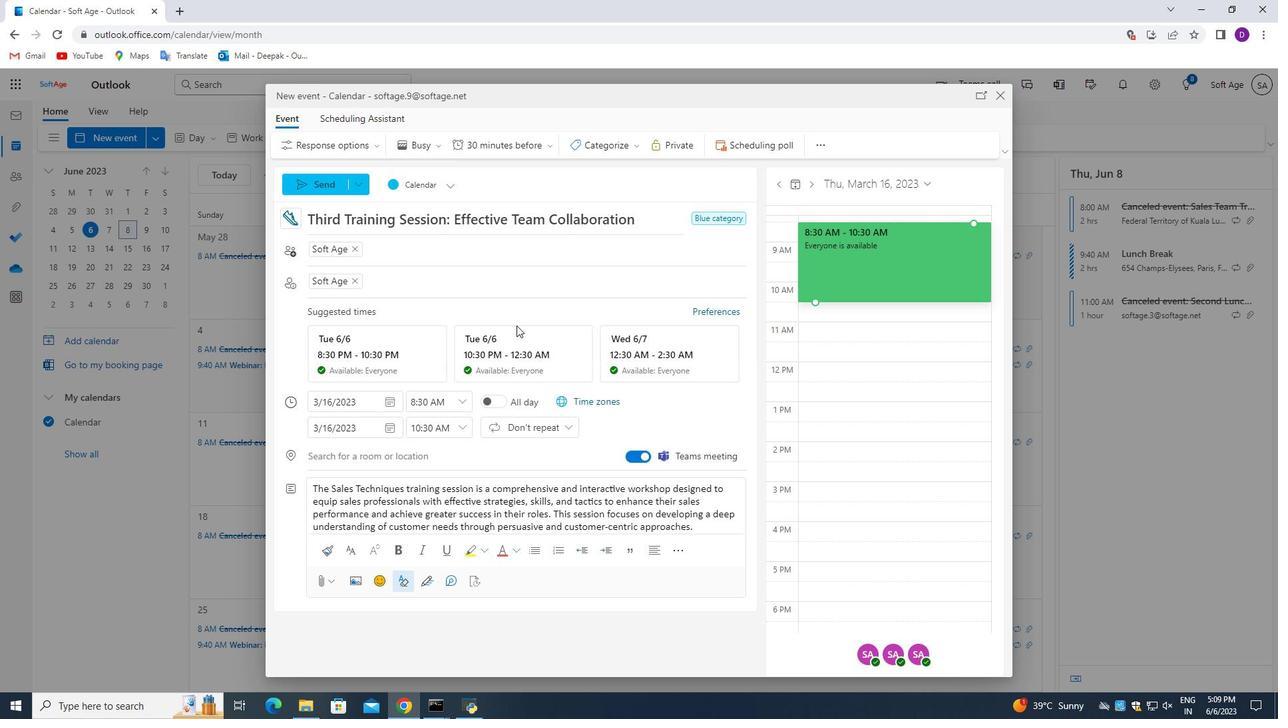 
Action: Mouse scrolled (516, 353) with delta (0, 0)
Screenshot: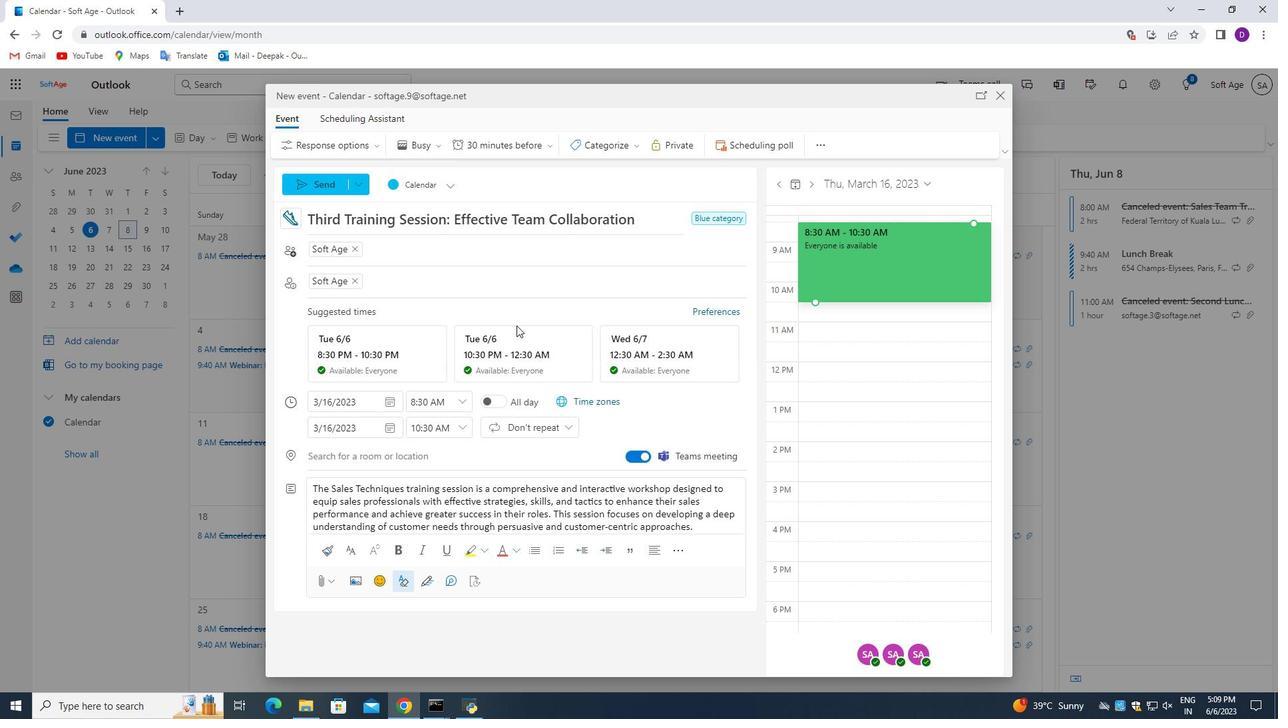 
Action: Mouse moved to (516, 373)
Screenshot: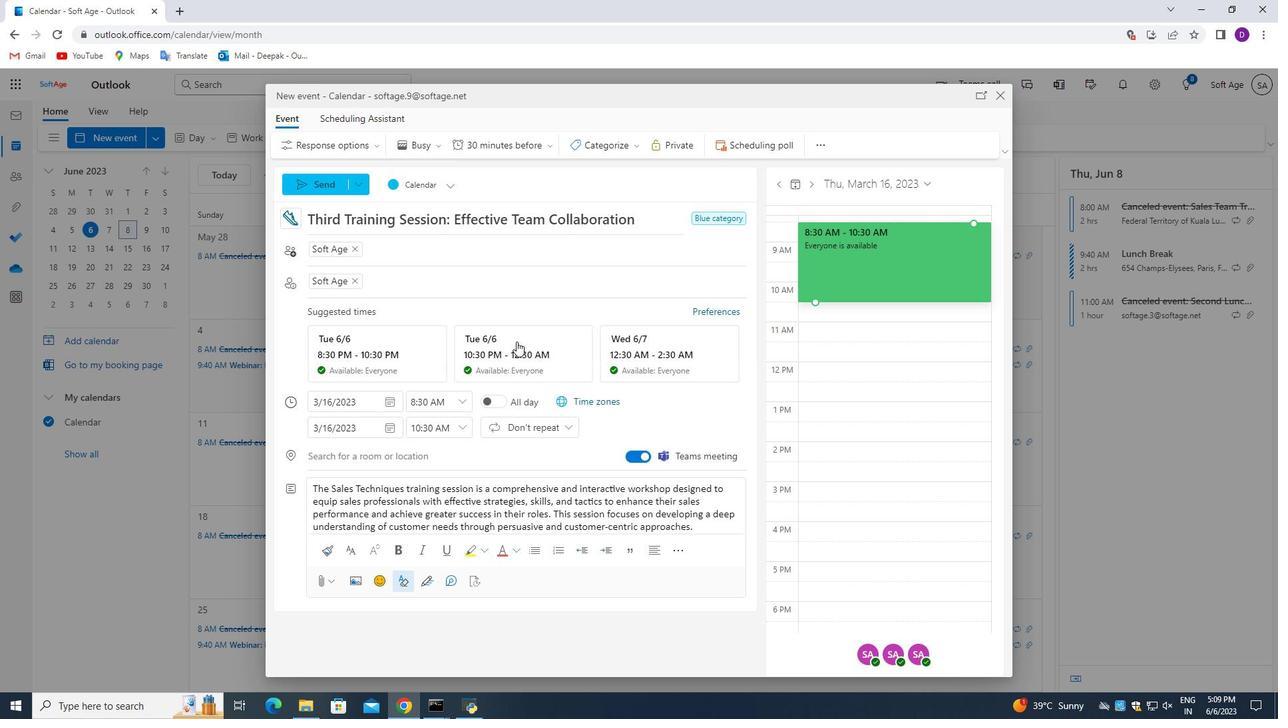 
Action: Mouse scrolled (516, 373) with delta (0, 0)
Screenshot: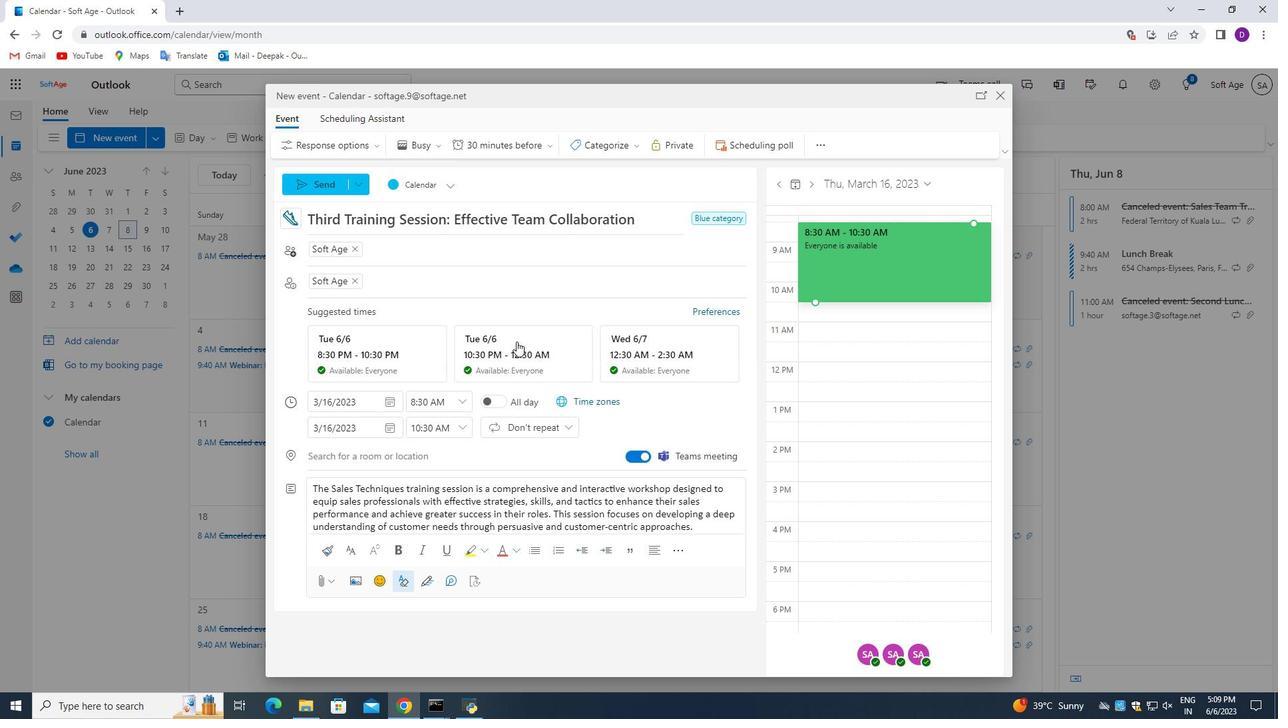 
Action: Mouse moved to (514, 391)
Screenshot: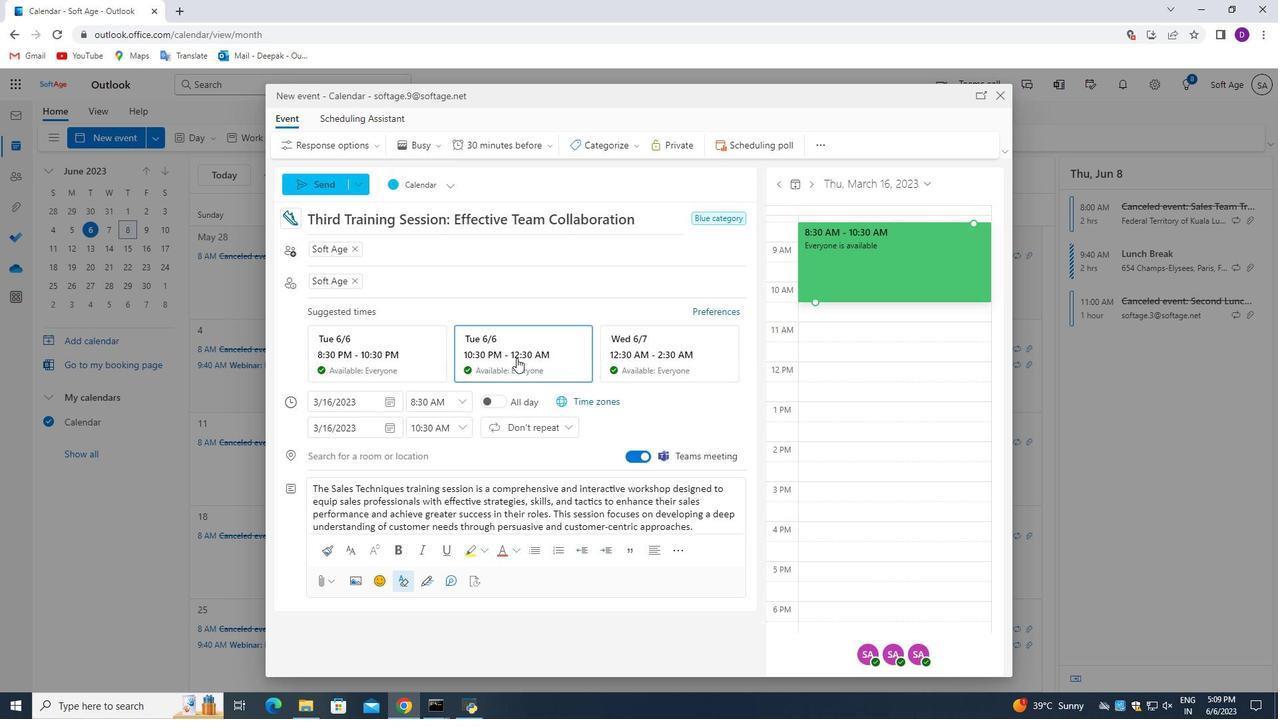
Action: Mouse scrolled (514, 391) with delta (0, 0)
Screenshot: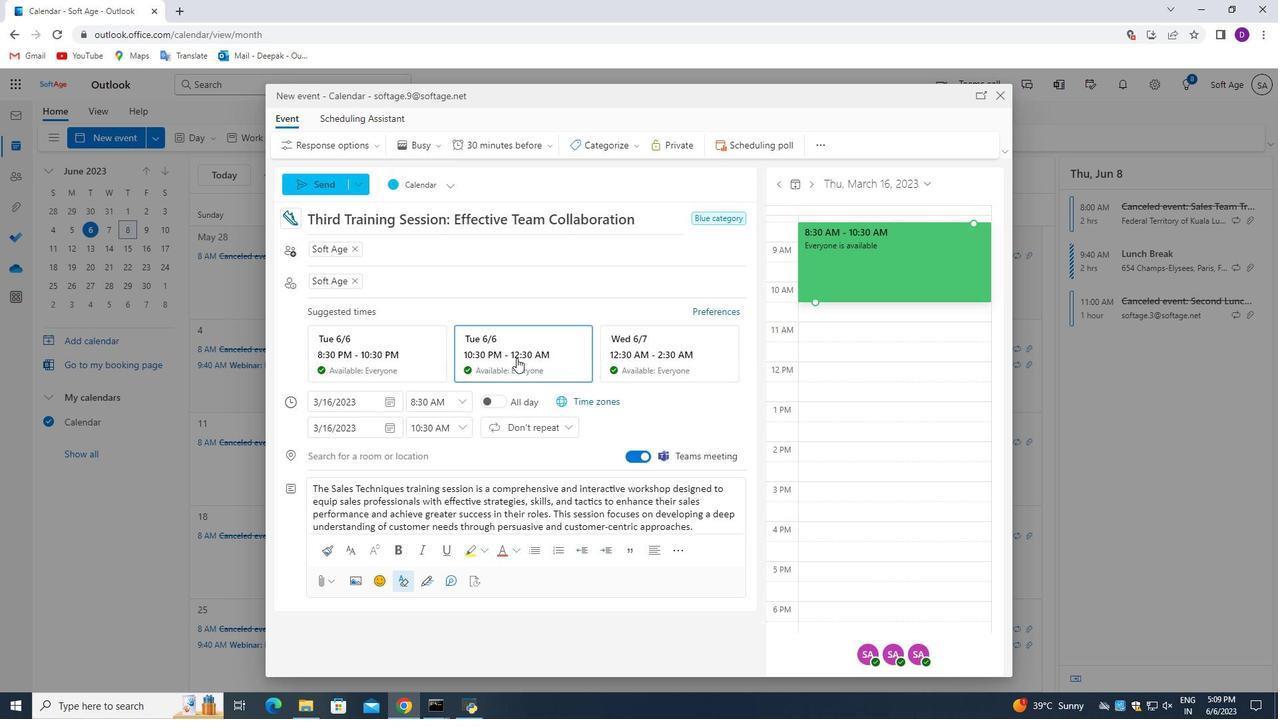 
Action: Mouse moved to (514, 404)
Screenshot: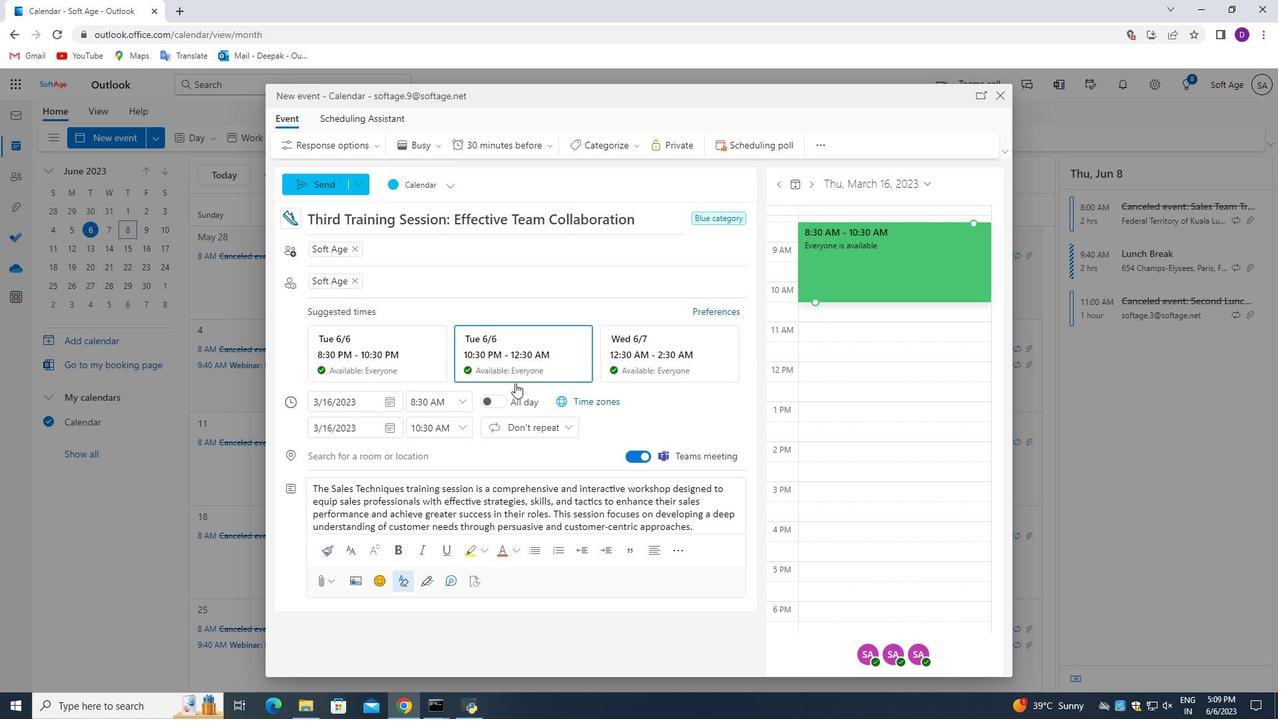 
Action: Mouse scrolled (514, 403) with delta (0, 0)
Screenshot: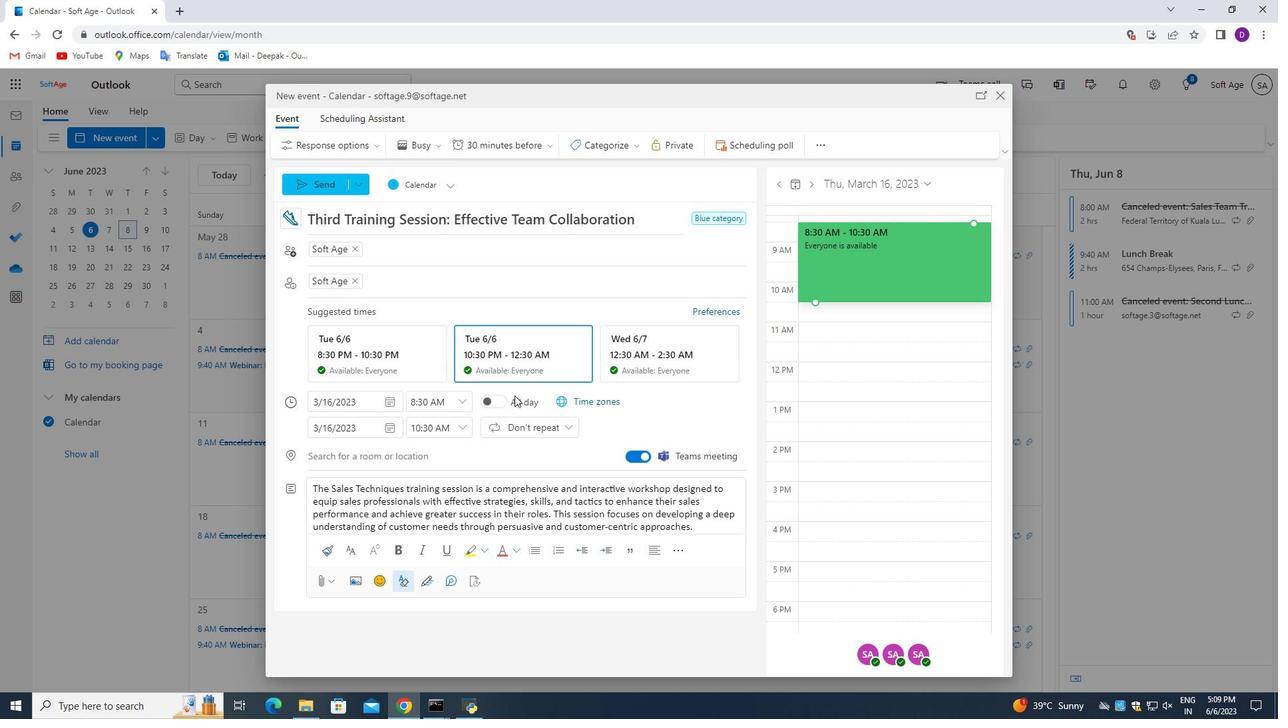 
Action: Mouse moved to (506, 535)
Screenshot: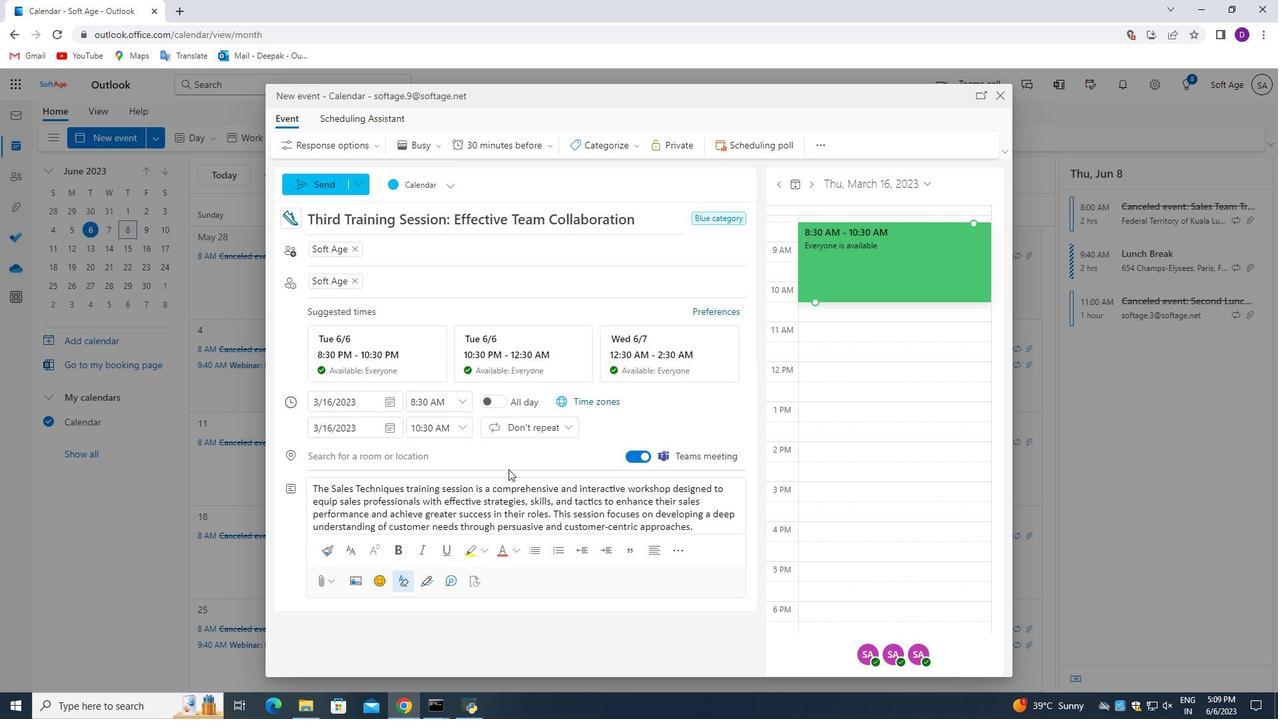 
Action: Mouse scrolled (504, 506) with delta (0, 0)
Screenshot: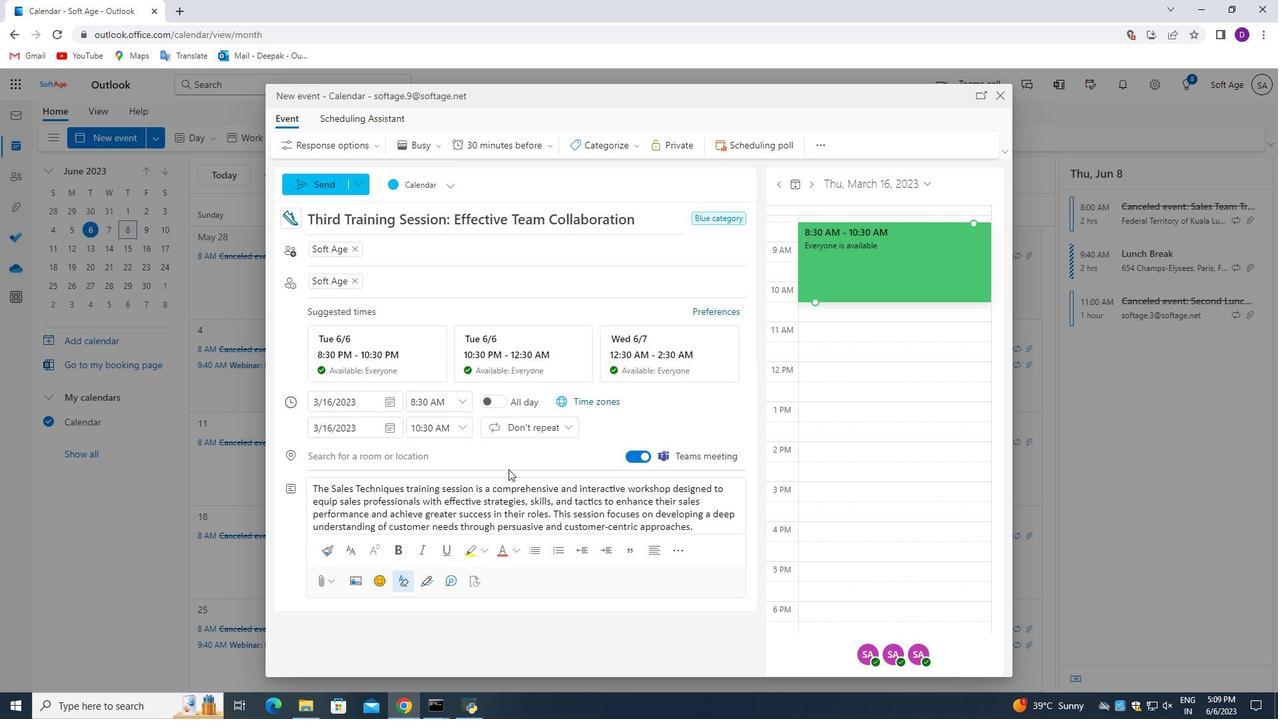 
Action: Mouse moved to (506, 536)
Screenshot: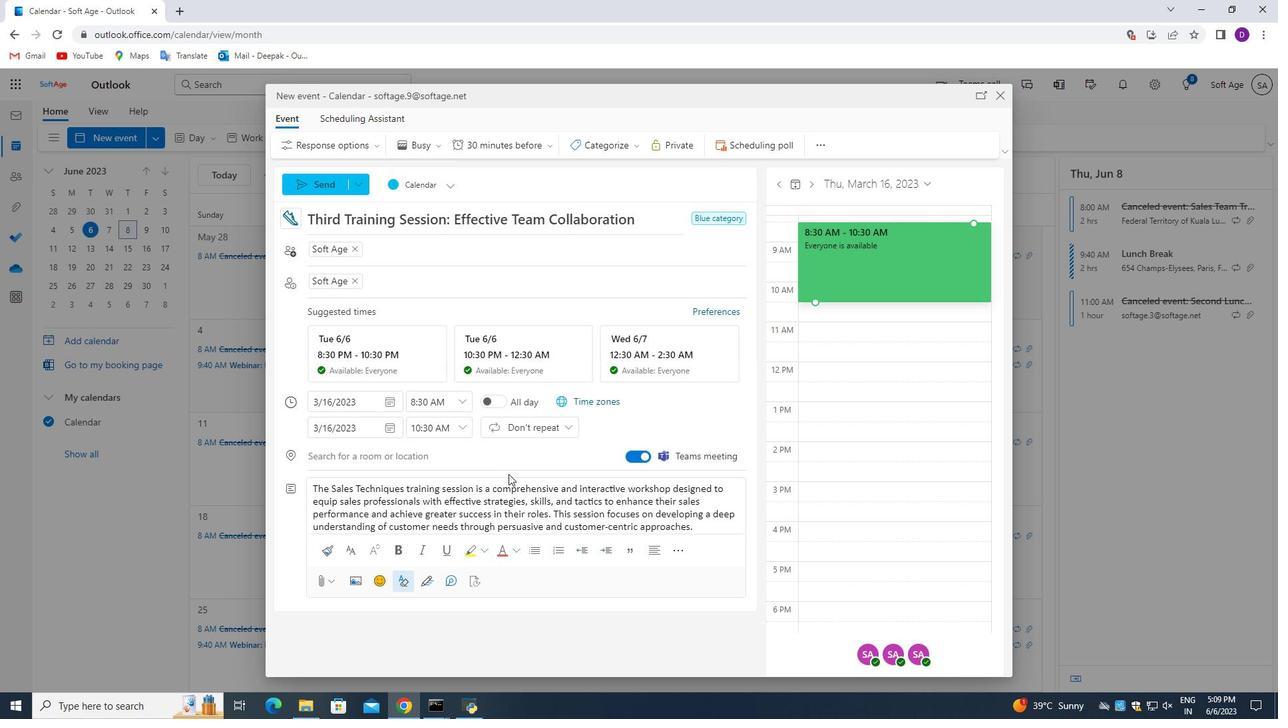 
Action: Mouse scrolled (504, 526) with delta (0, 0)
Screenshot: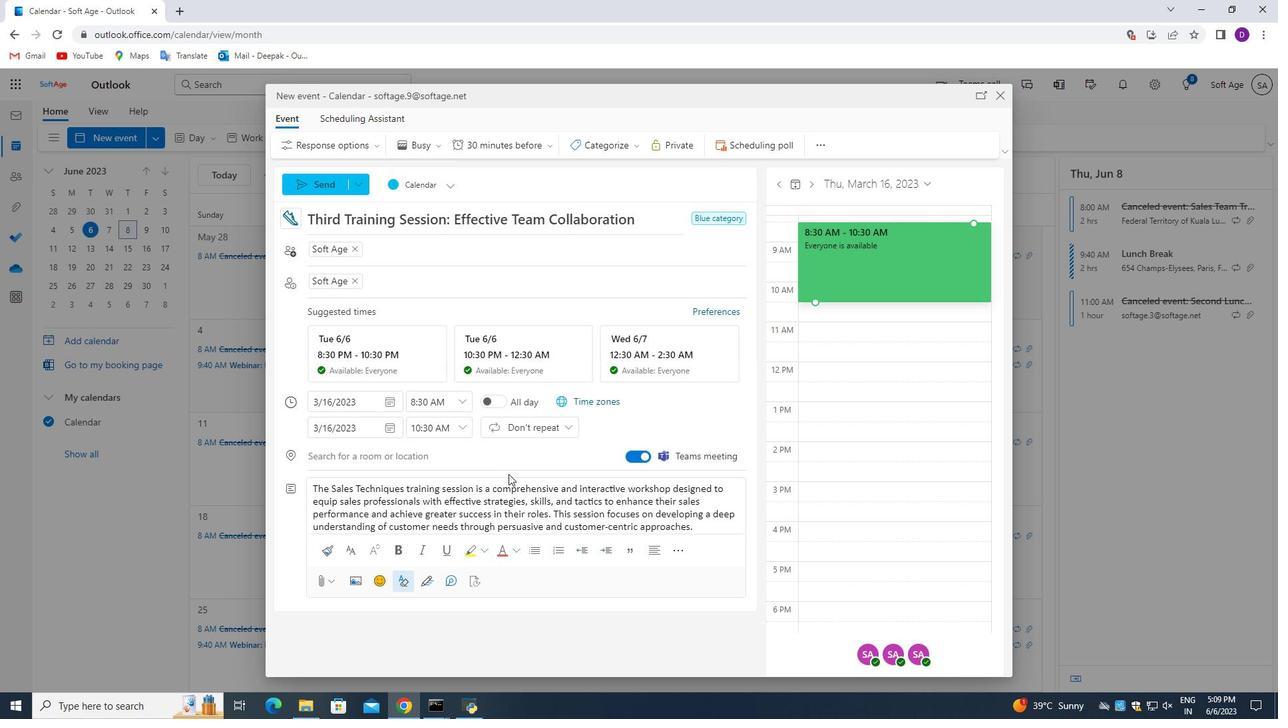 
Action: Mouse moved to (506, 536)
Screenshot: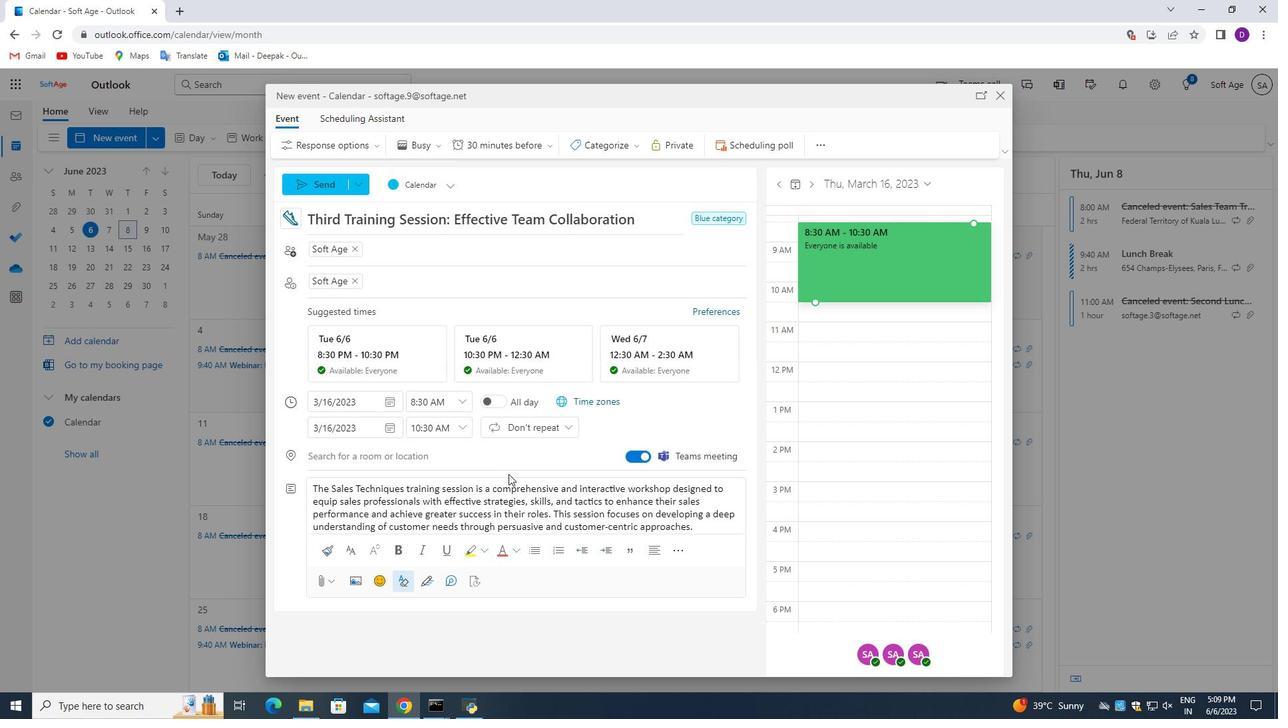 
Action: Mouse scrolled (506, 535) with delta (0, 0)
Screenshot: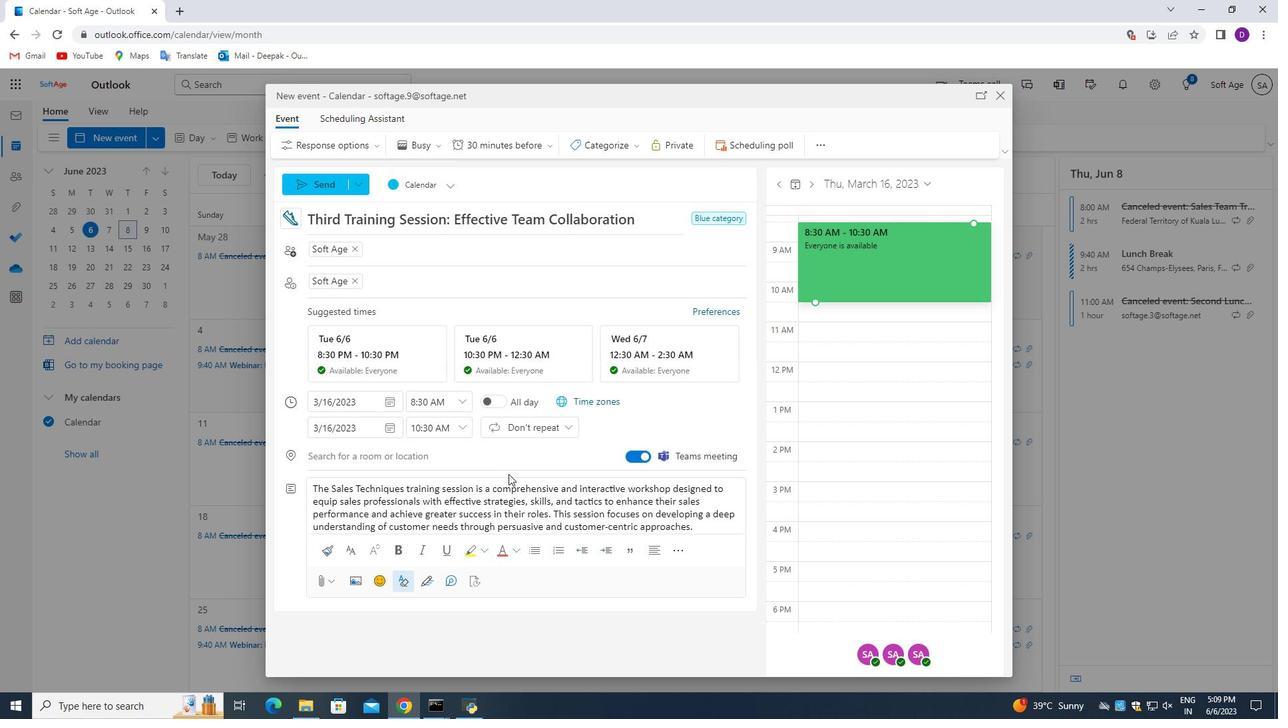 
Action: Mouse moved to (506, 536)
Screenshot: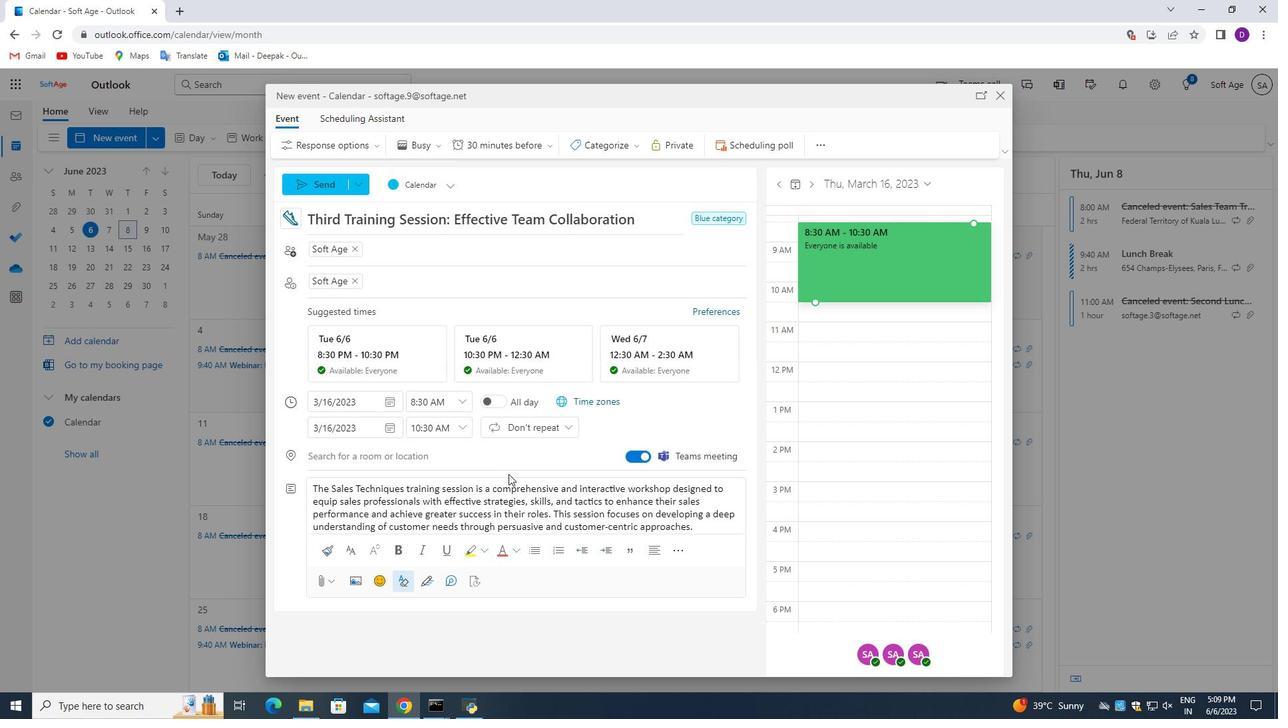 
Action: Mouse scrolled (506, 536) with delta (0, 0)
Screenshot: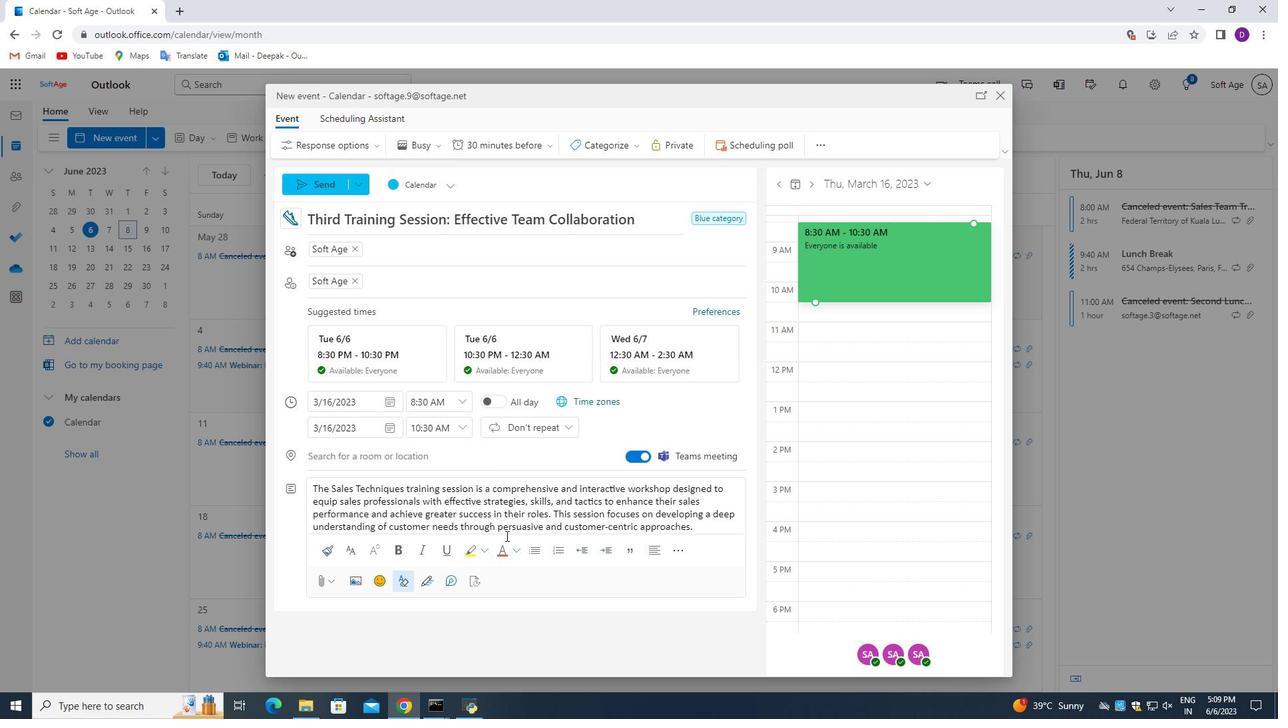 
Action: Mouse moved to (514, 514)
Screenshot: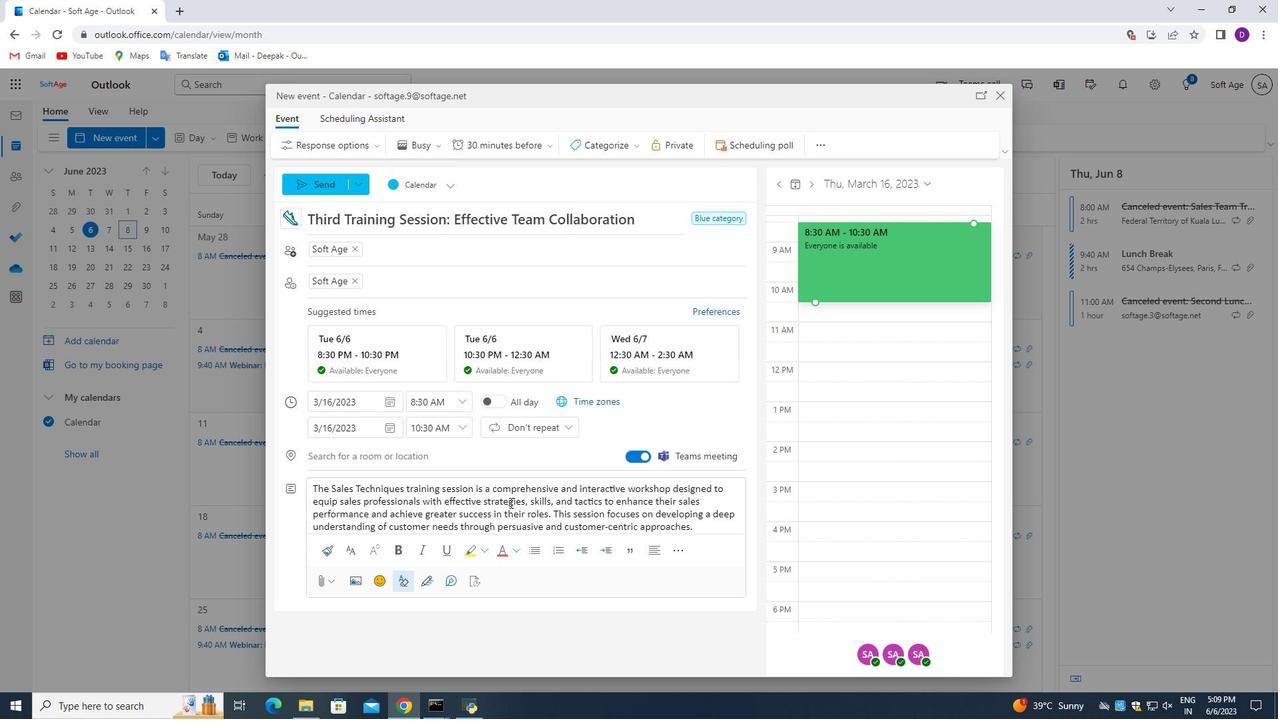 
Action: Mouse scrolled (513, 512) with delta (0, 0)
Screenshot: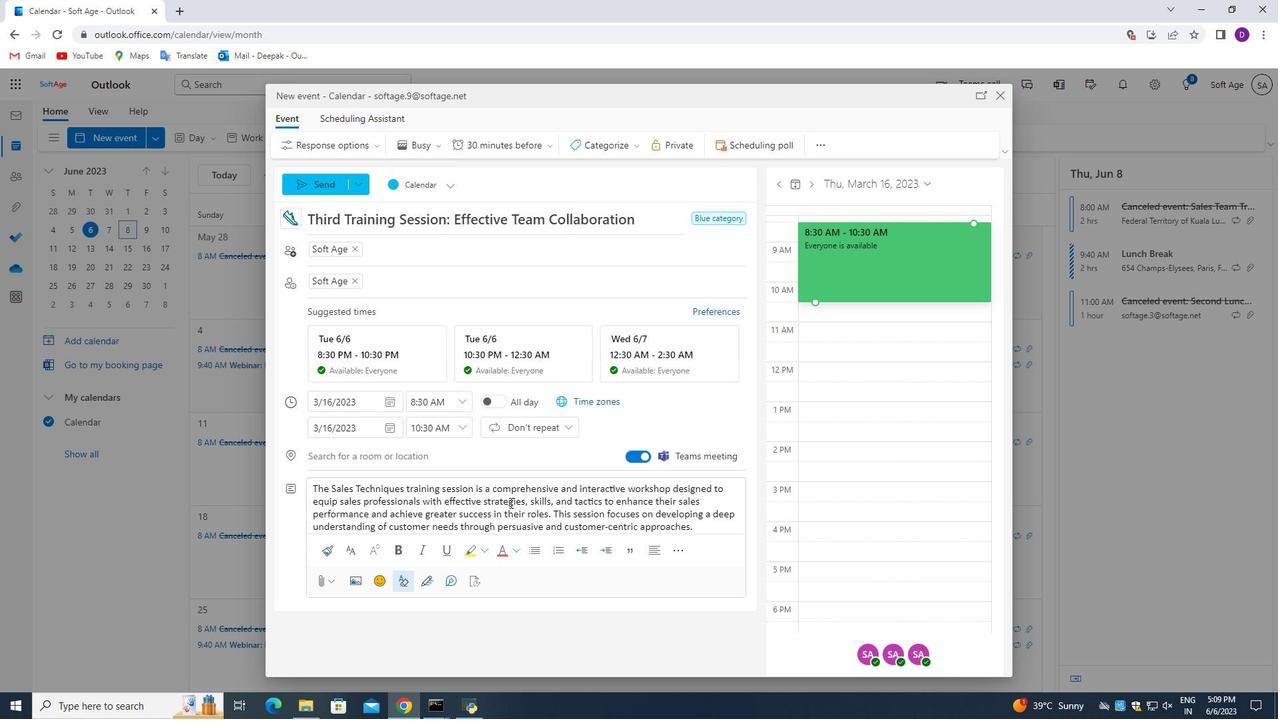 
Action: Mouse moved to (515, 518)
Screenshot: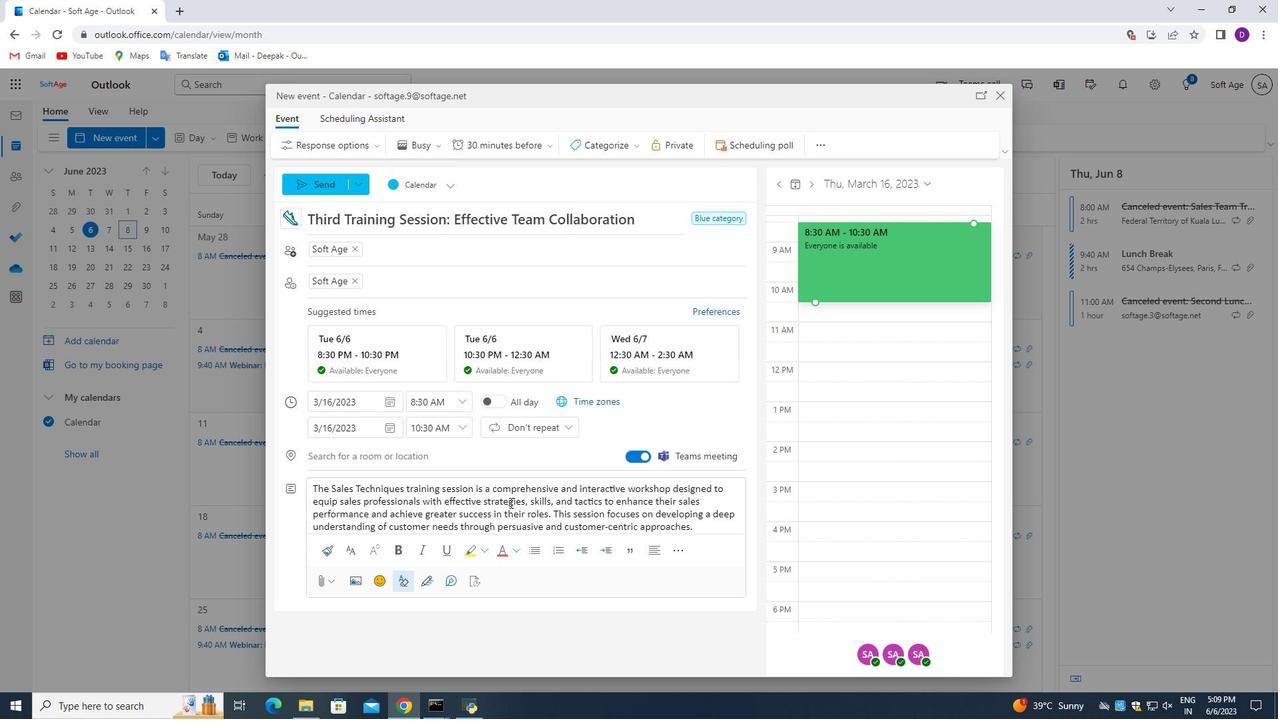 
Action: Mouse scrolled (515, 518) with delta (0, 0)
Screenshot: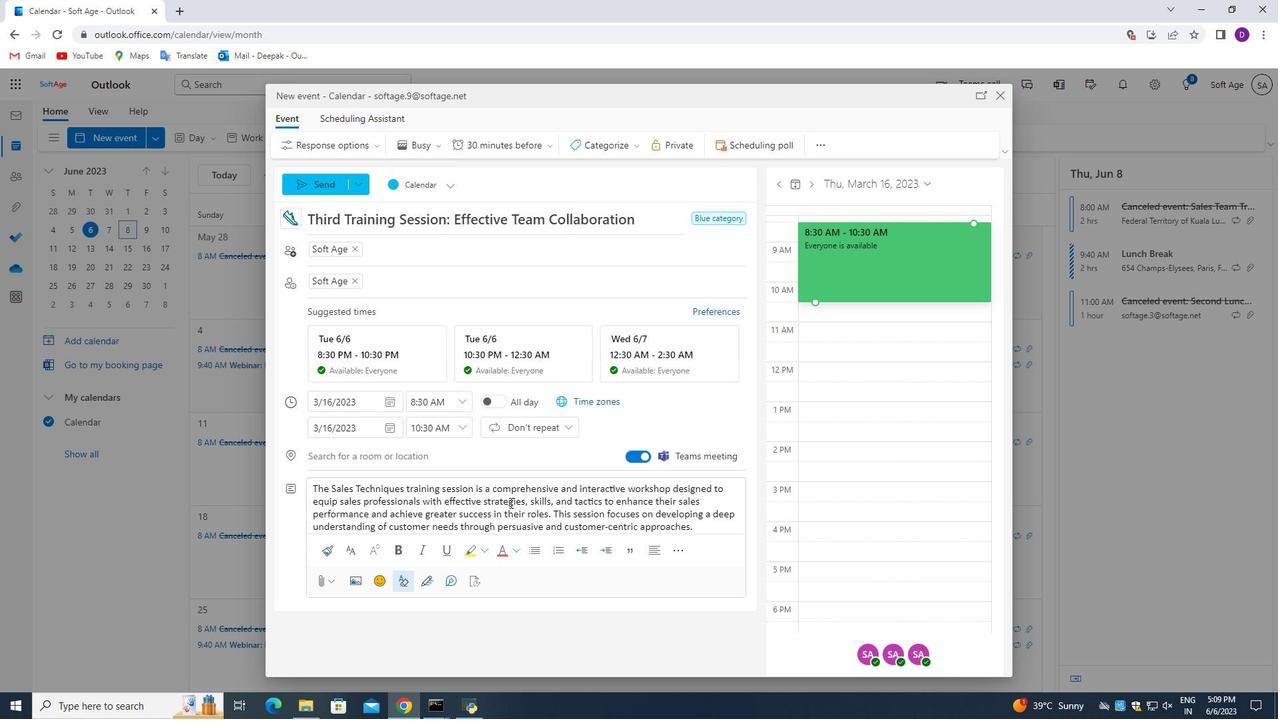 
Action: Mouse moved to (516, 520)
Screenshot: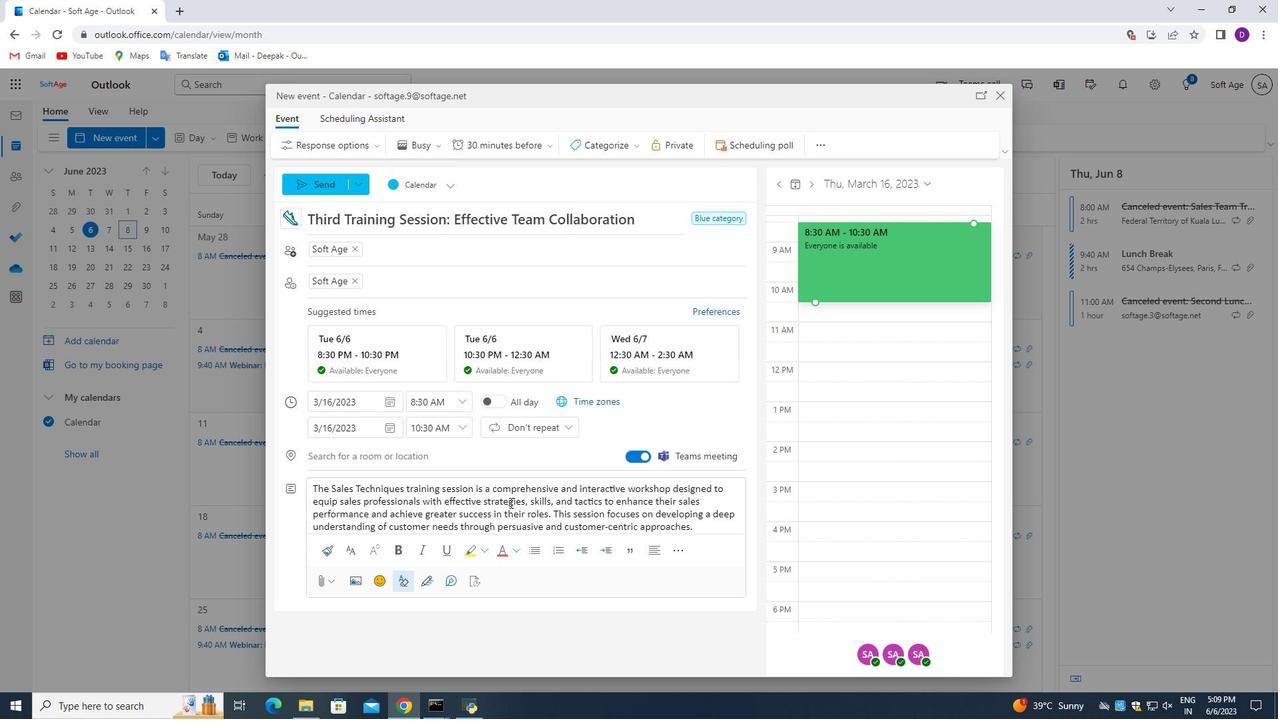 
Action: Mouse scrolled (516, 519) with delta (0, 0)
Screenshot: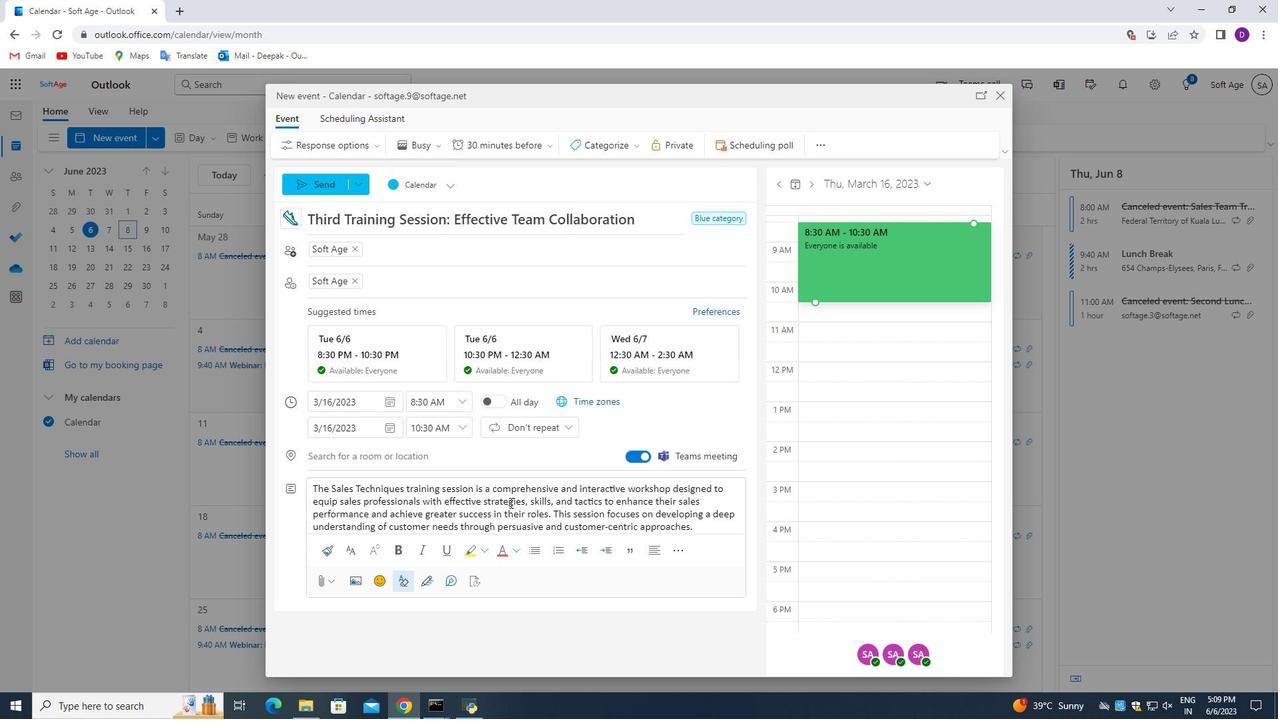 
Action: Mouse moved to (516, 520)
Screenshot: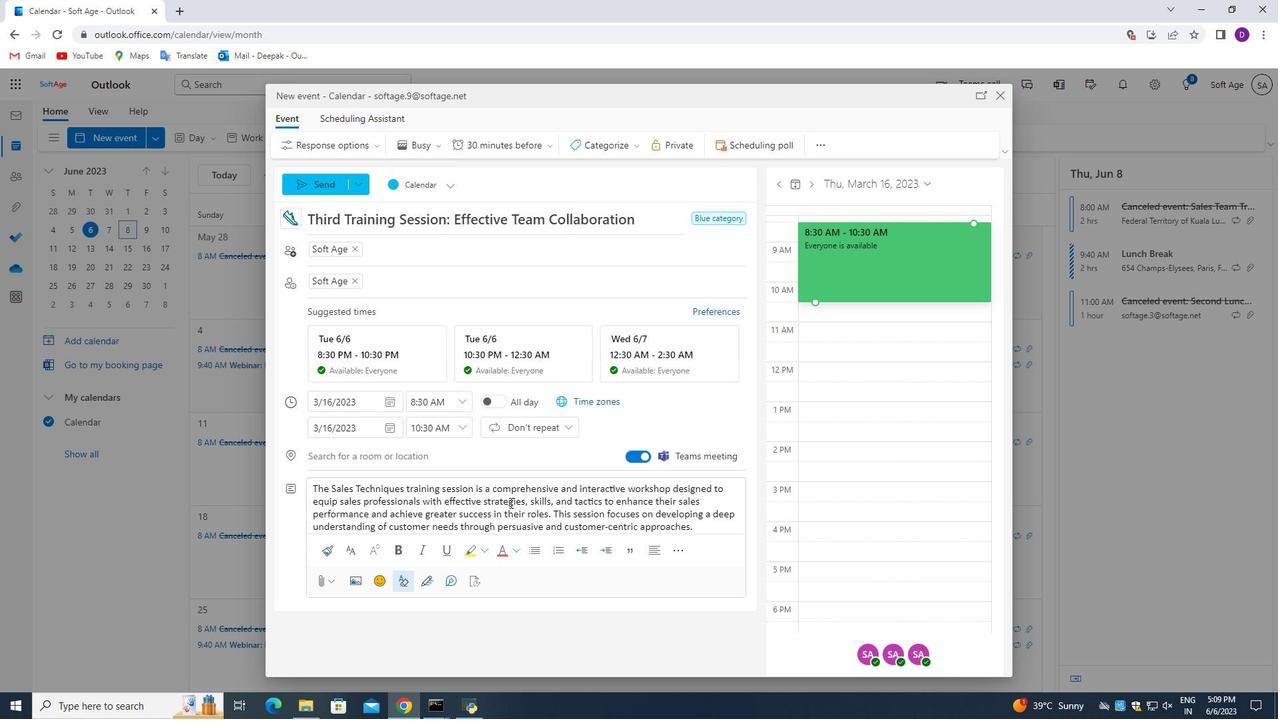 
Action: Mouse scrolled (516, 520) with delta (0, 0)
Screenshot: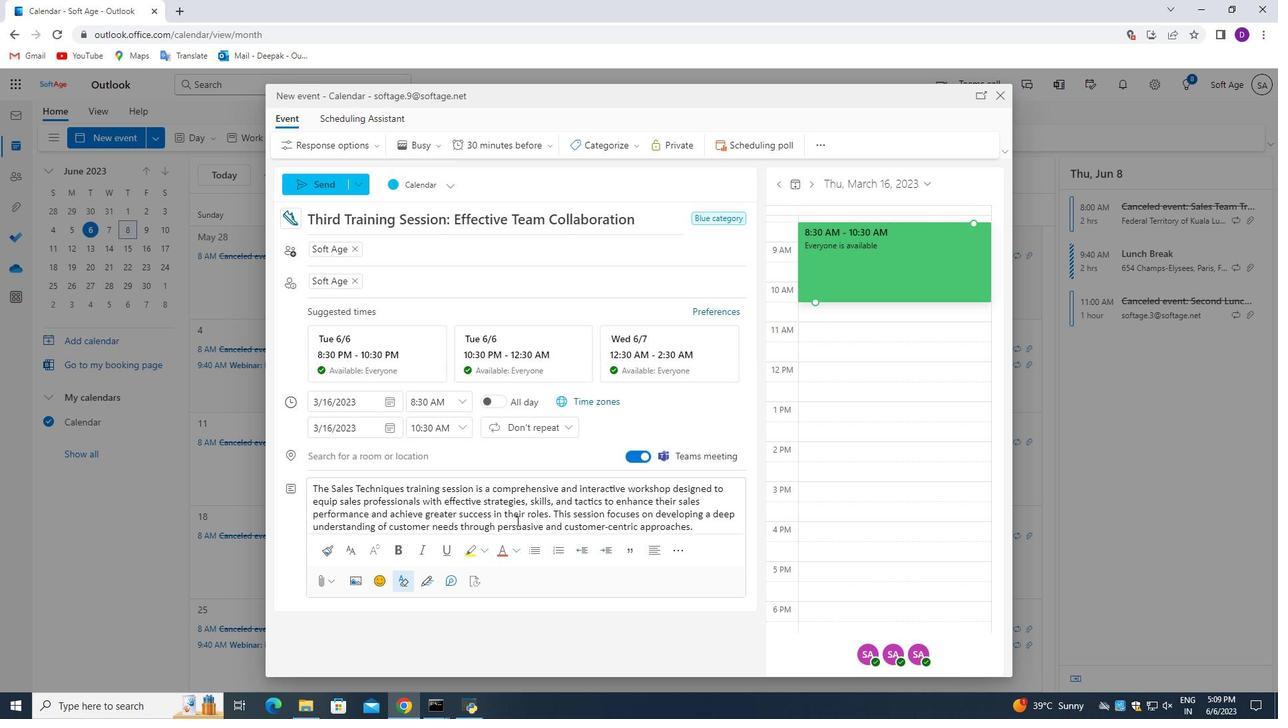 
Action: Mouse moved to (516, 520)
Screenshot: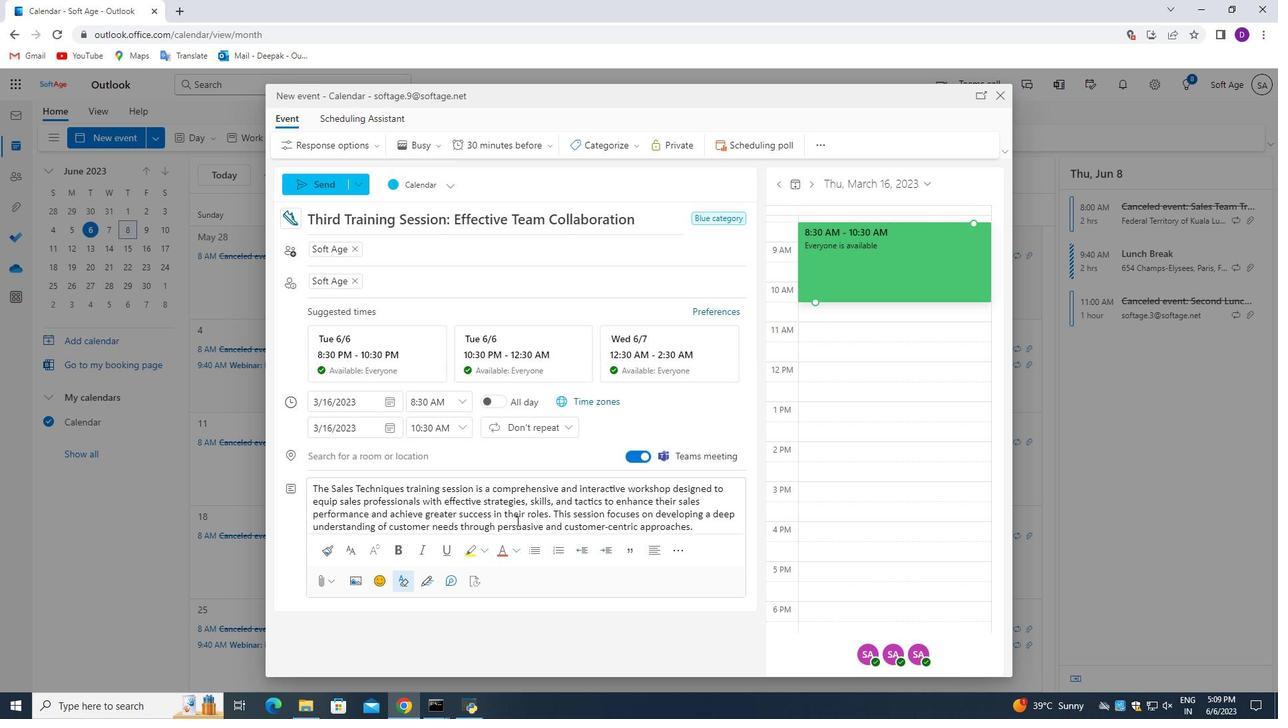 
Action: Mouse scrolled (516, 521) with delta (0, 0)
Screenshot: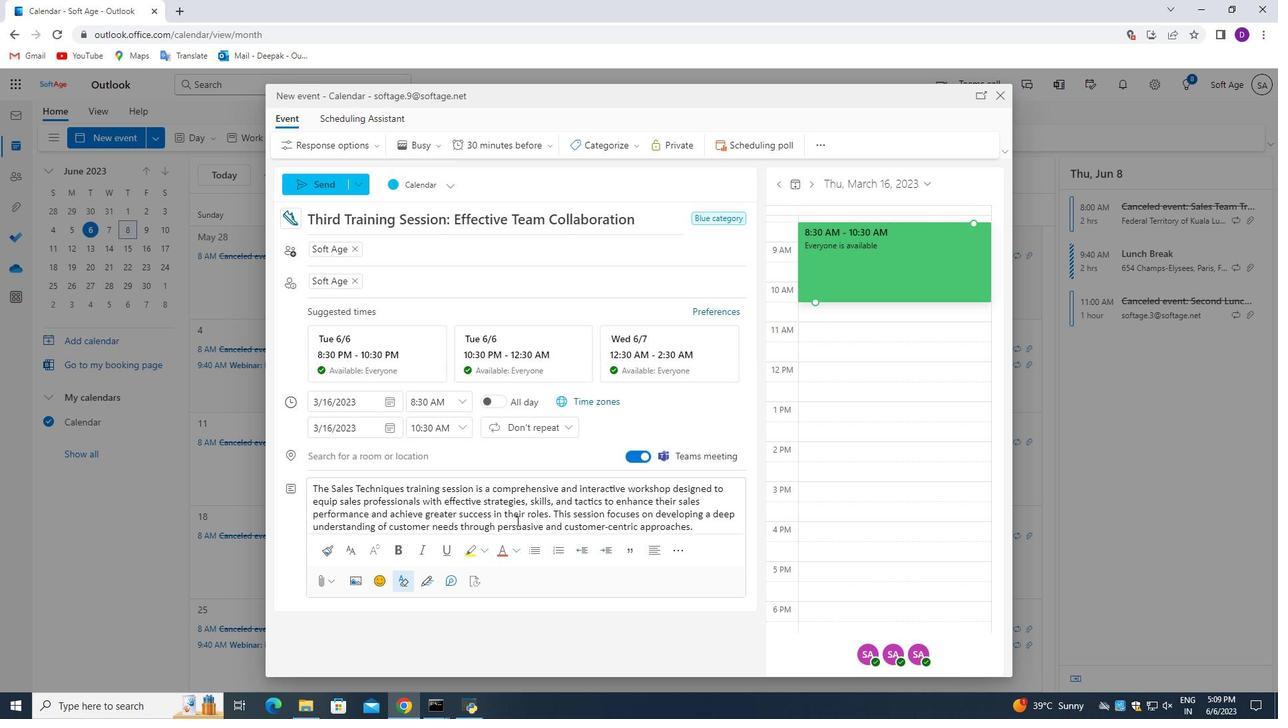 
Action: Mouse moved to (516, 520)
Screenshot: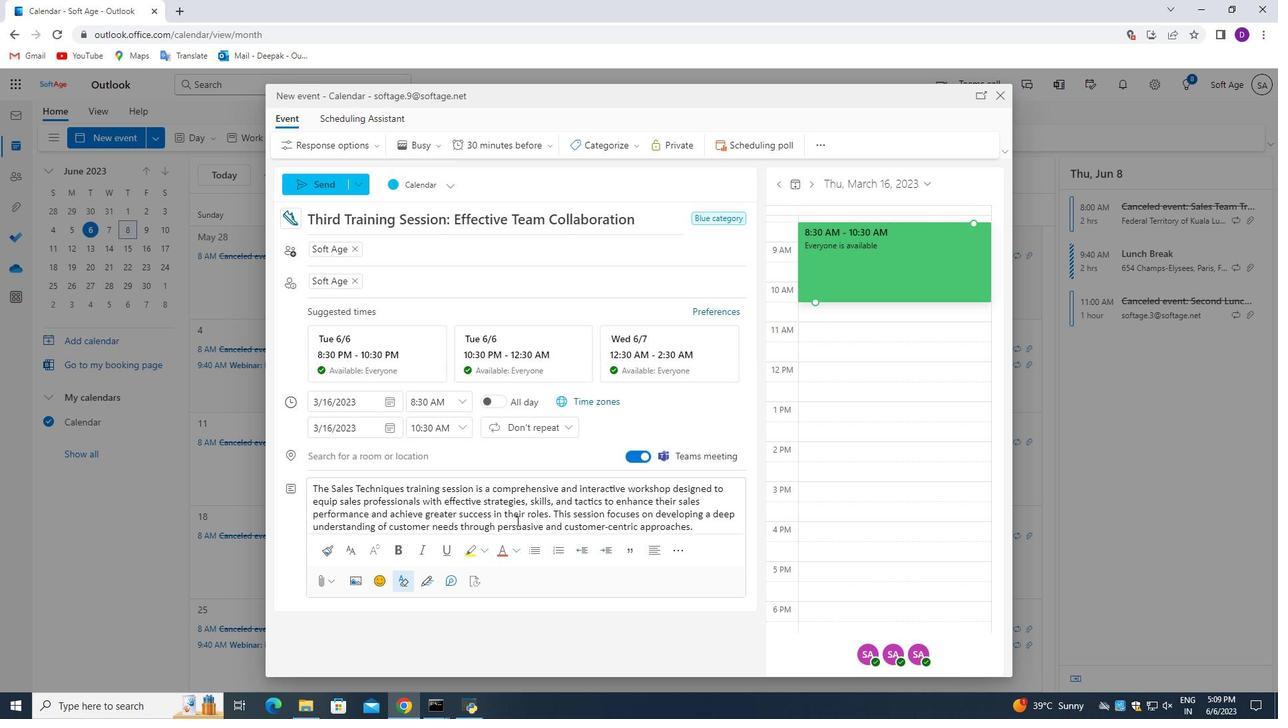 
Action: Mouse scrolled (516, 521) with delta (0, 0)
Screenshot: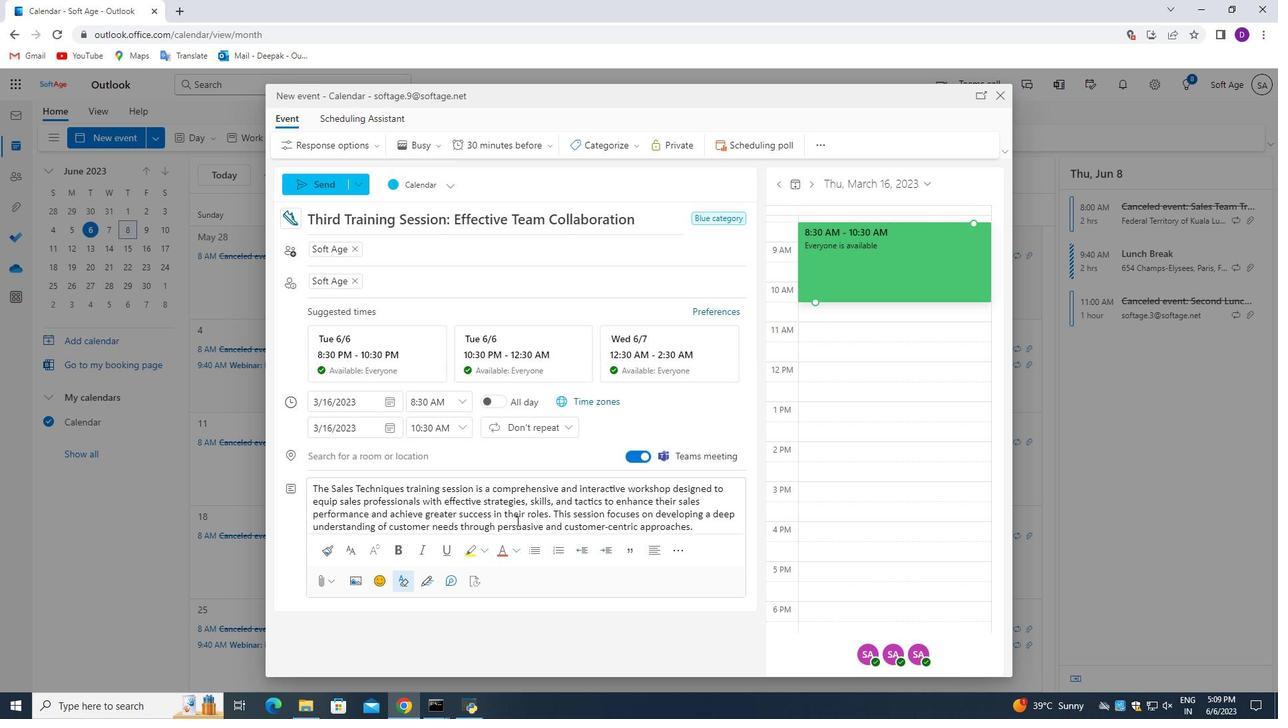 
Action: Mouse scrolled (516, 521) with delta (0, 0)
Screenshot: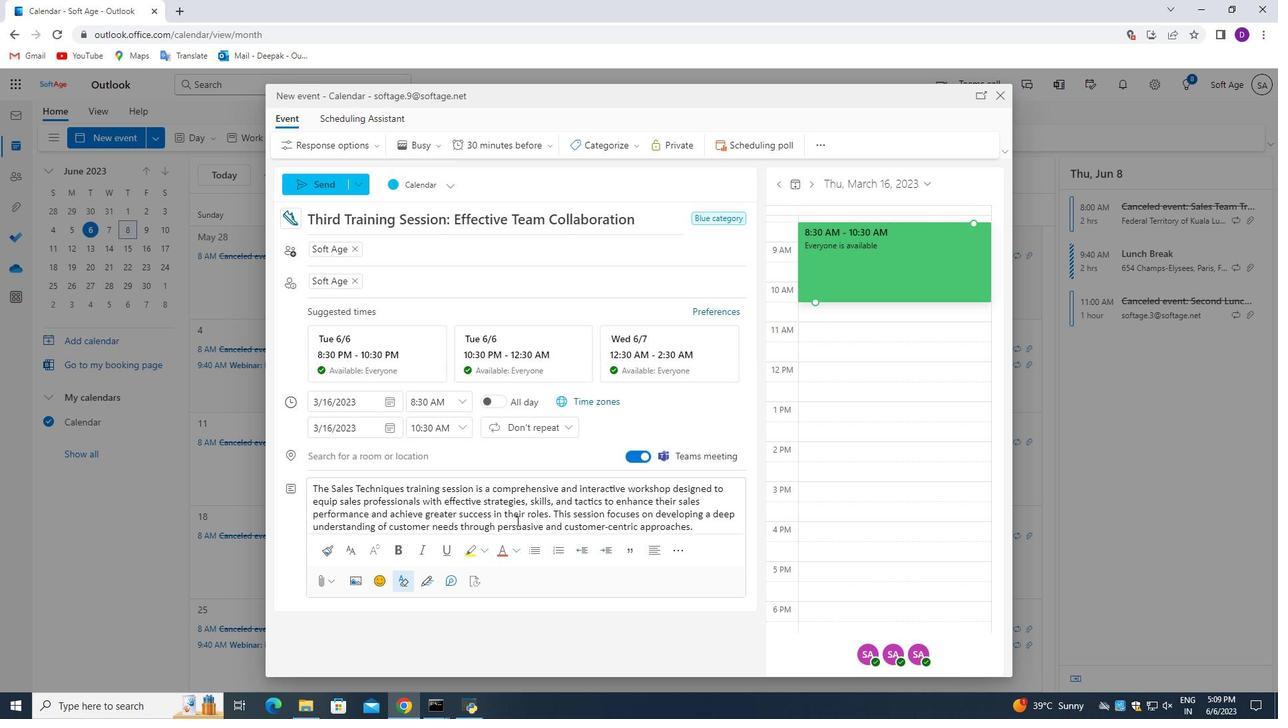 
Action: Mouse moved to (516, 519)
Screenshot: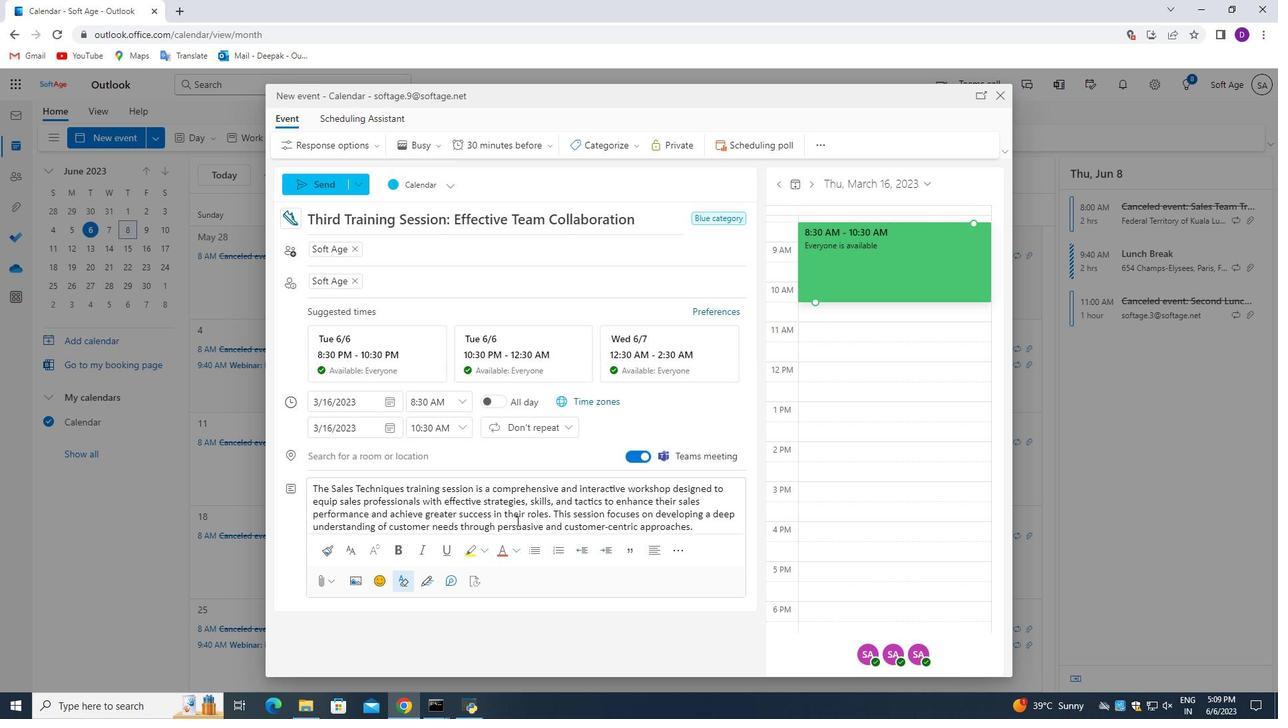 
Action: Mouse scrolled (516, 520) with delta (0, 0)
Screenshot: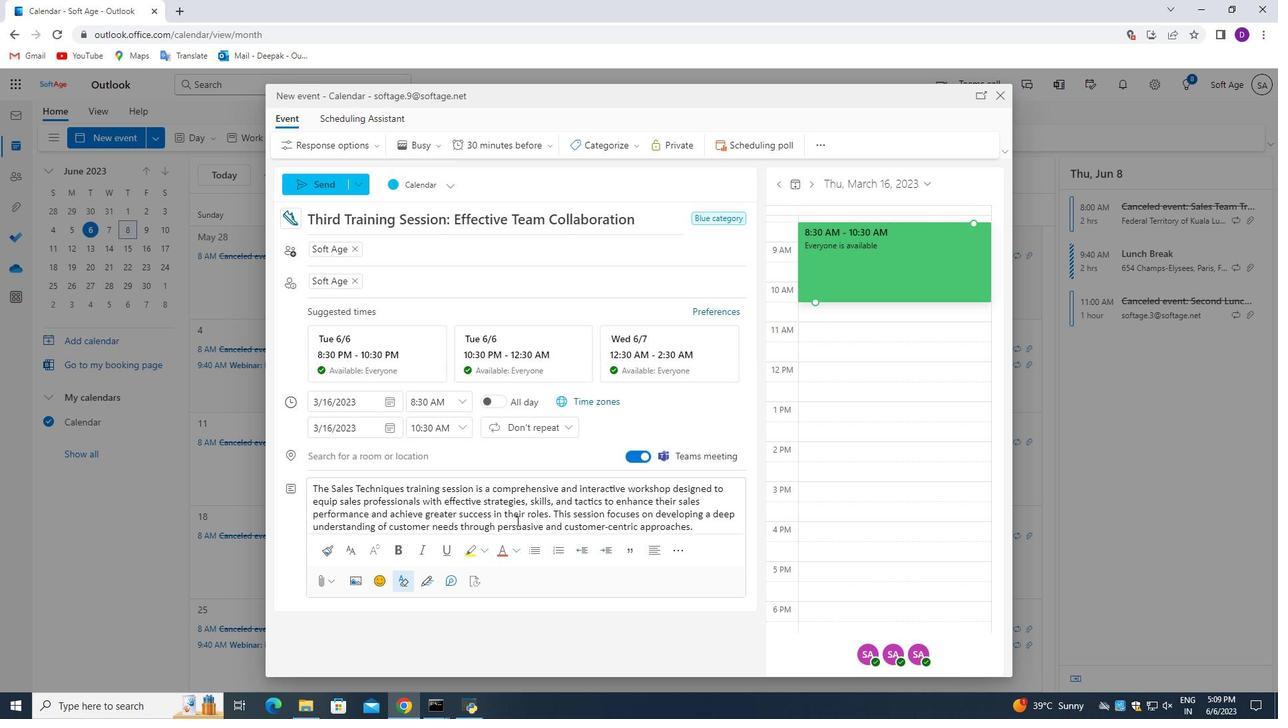 
Action: Mouse moved to (408, 367)
Screenshot: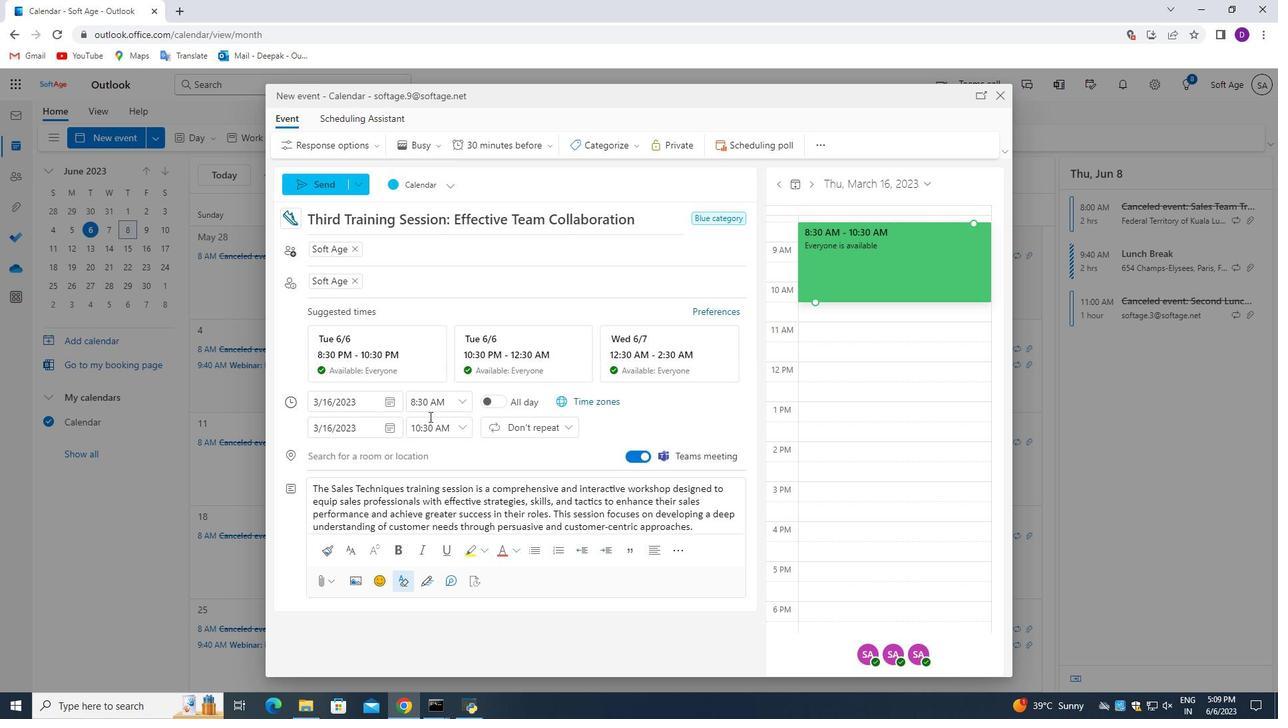 
Action: Mouse scrolled (408, 369) with delta (0, 0)
Screenshot: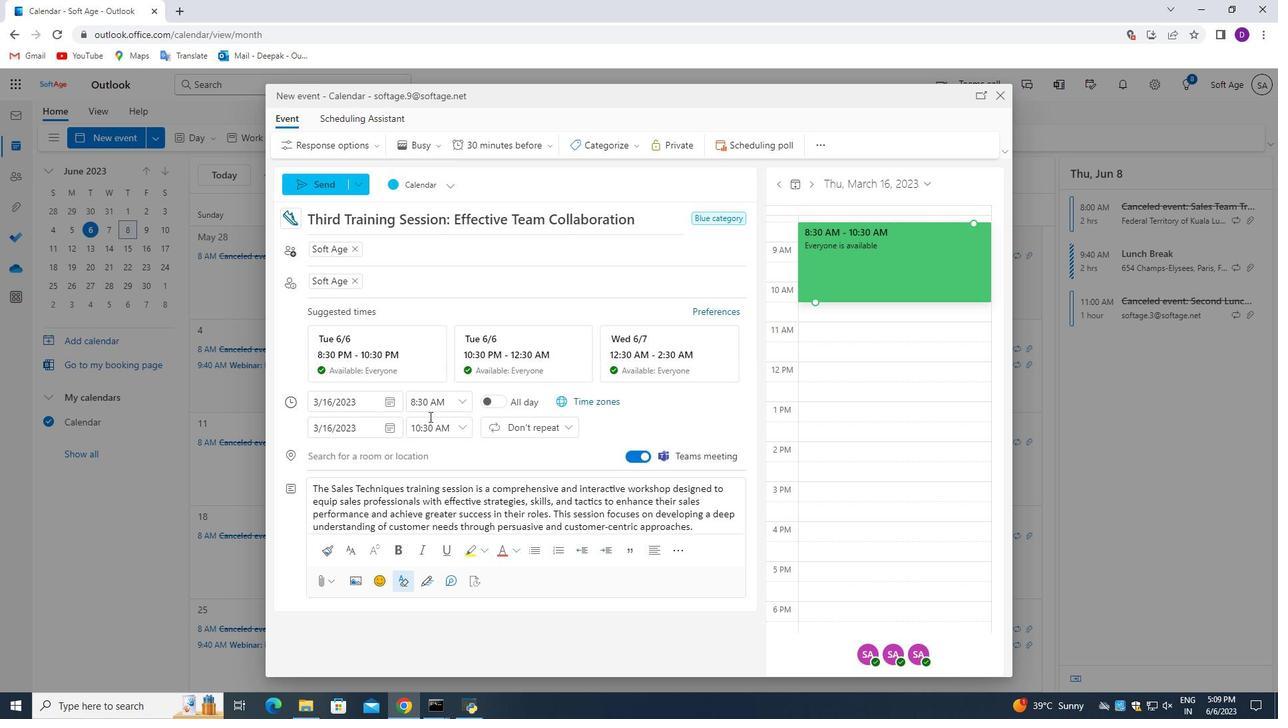 
Action: Mouse moved to (408, 365)
Screenshot: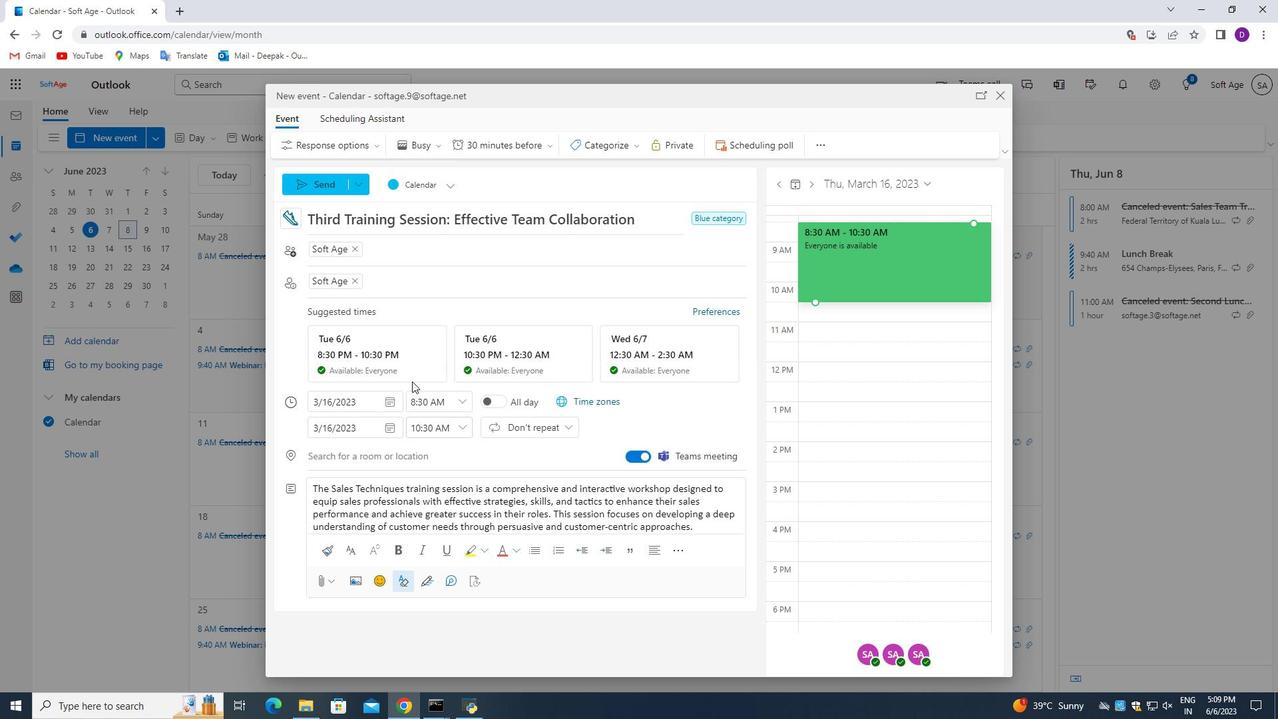 
Action: Mouse scrolled (408, 366) with delta (0, 0)
Screenshot: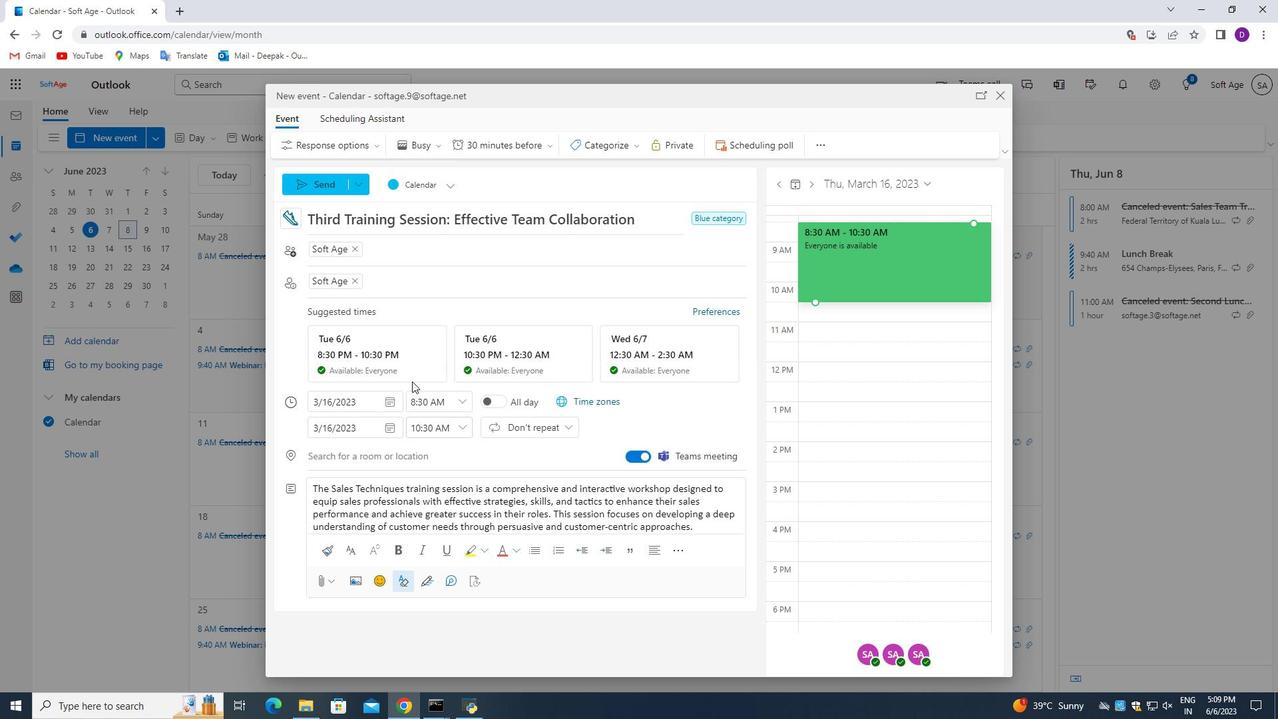 
Action: Mouse moved to (408, 364)
Screenshot: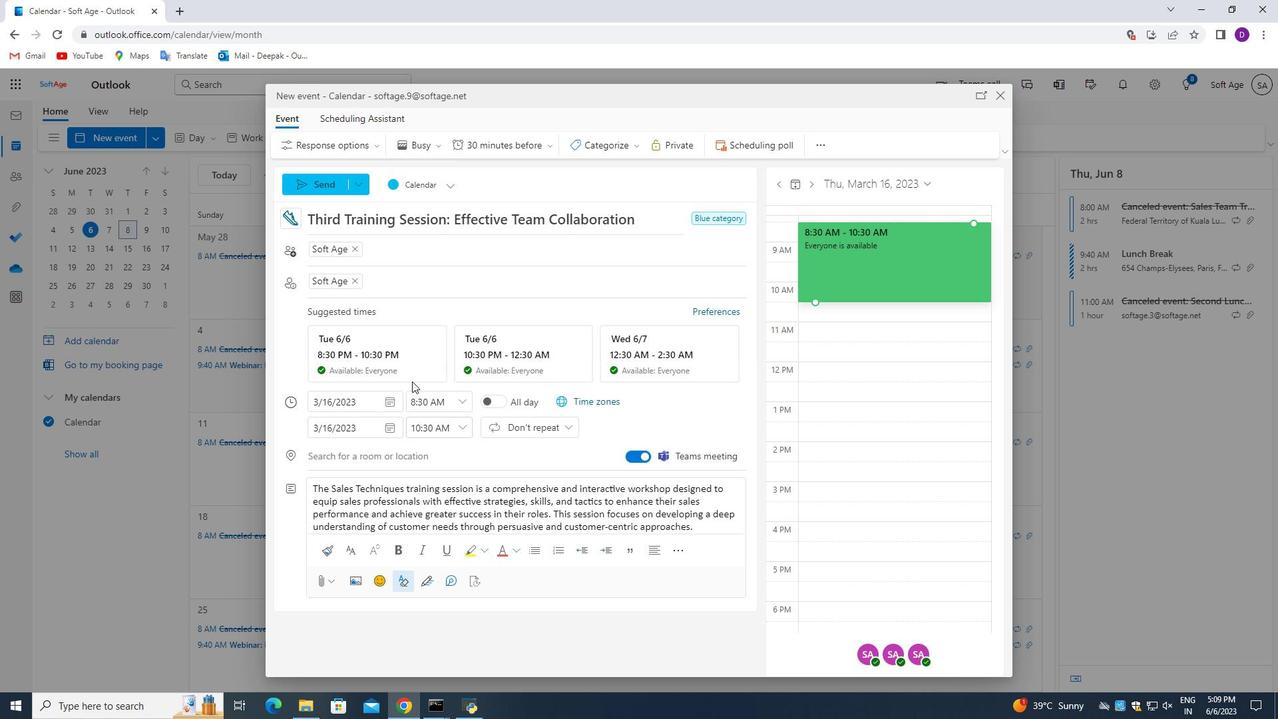 
Action: Mouse scrolled (408, 365) with delta (0, 0)
Screenshot: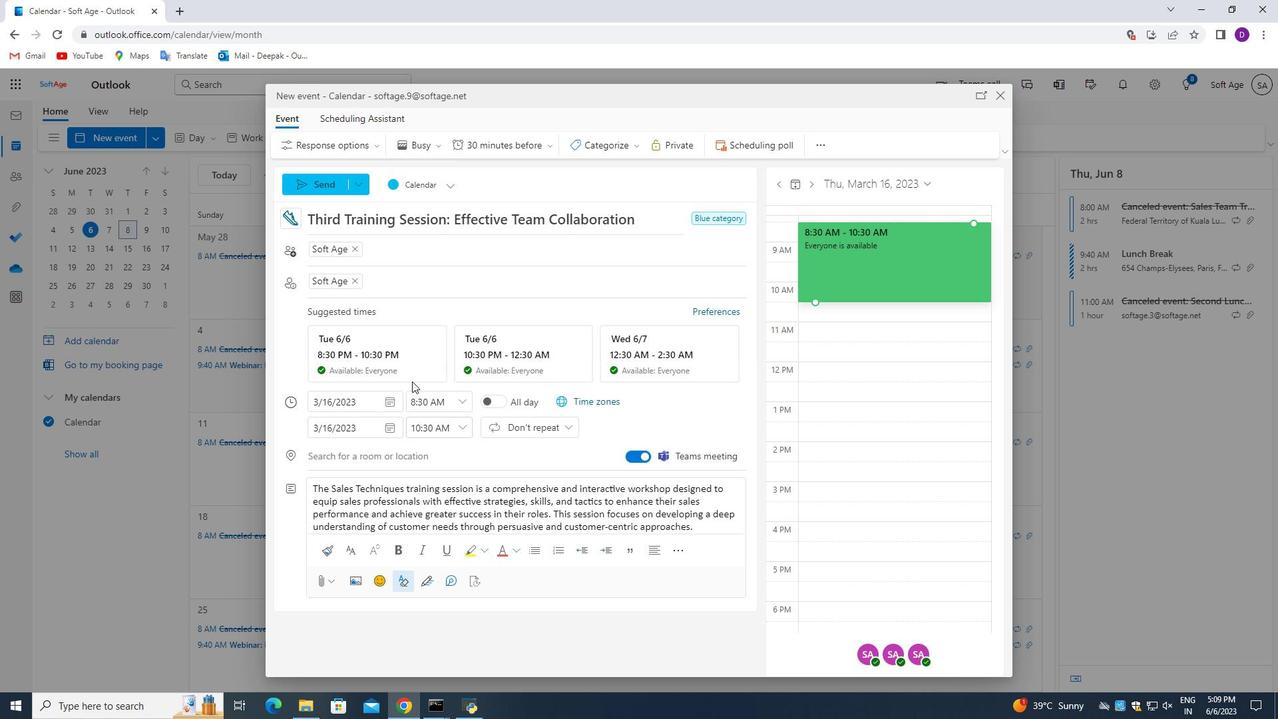 
Action: Mouse scrolled (408, 365) with delta (0, 0)
Screenshot: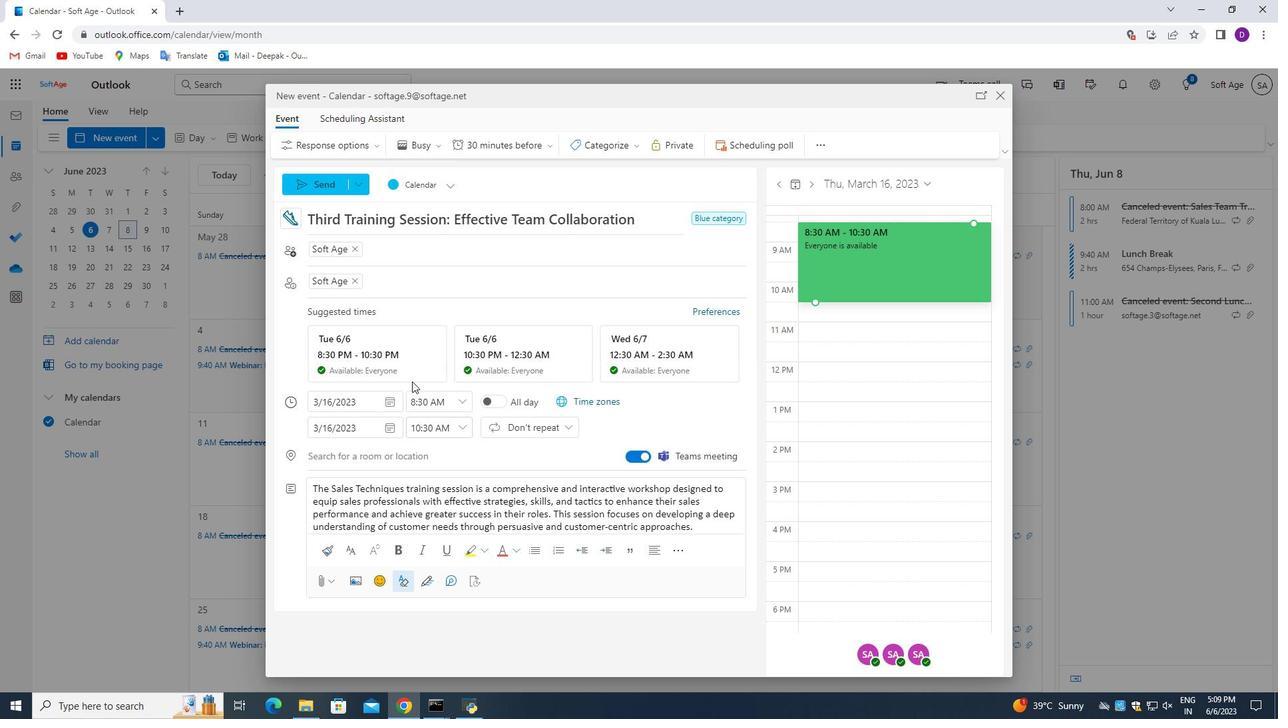 
Action: Mouse moved to (298, 177)
Screenshot: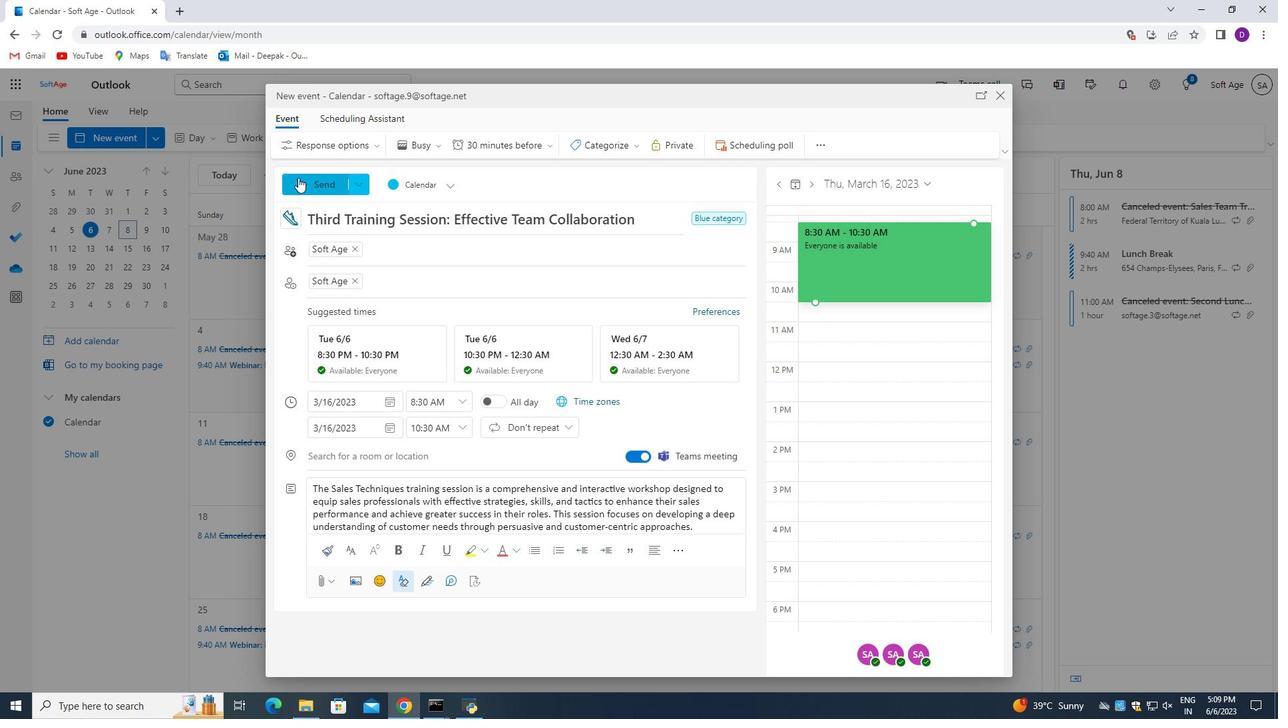 
Action: Mouse pressed left at (298, 177)
Screenshot: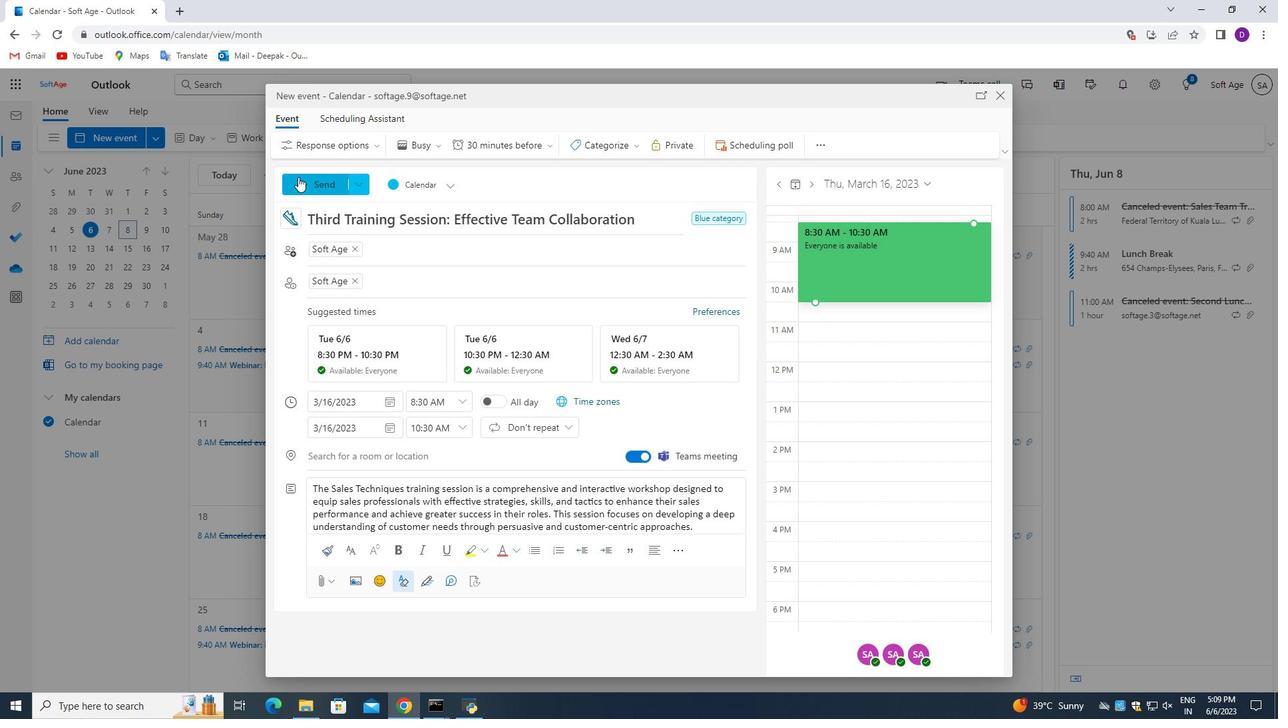 
Action: Mouse moved to (379, 367)
Screenshot: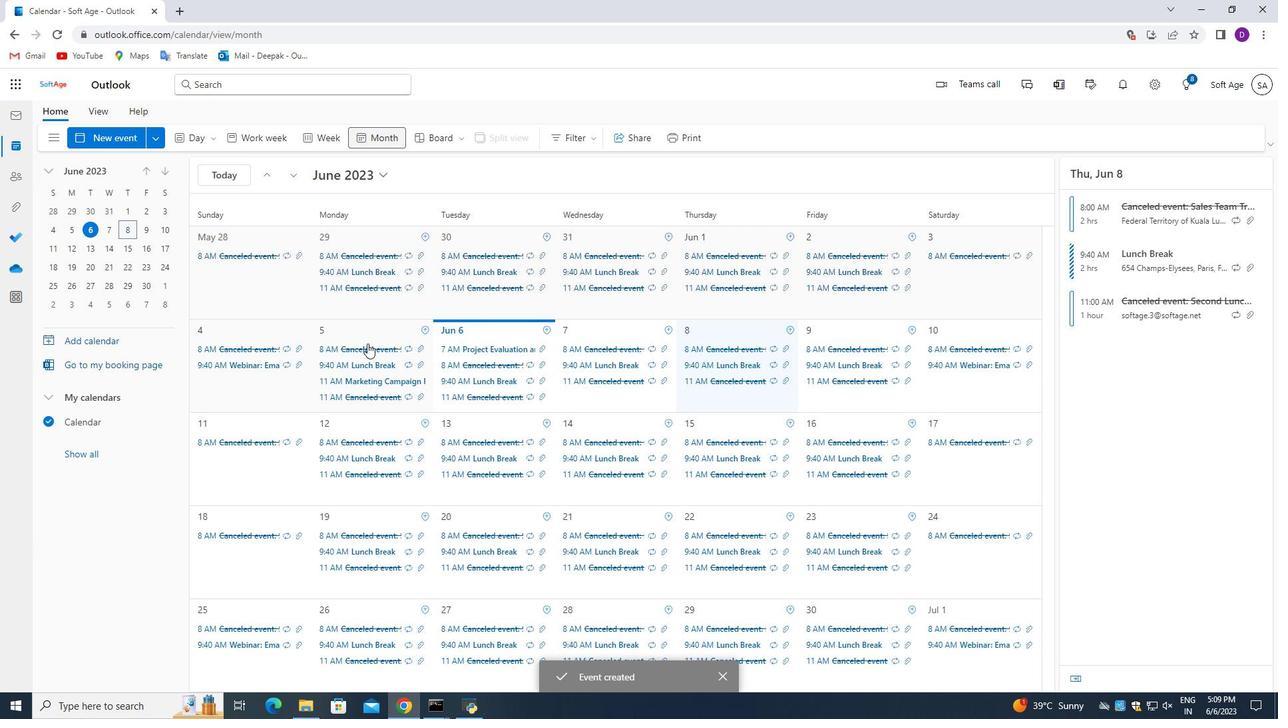 
Action: Mouse scrolled (377, 365) with delta (0, 0)
Screenshot: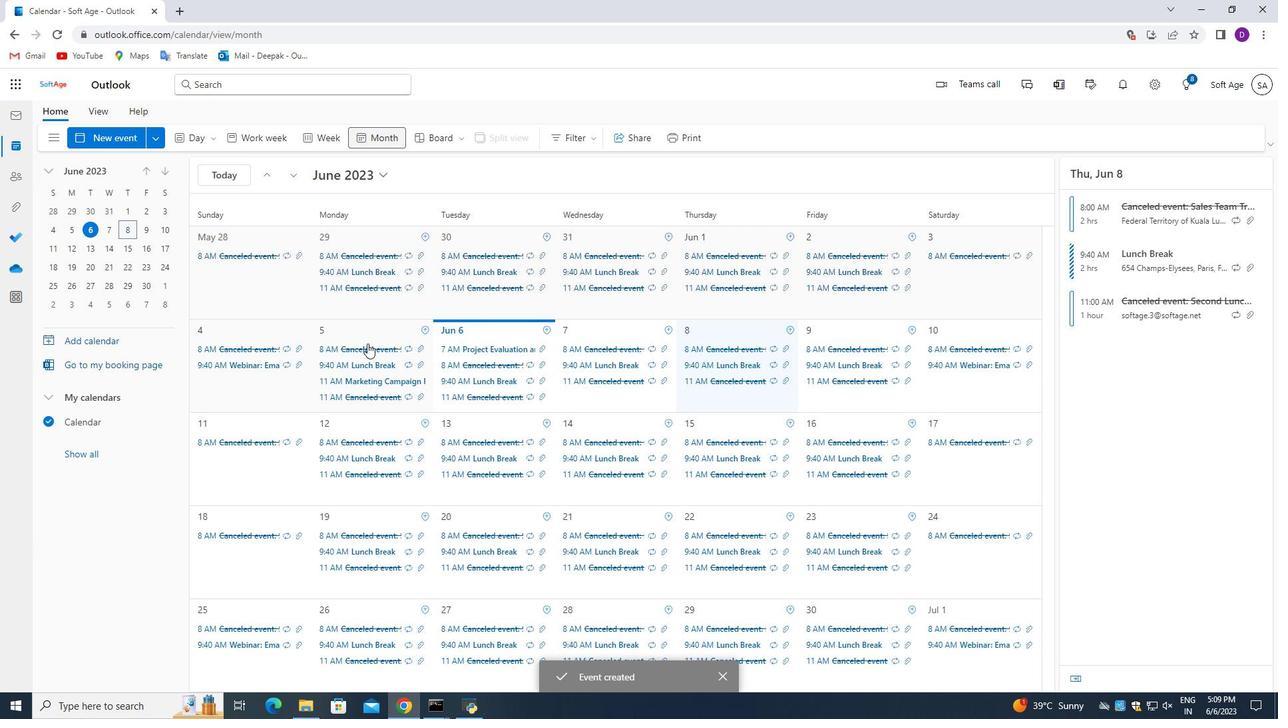 
Action: Mouse moved to (380, 367)
Screenshot: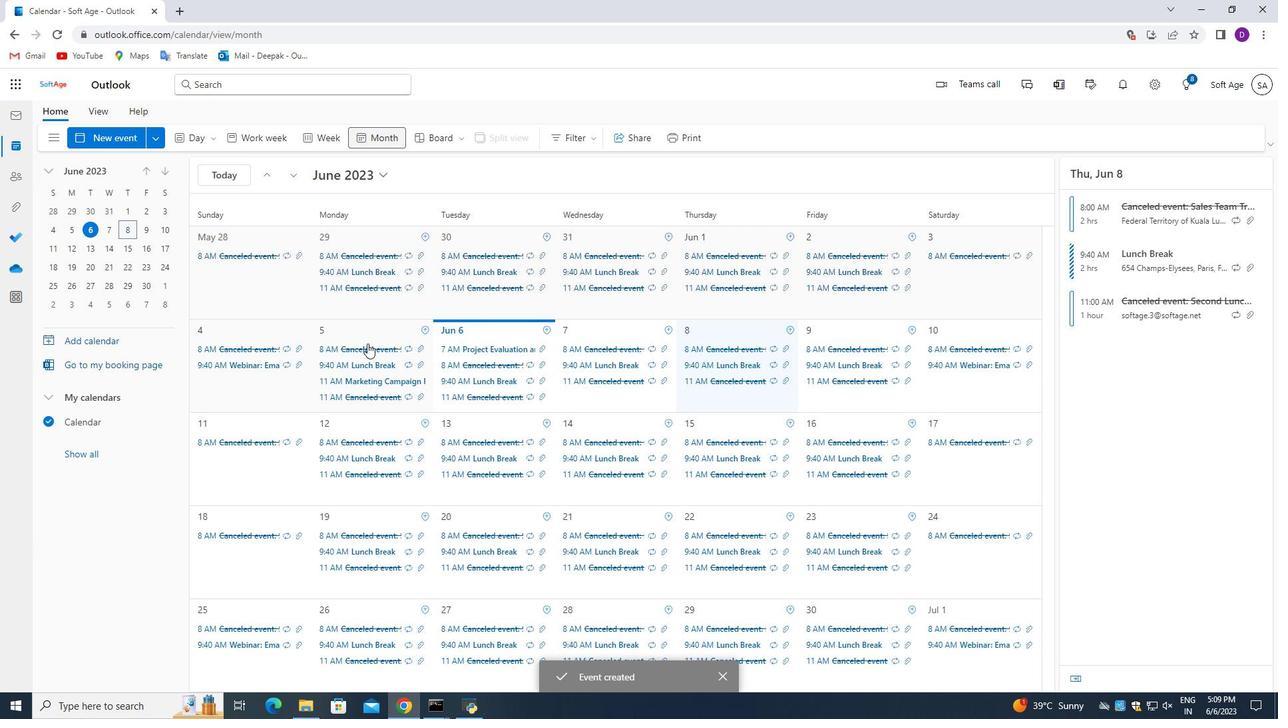 
Action: Mouse scrolled (380, 368) with delta (0, 0)
Screenshot: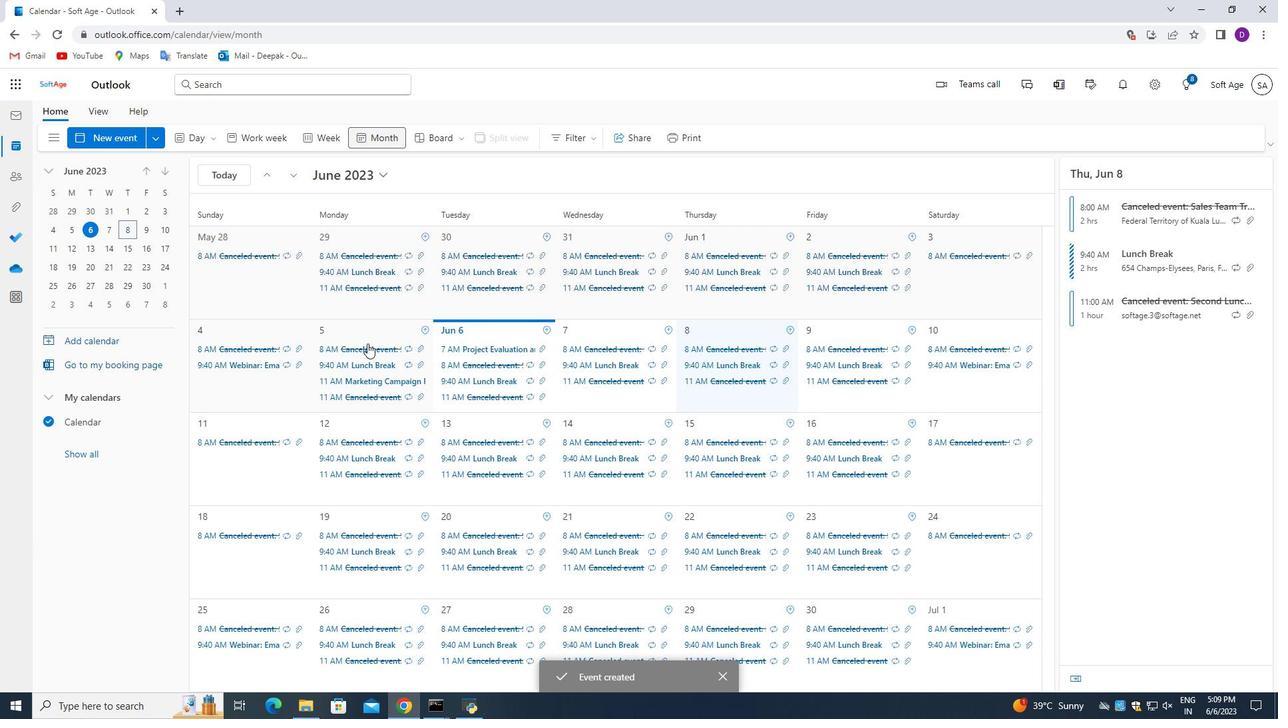 
Action: Mouse moved to (380, 369)
Screenshot: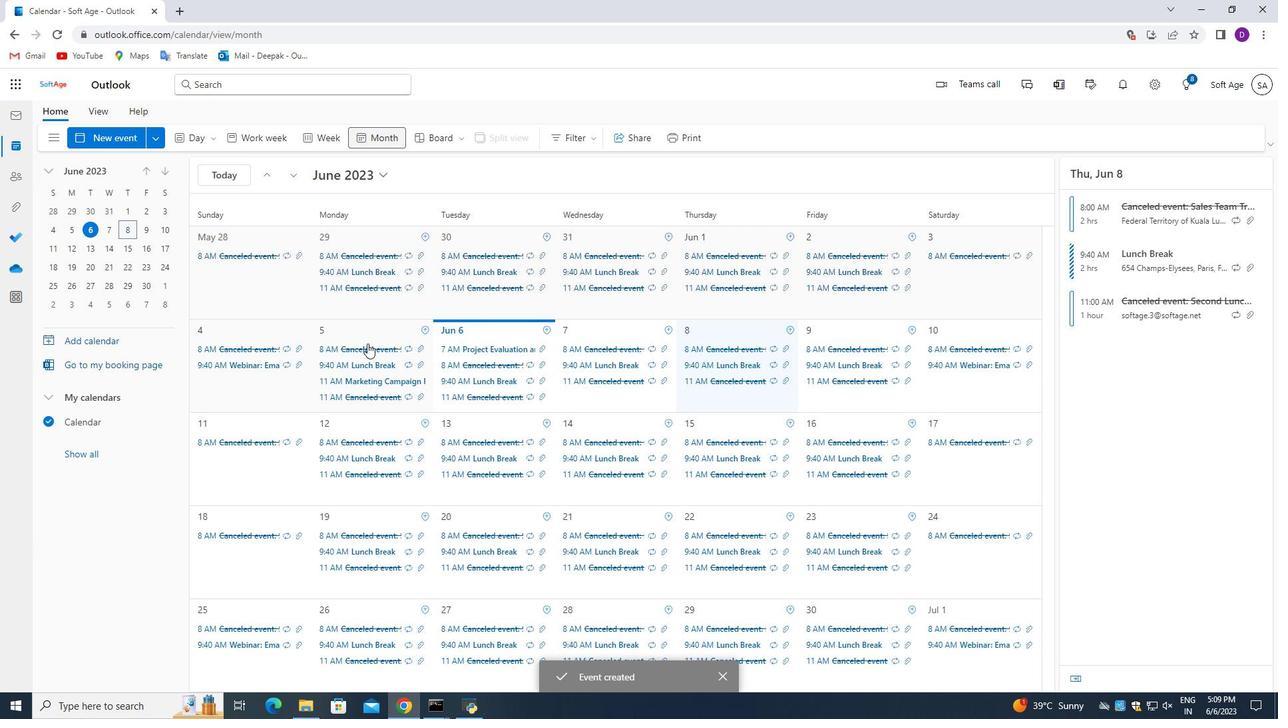 
Action: Mouse scrolled (380, 369) with delta (0, 0)
Screenshot: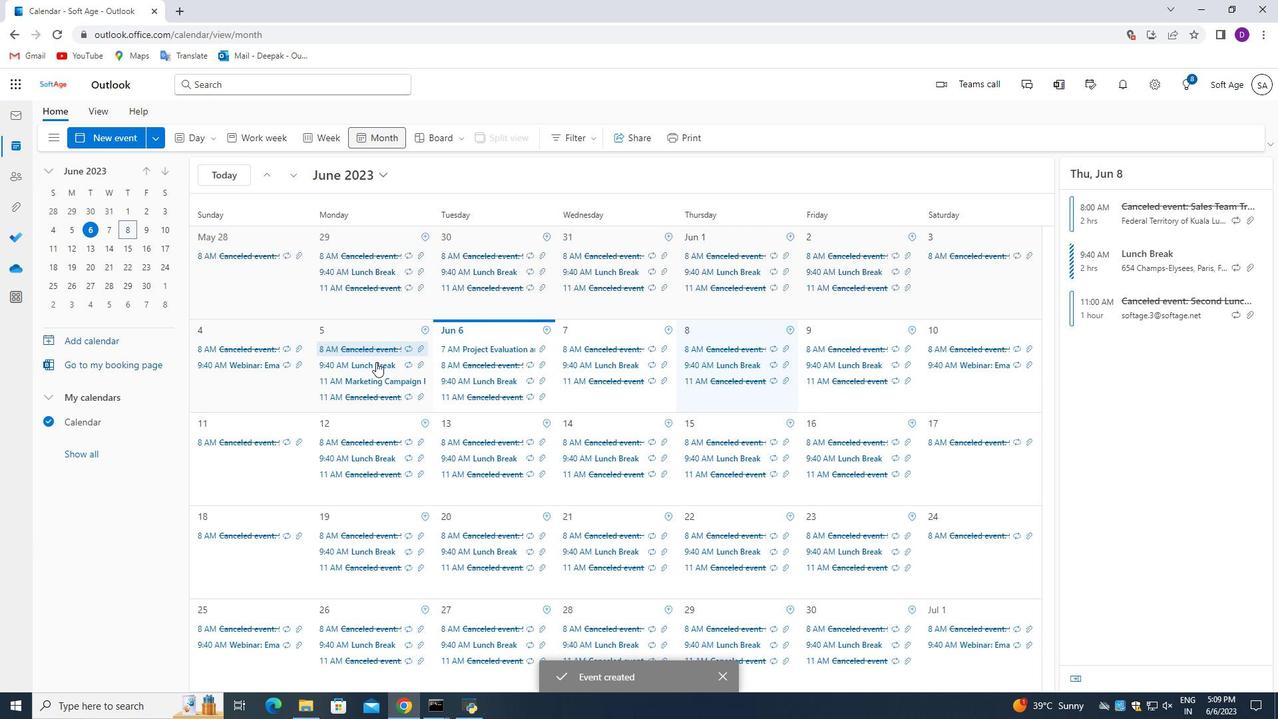 
Action: Mouse scrolled (380, 369) with delta (0, 0)
Screenshot: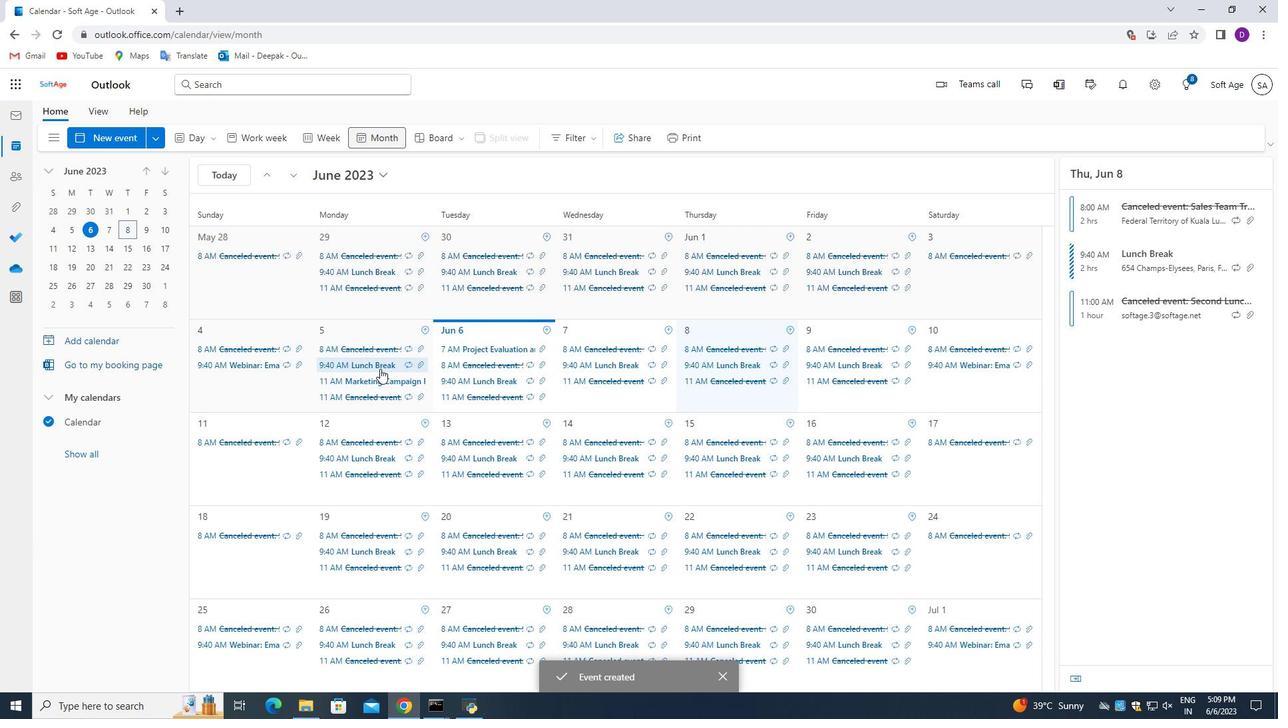 
Action: Mouse moved to (612, 393)
Screenshot: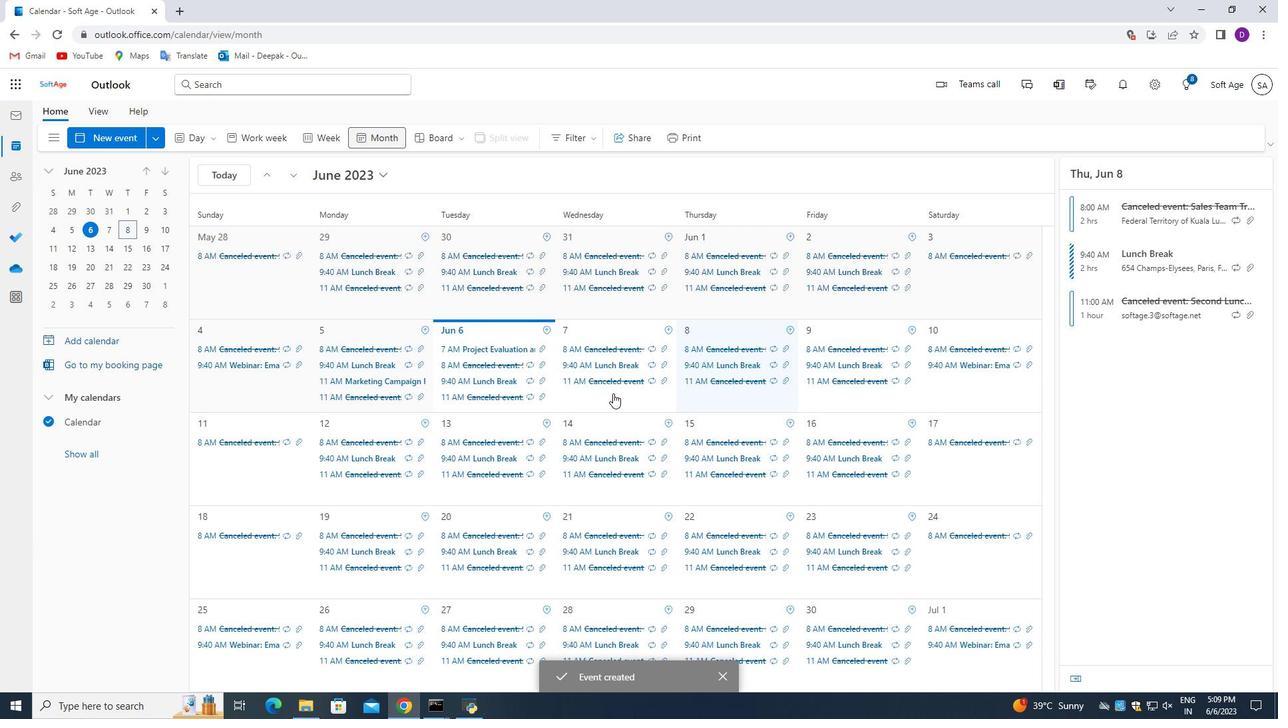 
